 Task: In the event  named  Interview with Olivia, Set a range of dates when you can accept meetings  '8 Jul â€" 5 Aug 2023'. Select a duration of  30 min. Select working hours  	_x000D_
MON- SAT 10:00am â€" 6:00pm. Add time before or after your events  as 10 min. Set the frequency of available time slots for invitees as  60 min. Set the minimum notice period and maximum events allowed per day as  47 hour and 6. , logged in from the account softage.4@softage.net and add another guest for the event, softage.7@softage.net
Action: Mouse pressed left at (381, 276)
Screenshot: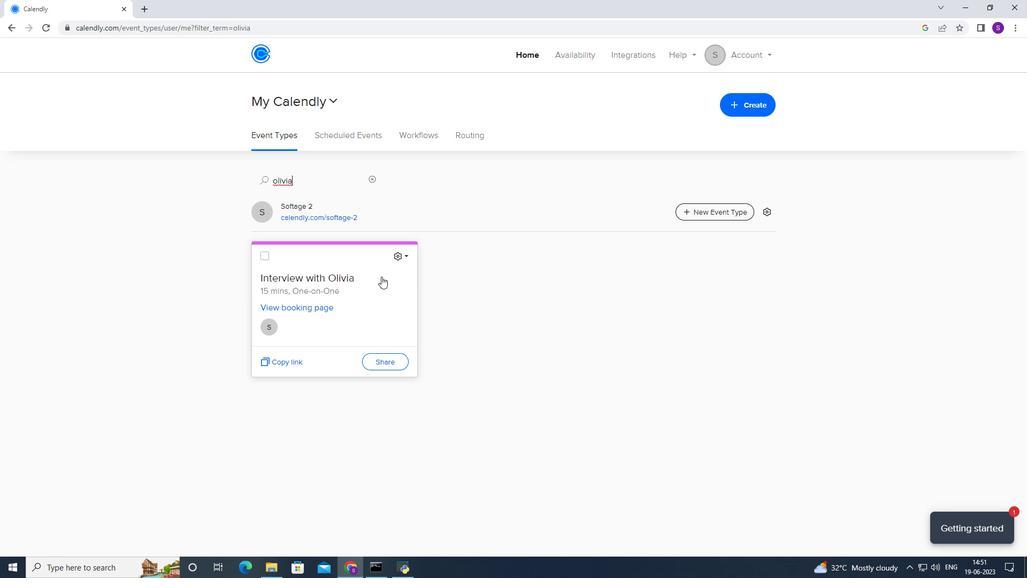 
Action: Mouse moved to (377, 222)
Screenshot: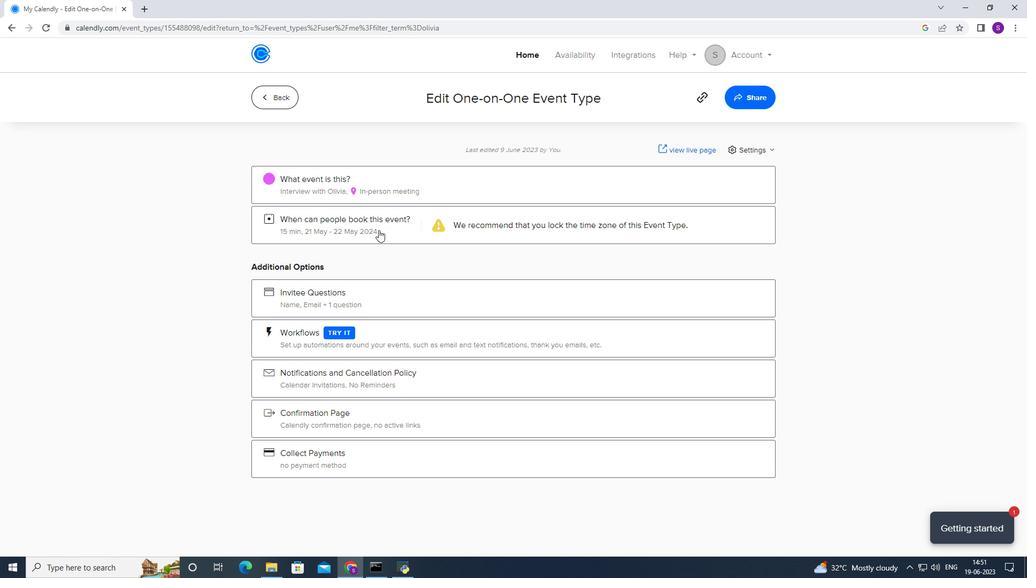 
Action: Mouse pressed left at (377, 222)
Screenshot: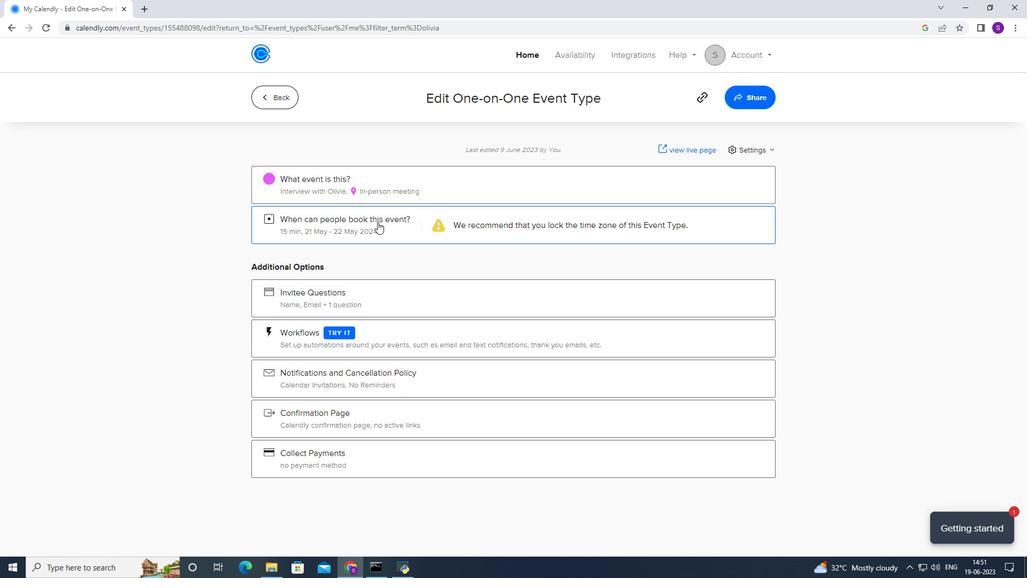
Action: Mouse moved to (374, 367)
Screenshot: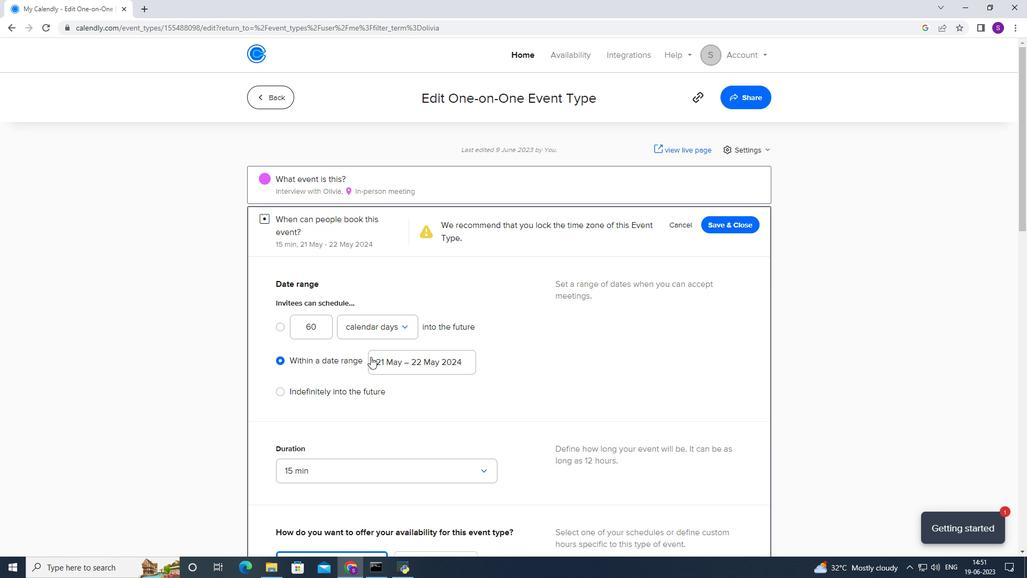 
Action: Mouse scrolled (374, 366) with delta (0, 0)
Screenshot: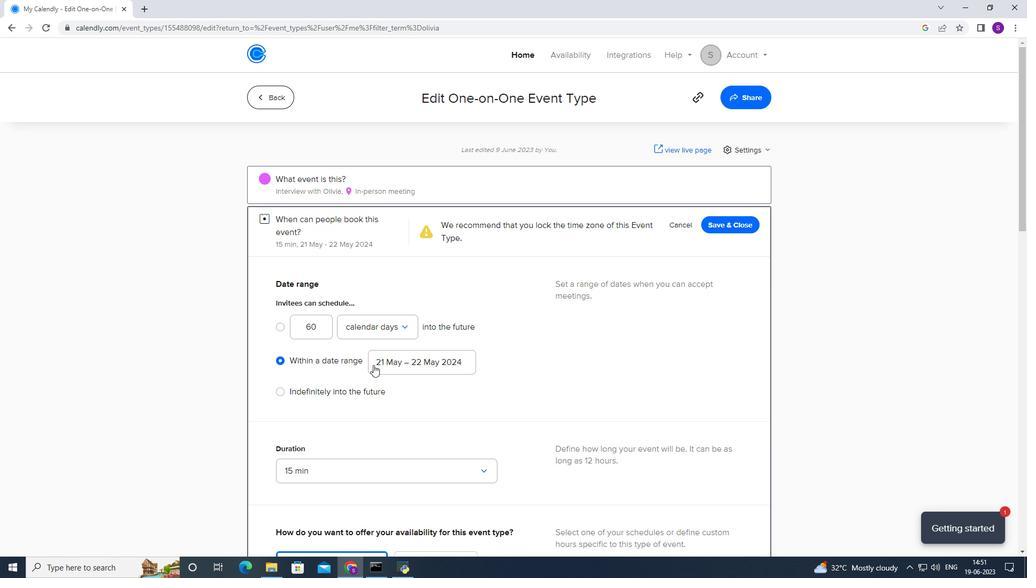 
Action: Mouse scrolled (374, 366) with delta (0, 0)
Screenshot: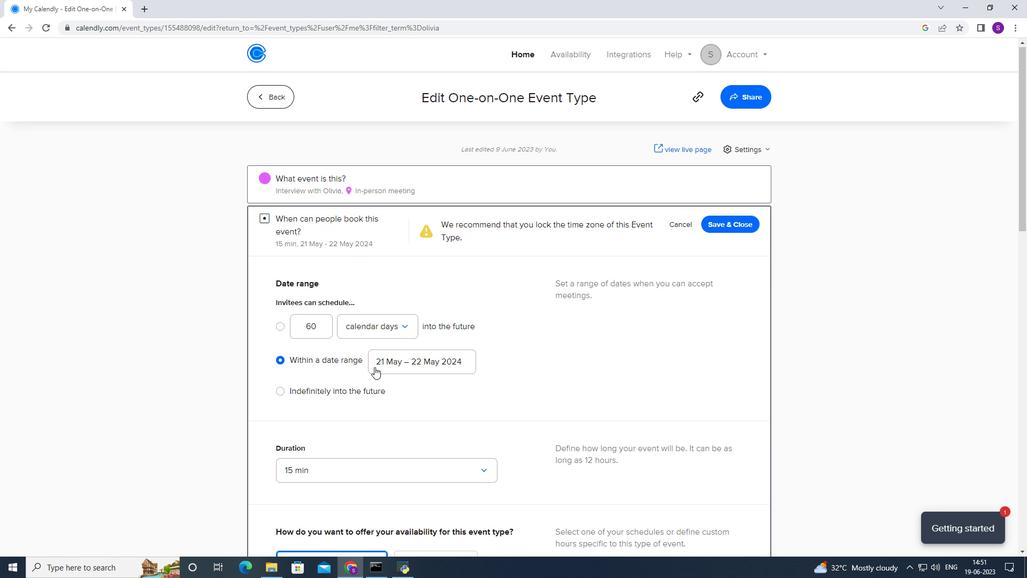 
Action: Mouse scrolled (374, 366) with delta (0, 0)
Screenshot: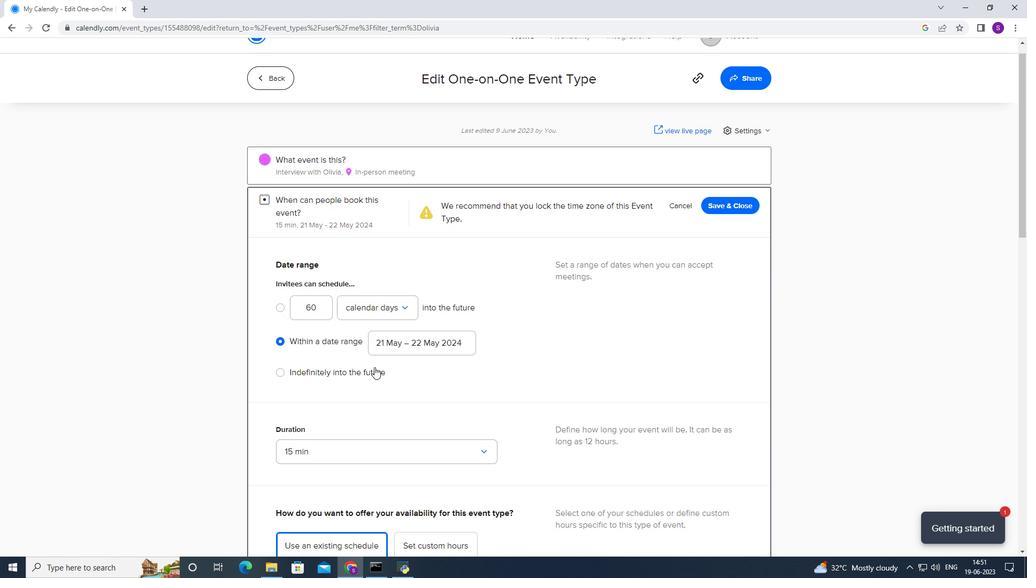 
Action: Mouse moved to (398, 206)
Screenshot: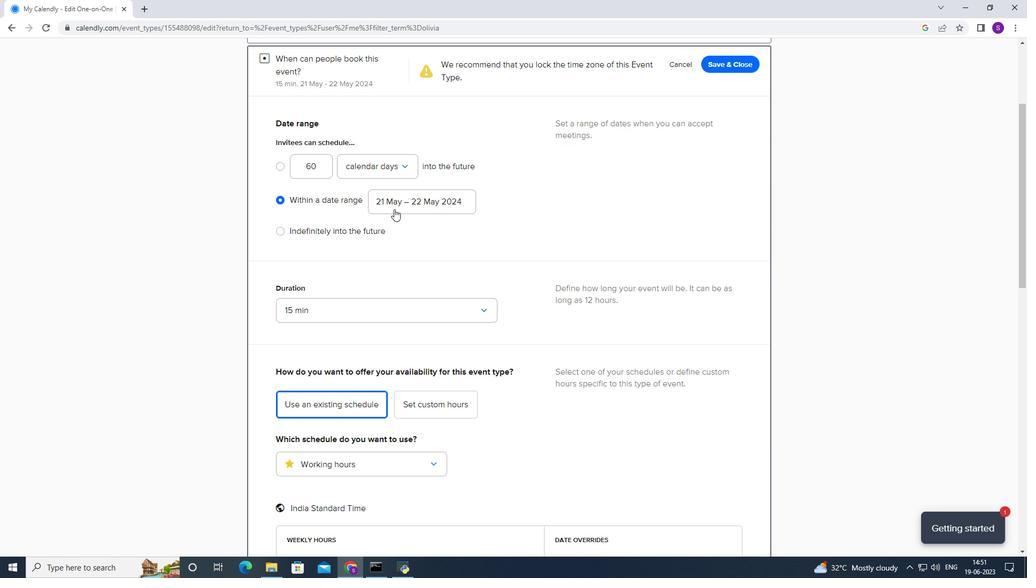 
Action: Mouse pressed left at (398, 206)
Screenshot: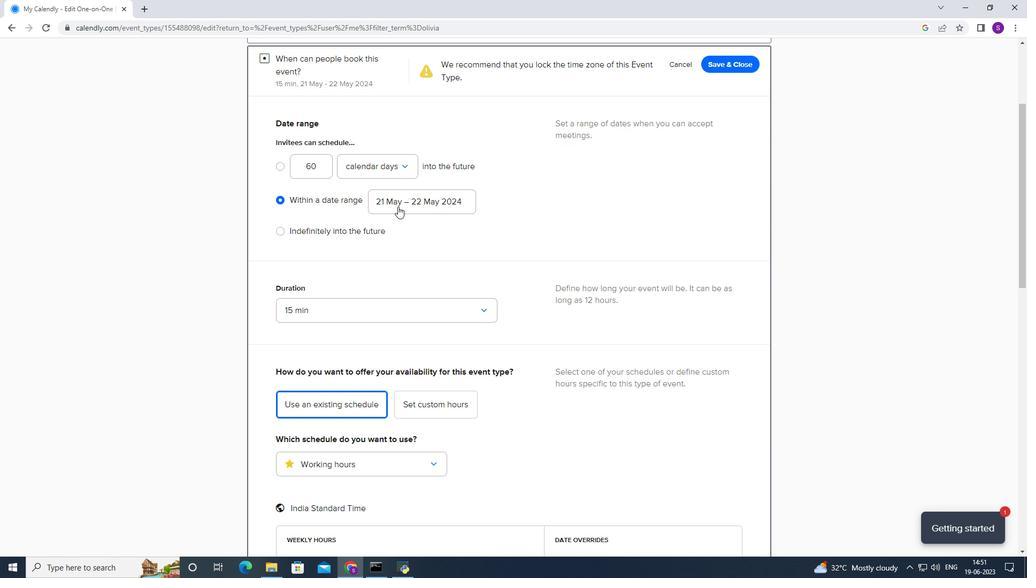 
Action: Mouse moved to (456, 241)
Screenshot: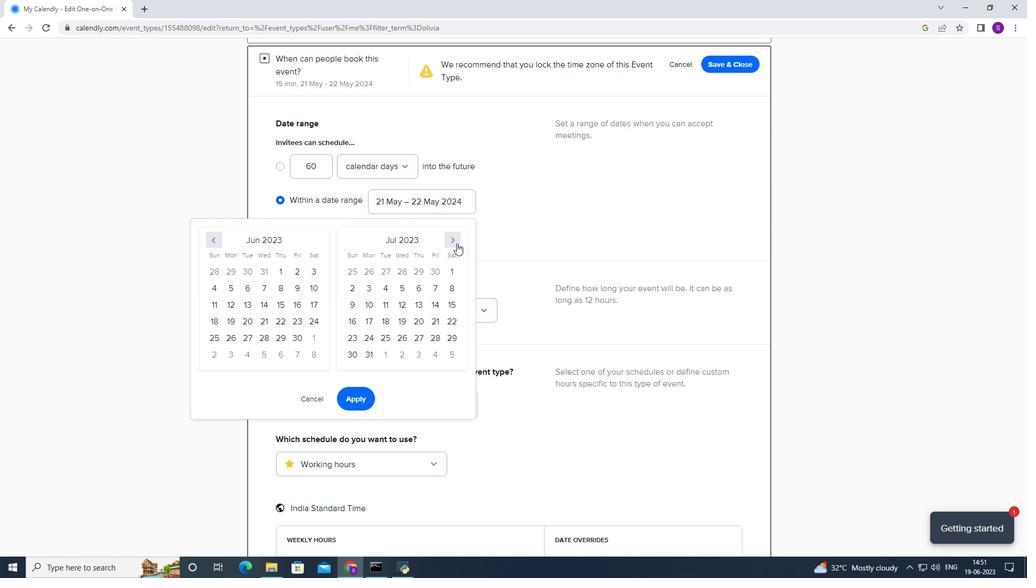 
Action: Mouse pressed left at (456, 241)
Screenshot: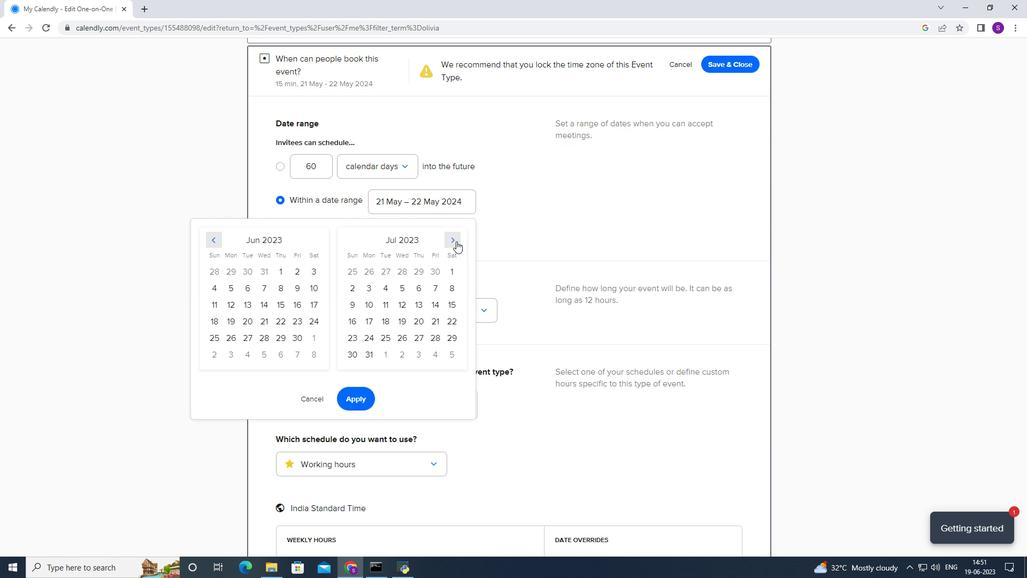 
Action: Mouse moved to (315, 286)
Screenshot: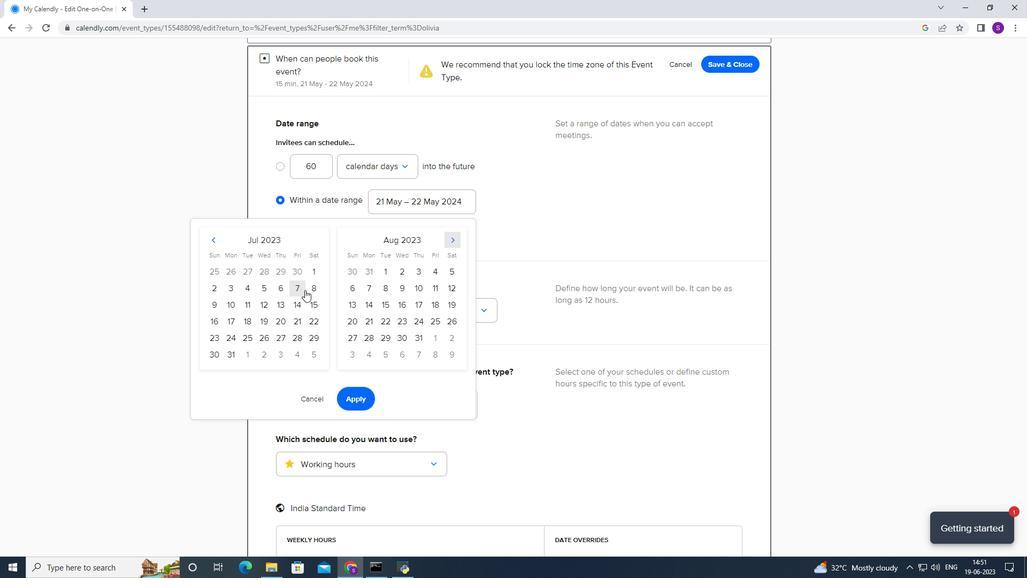 
Action: Mouse pressed left at (315, 286)
Screenshot: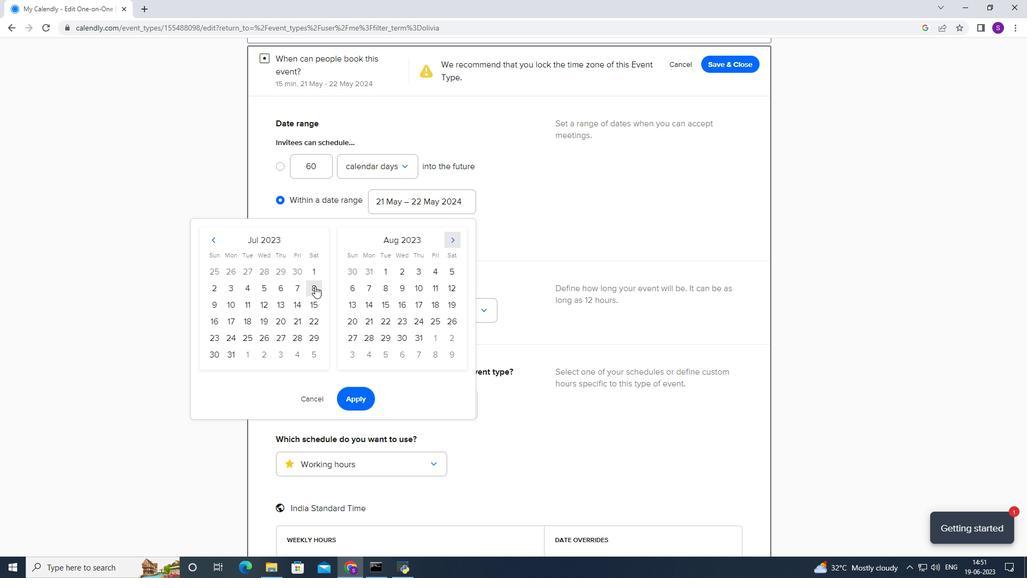 
Action: Mouse moved to (457, 271)
Screenshot: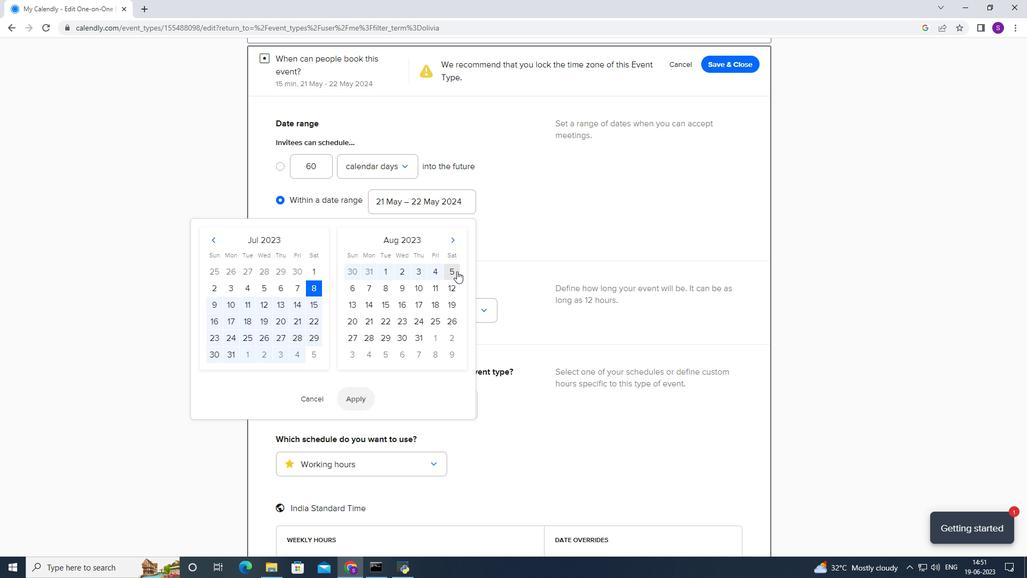 
Action: Mouse pressed left at (457, 271)
Screenshot: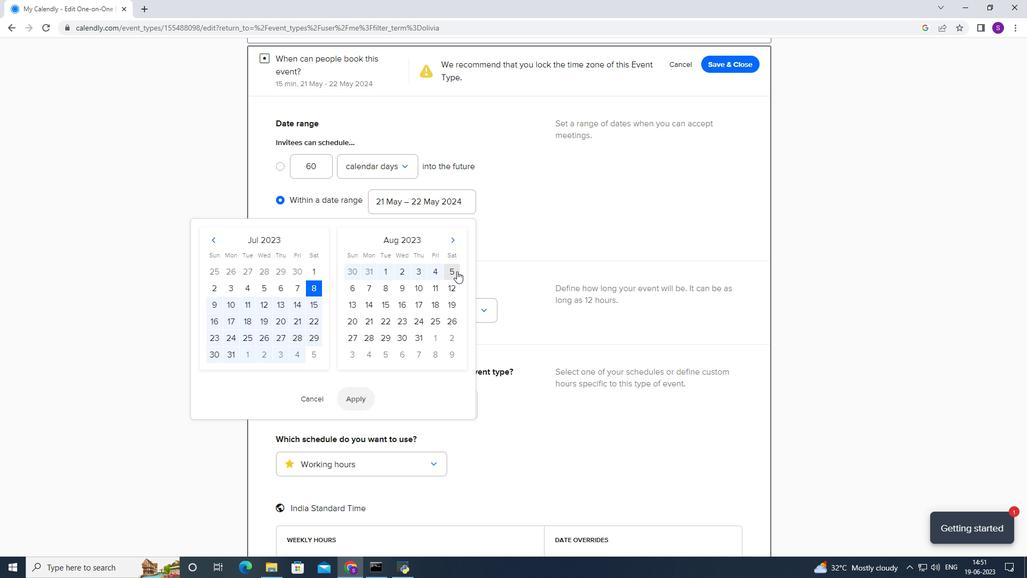 
Action: Mouse moved to (347, 401)
Screenshot: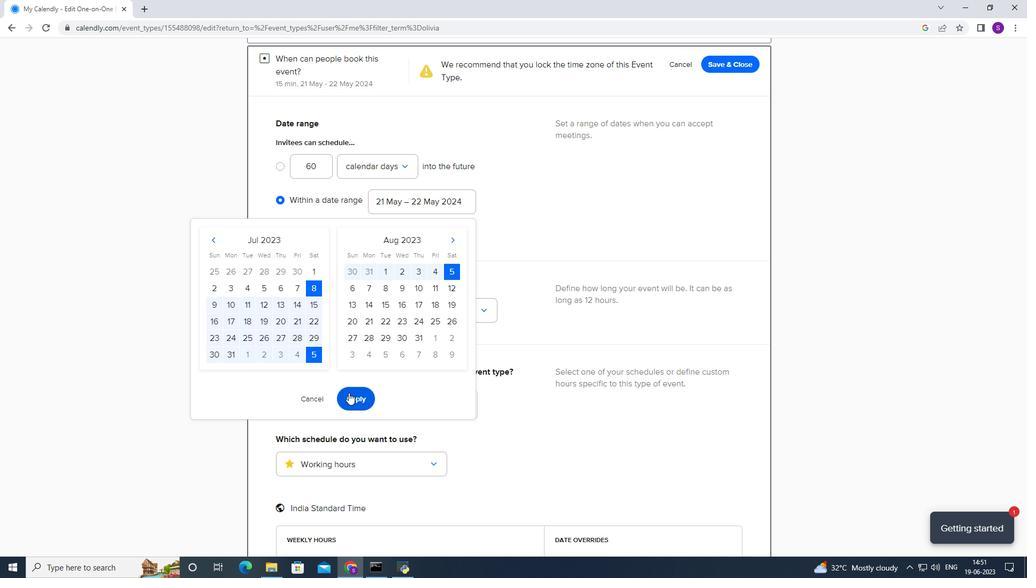 
Action: Mouse pressed left at (347, 401)
Screenshot: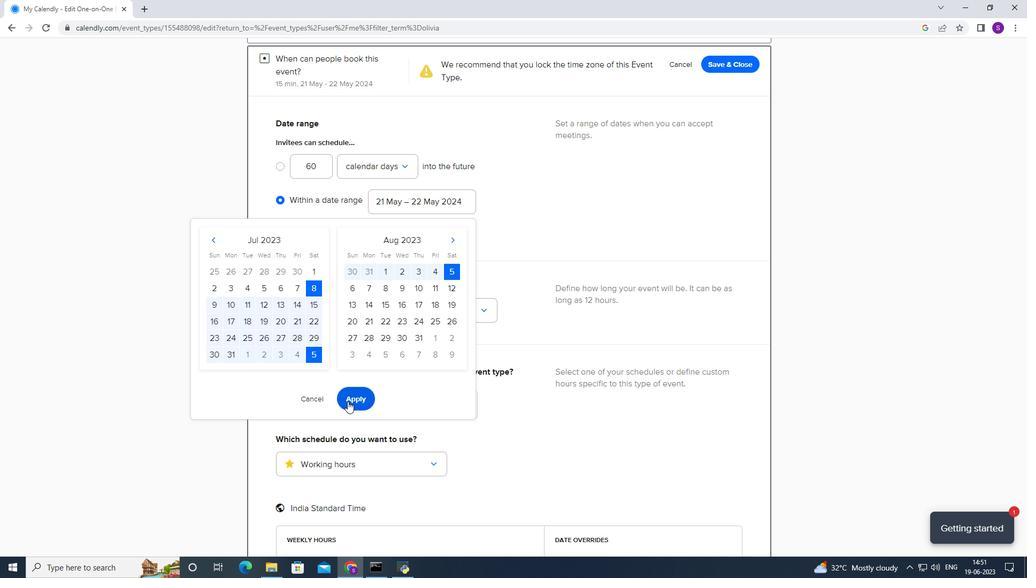 
Action: Mouse moved to (347, 397)
Screenshot: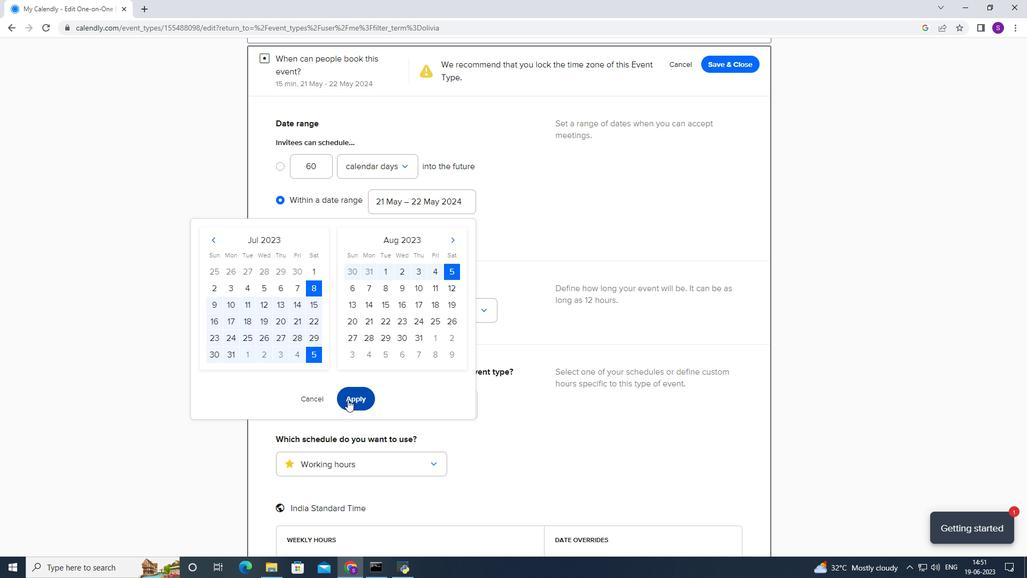 
Action: Mouse scrolled (347, 396) with delta (0, 0)
Screenshot: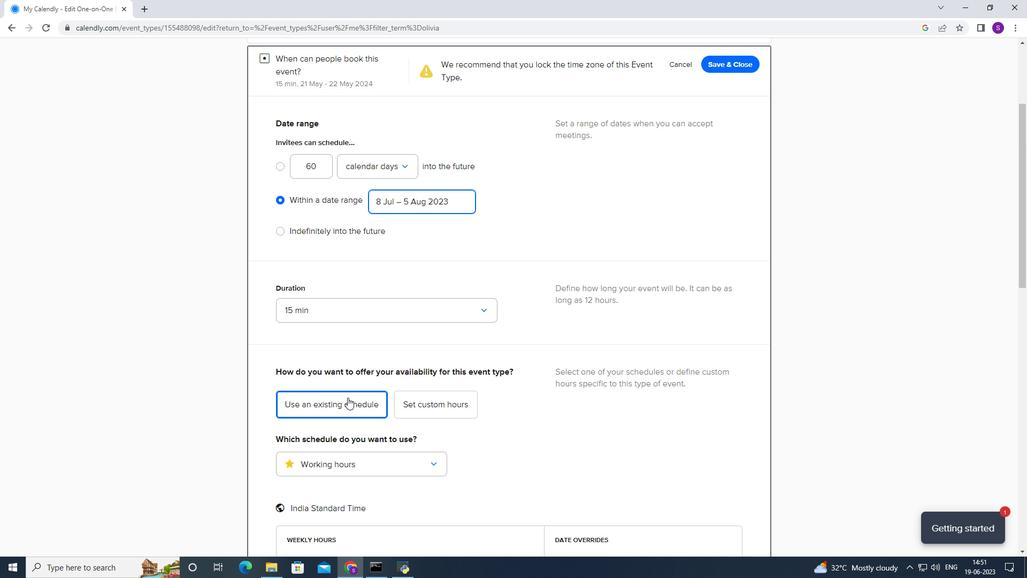 
Action: Mouse scrolled (347, 396) with delta (0, 0)
Screenshot: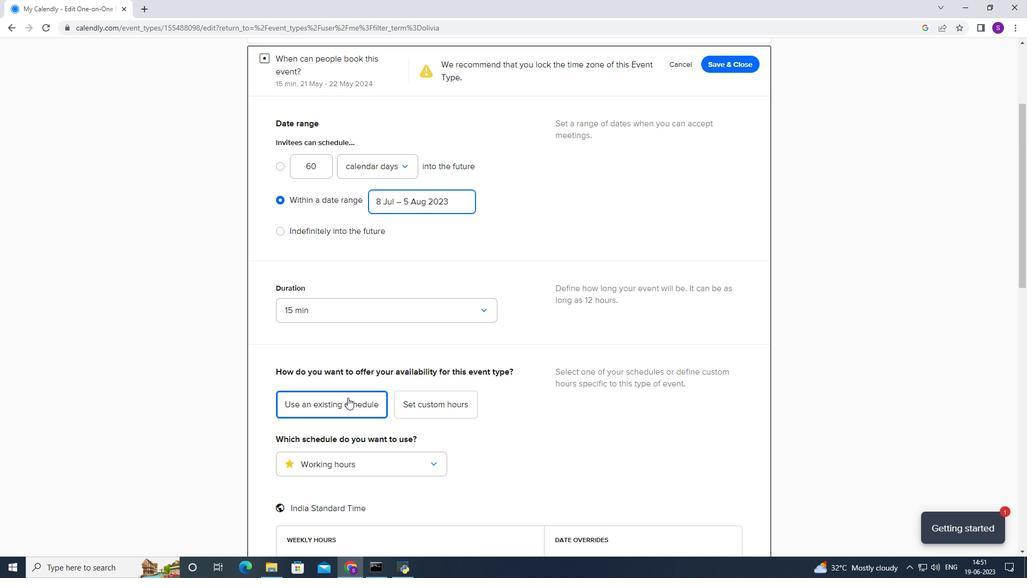 
Action: Mouse scrolled (347, 396) with delta (0, 0)
Screenshot: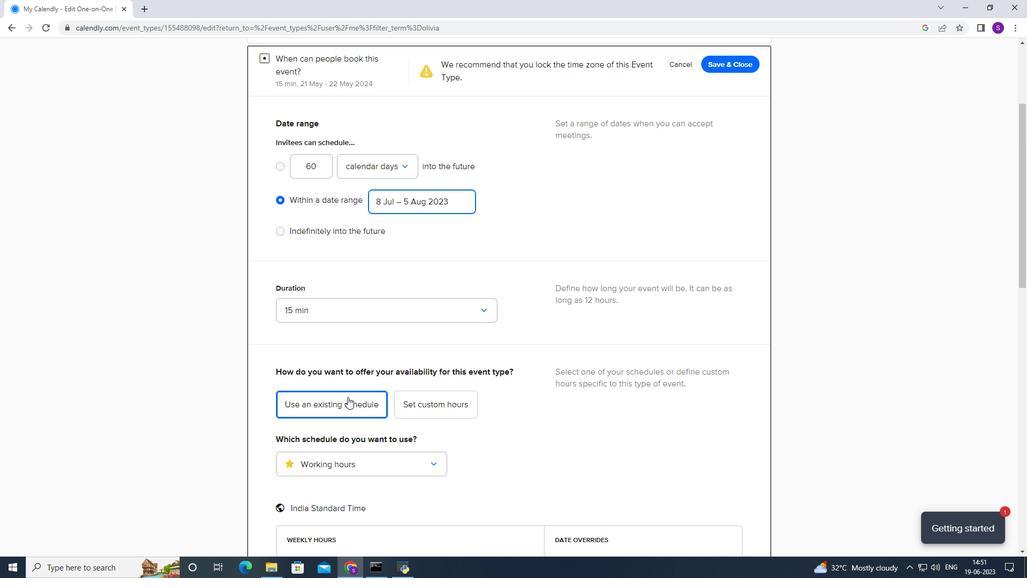 
Action: Mouse scrolled (347, 396) with delta (0, 0)
Screenshot: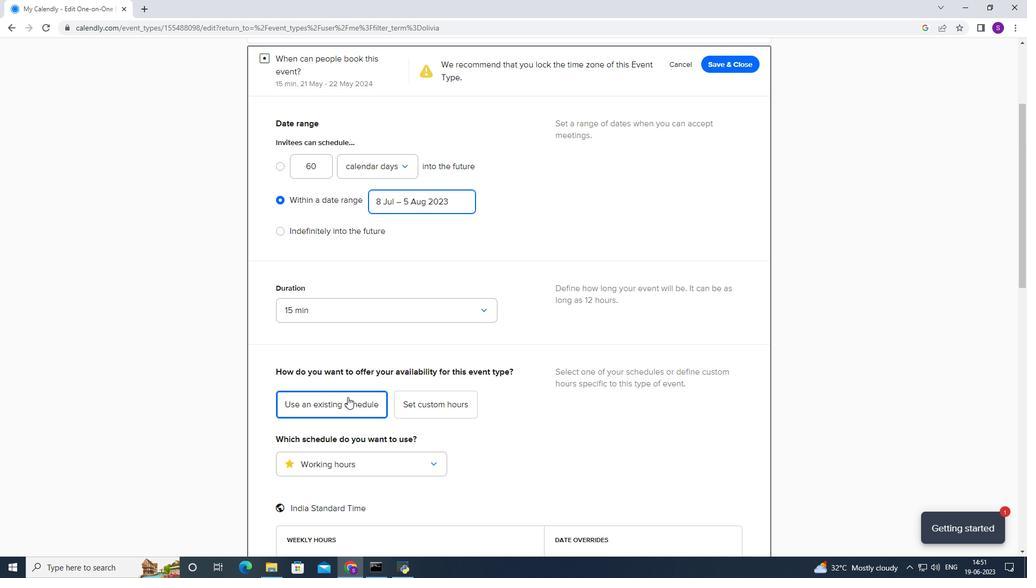 
Action: Mouse moved to (347, 358)
Screenshot: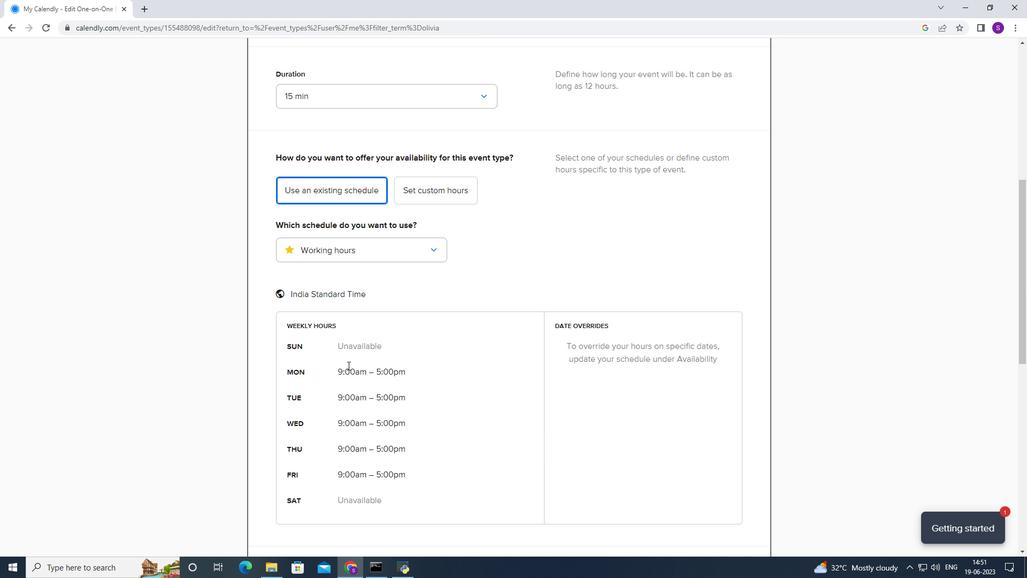 
Action: Mouse scrolled (347, 358) with delta (0, 0)
Screenshot: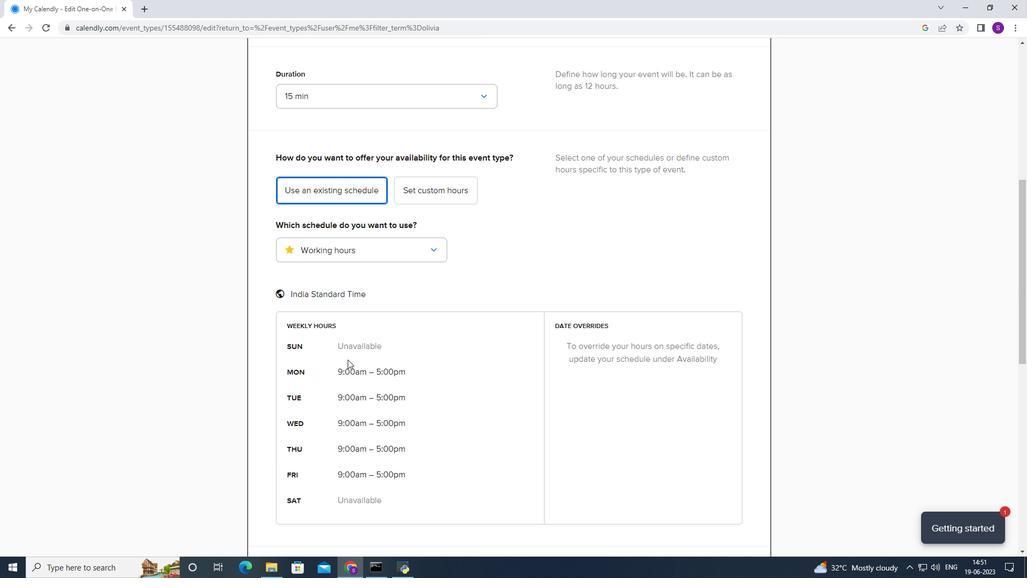 
Action: Mouse scrolled (347, 358) with delta (0, 0)
Screenshot: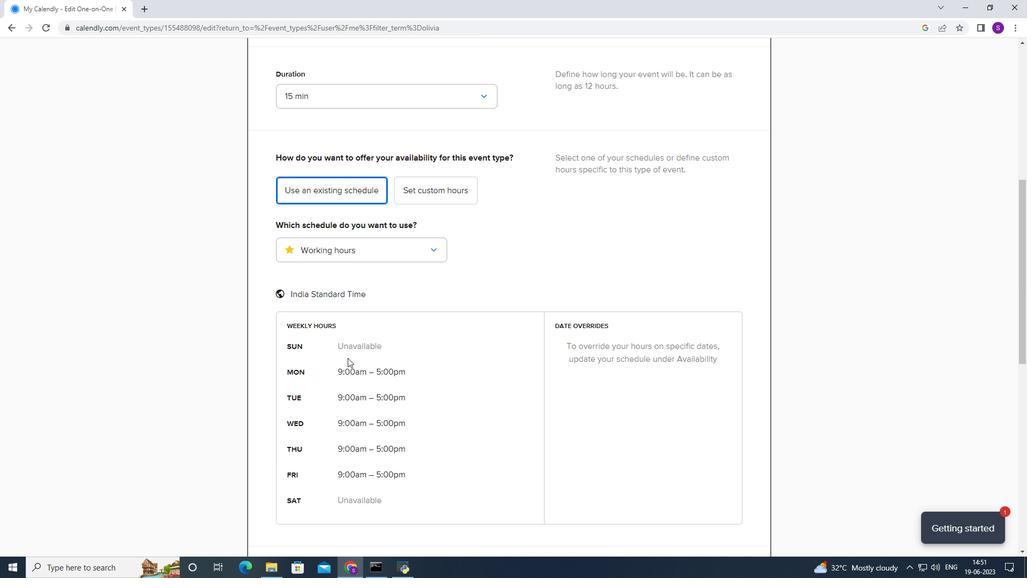 
Action: Mouse moved to (367, 210)
Screenshot: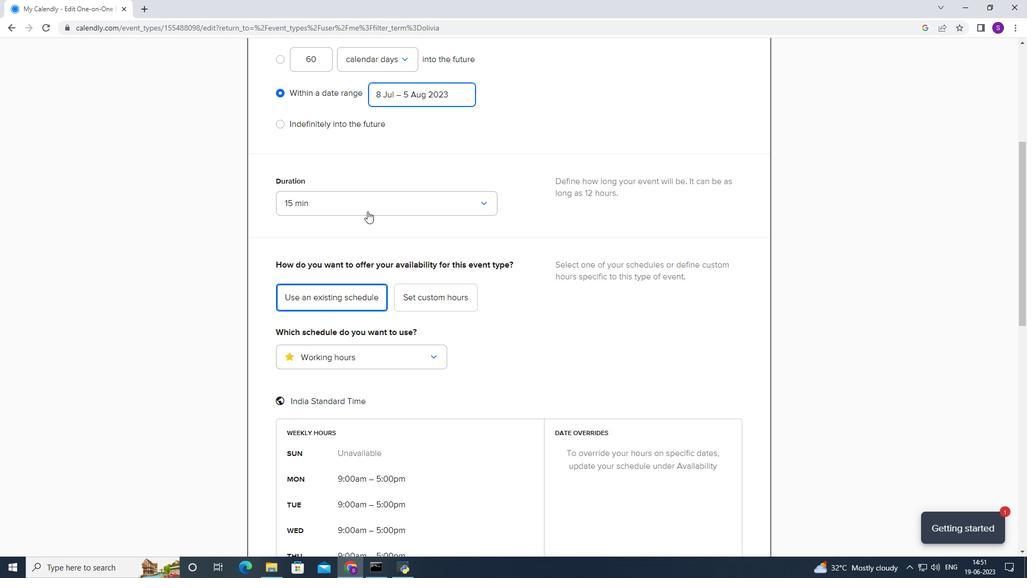 
Action: Mouse pressed left at (367, 210)
Screenshot: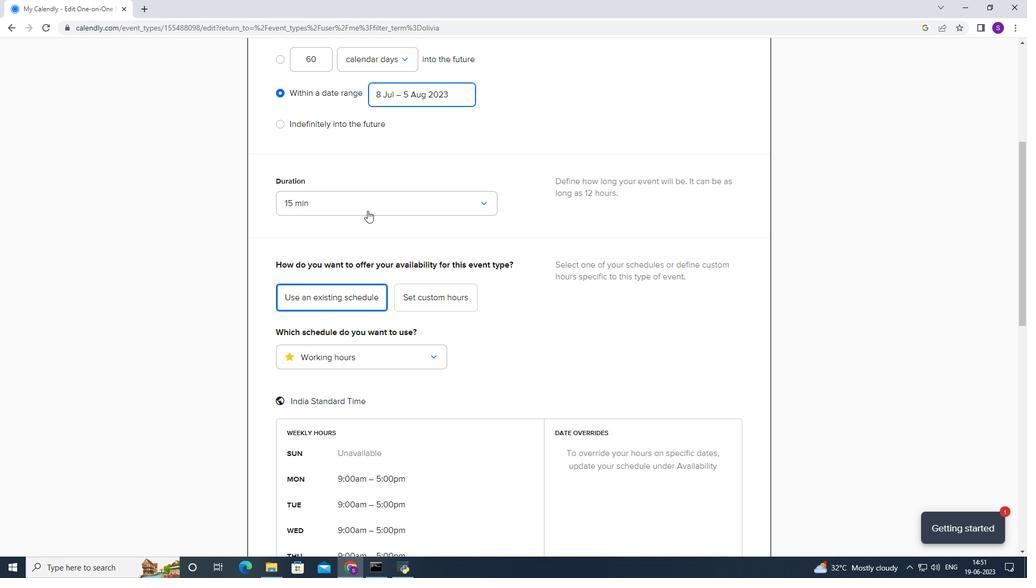 
Action: Mouse moved to (336, 251)
Screenshot: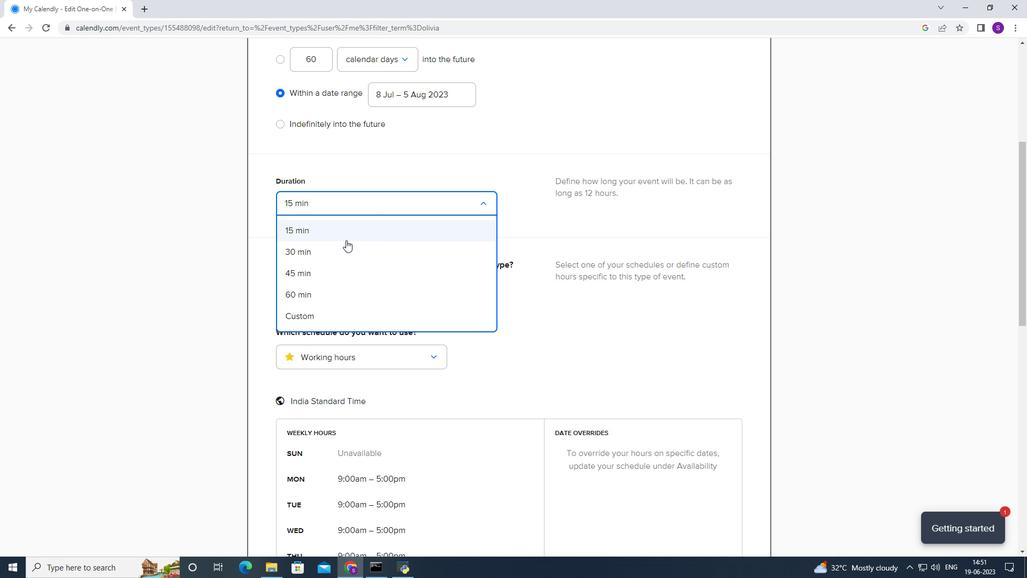 
Action: Mouse pressed left at (336, 251)
Screenshot: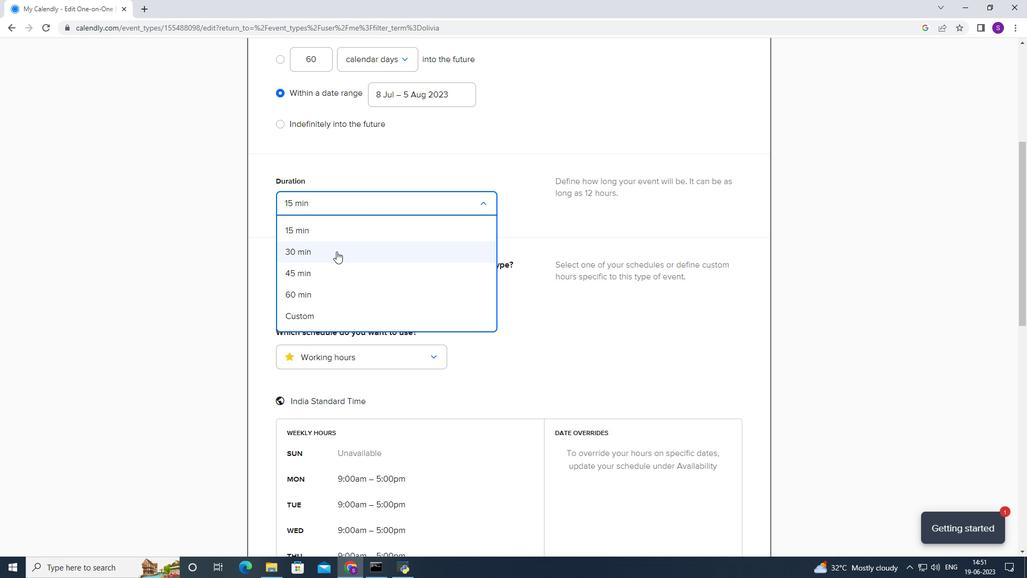 
Action: Mouse moved to (302, 298)
Screenshot: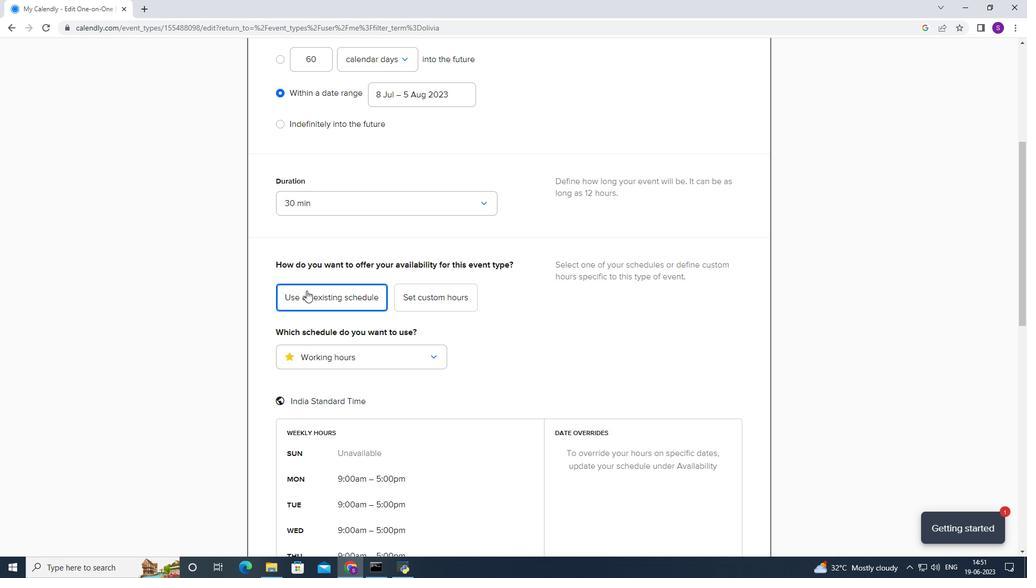 
Action: Mouse pressed left at (302, 298)
Screenshot: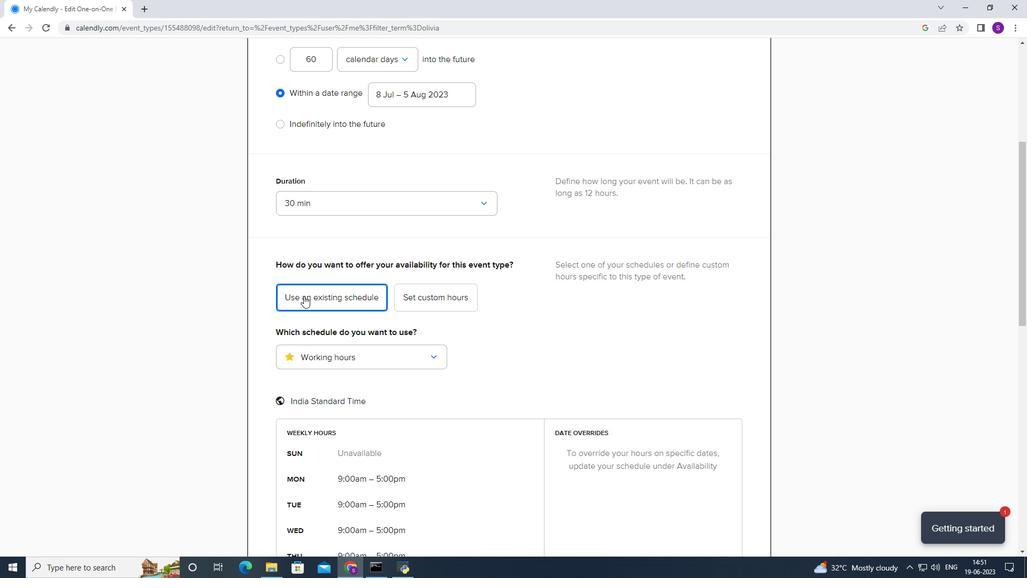 
Action: Mouse moved to (408, 293)
Screenshot: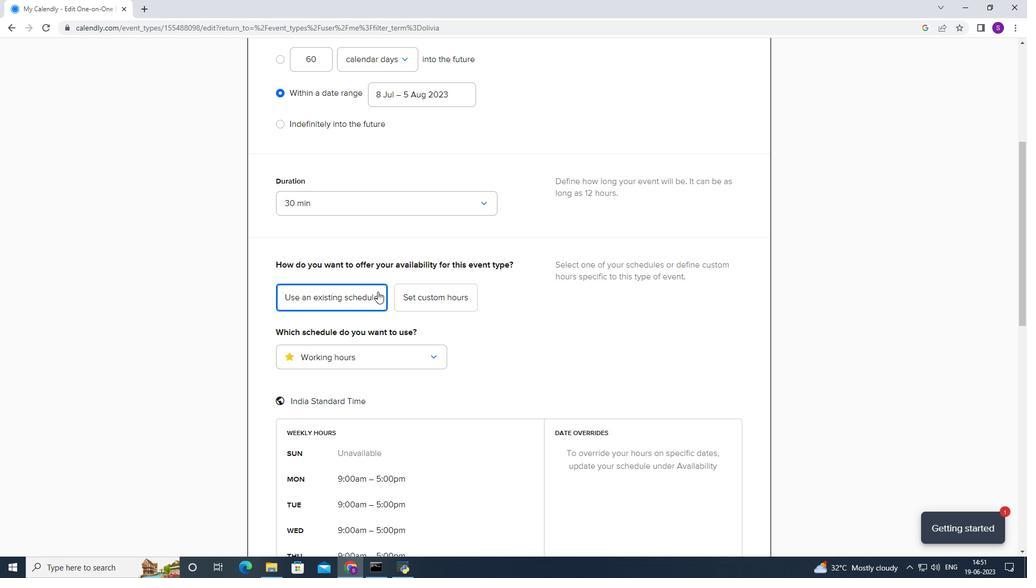 
Action: Mouse pressed left at (408, 293)
Screenshot: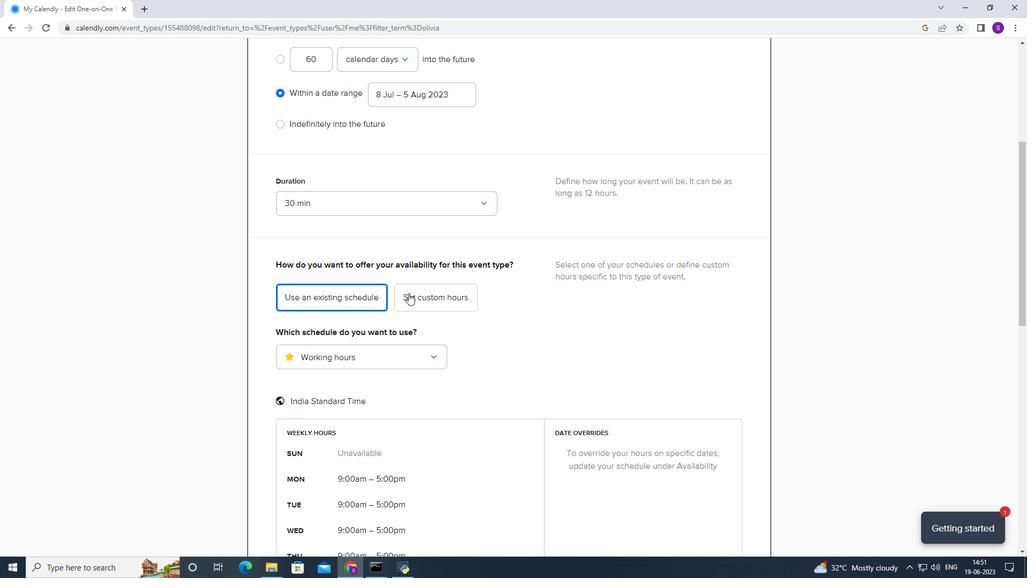 
Action: Mouse moved to (377, 348)
Screenshot: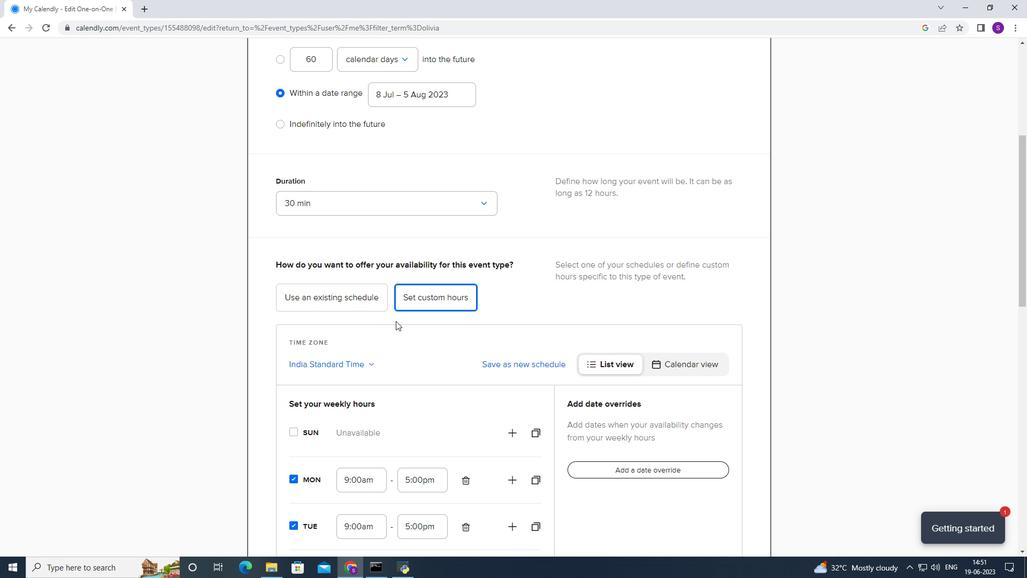 
Action: Mouse scrolled (377, 347) with delta (0, 0)
Screenshot: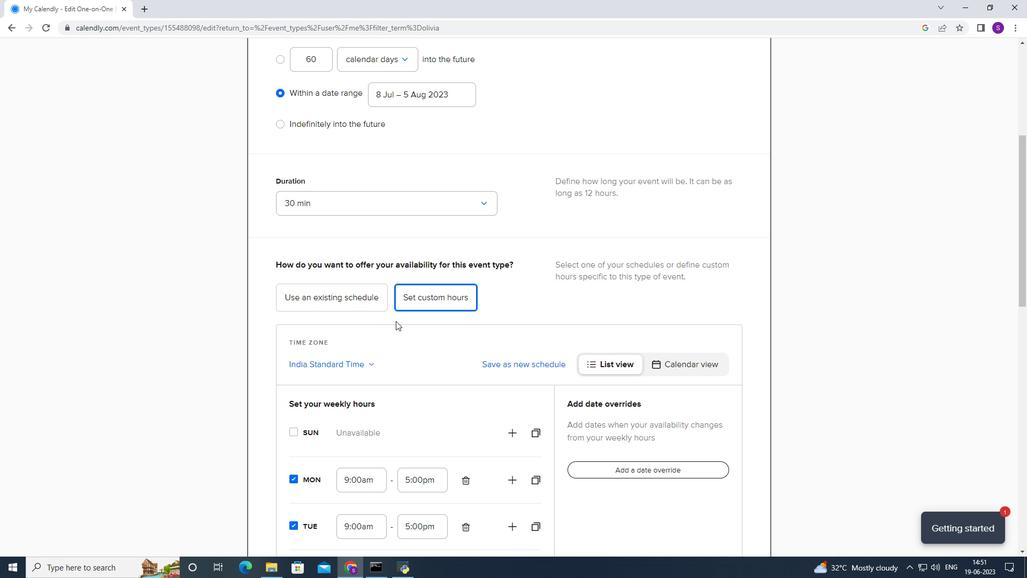 
Action: Mouse scrolled (377, 347) with delta (0, 0)
Screenshot: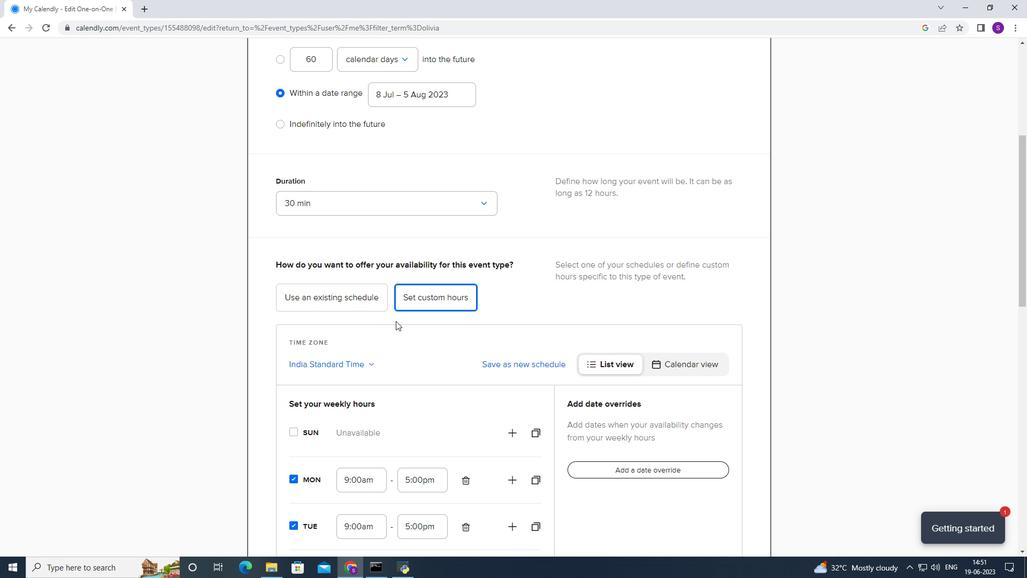 
Action: Mouse scrolled (377, 347) with delta (0, 0)
Screenshot: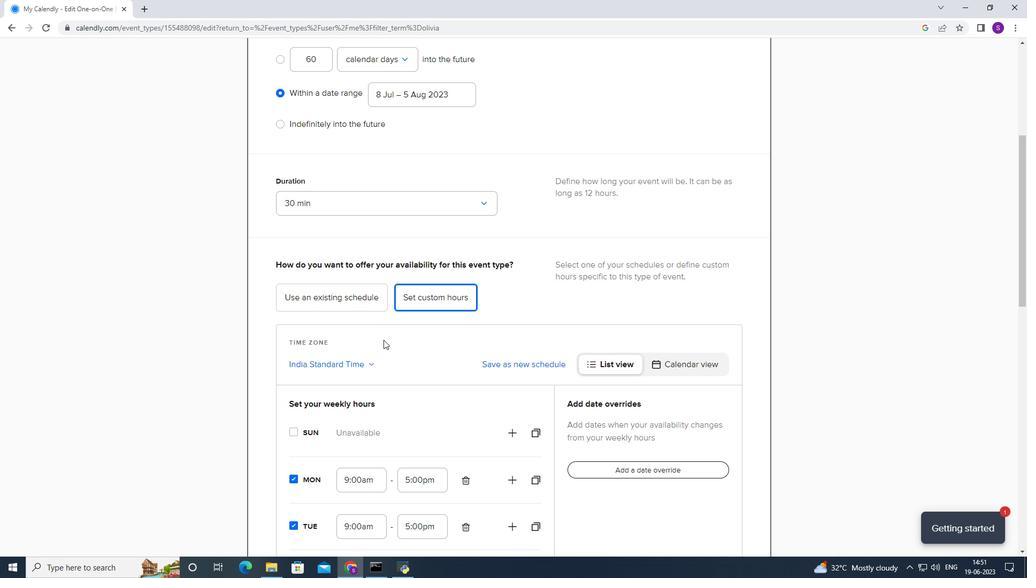 
Action: Mouse moved to (376, 332)
Screenshot: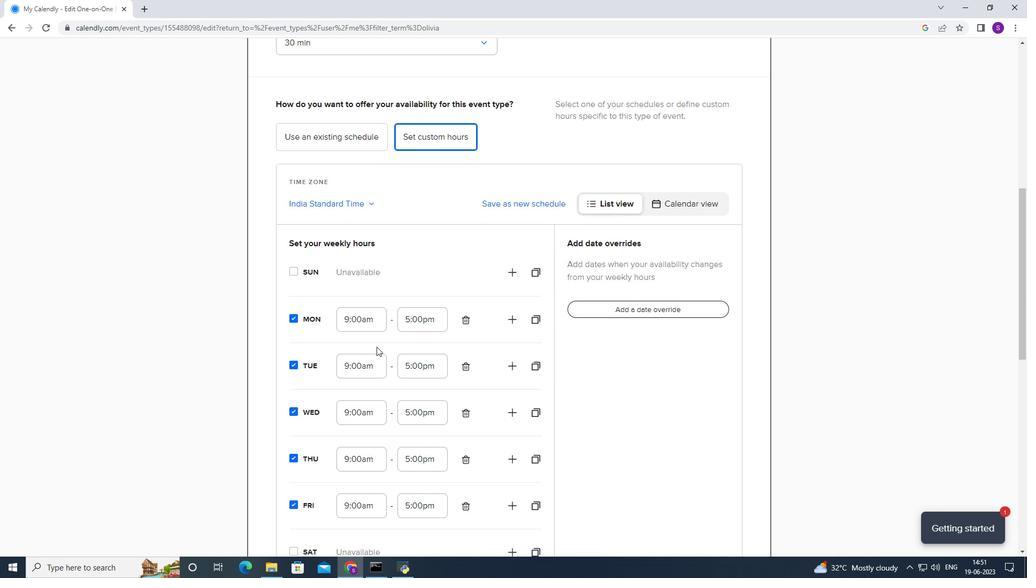 
Action: Mouse scrolled (376, 331) with delta (0, 0)
Screenshot: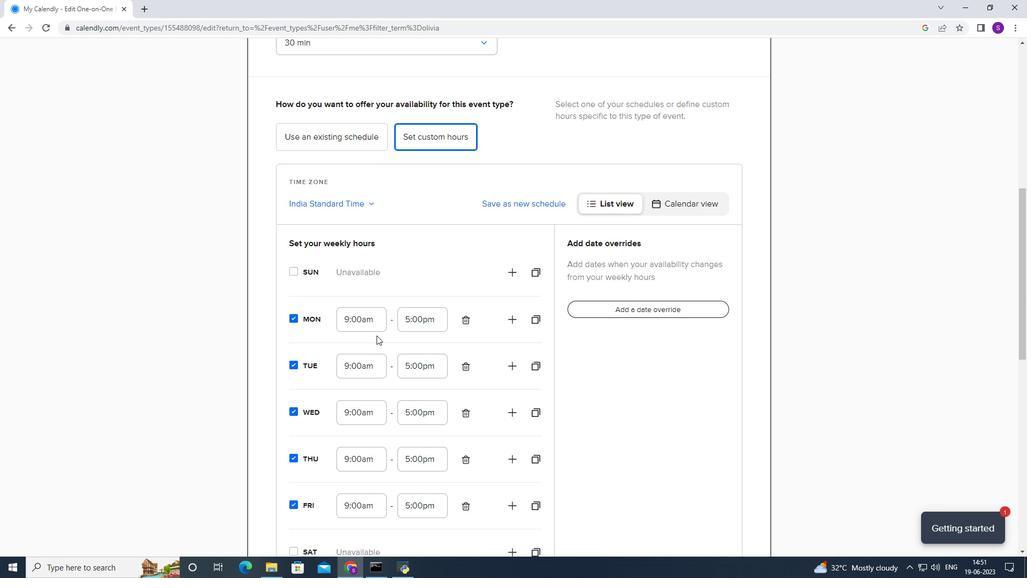 
Action: Mouse scrolled (376, 331) with delta (0, 0)
Screenshot: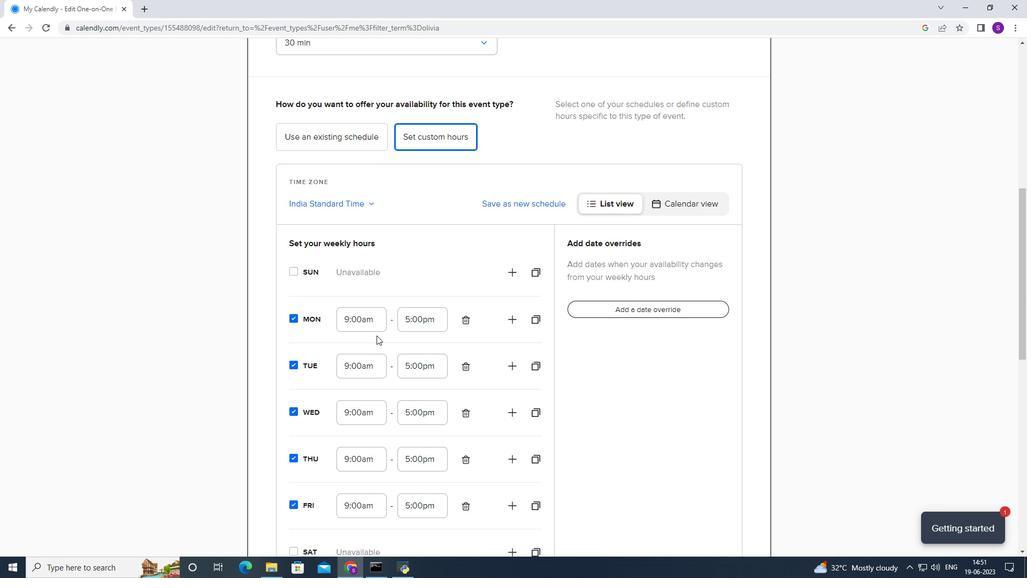 
Action: Mouse scrolled (376, 331) with delta (0, 0)
Screenshot: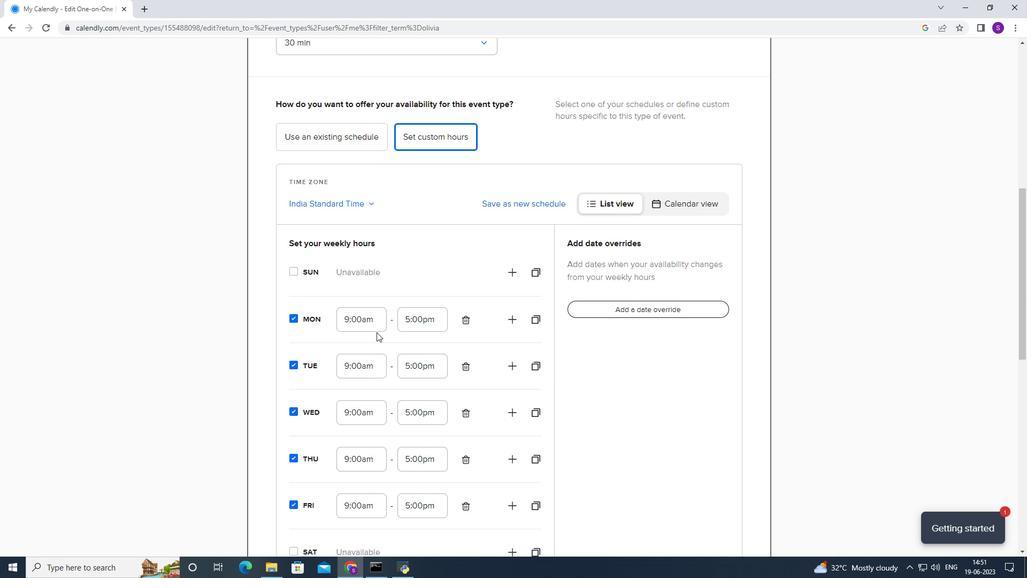 
Action: Mouse scrolled (376, 331) with delta (0, 0)
Screenshot: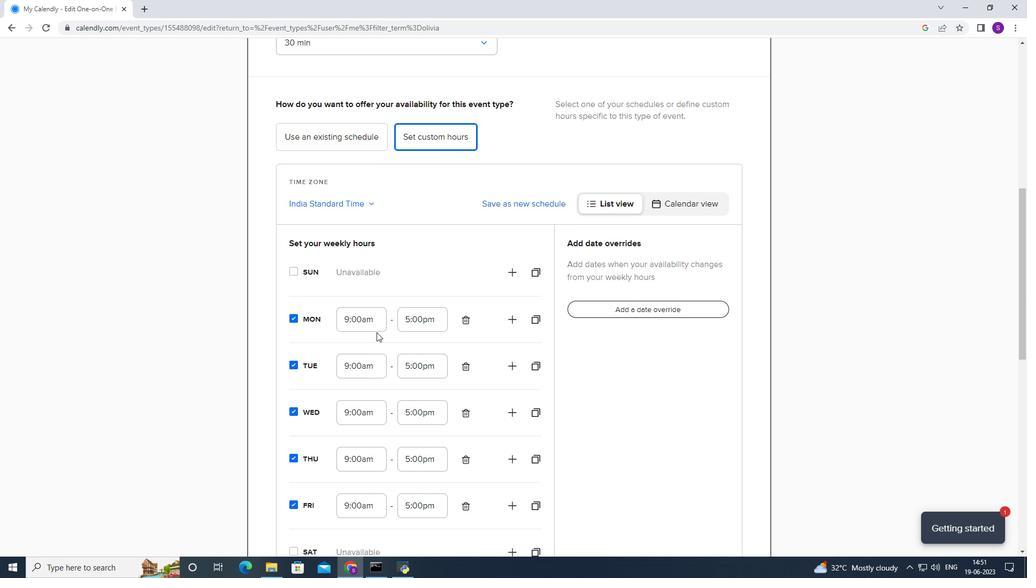 
Action: Mouse moved to (304, 340)
Screenshot: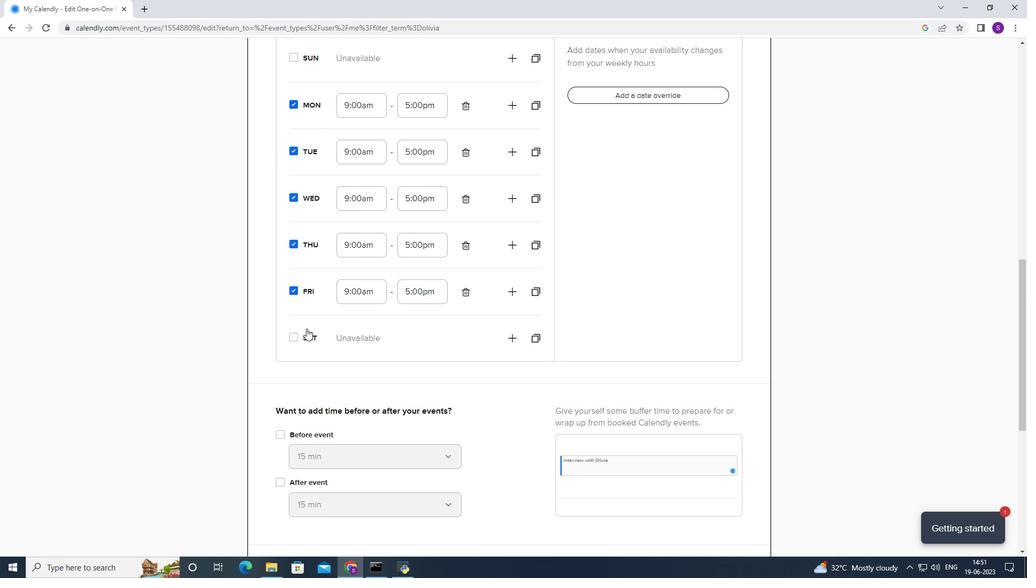 
Action: Mouse pressed left at (304, 340)
Screenshot: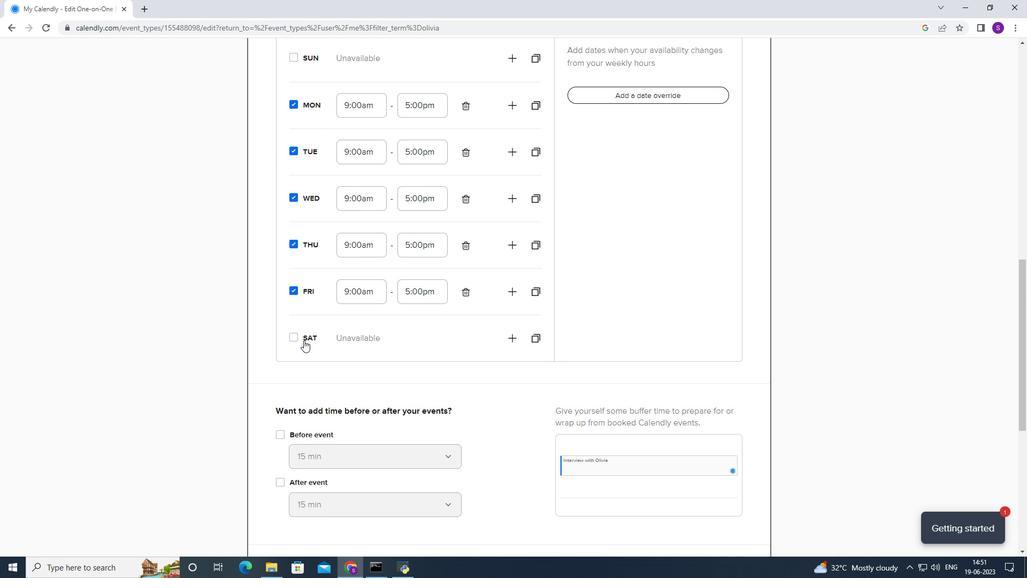 
Action: Mouse moved to (327, 334)
Screenshot: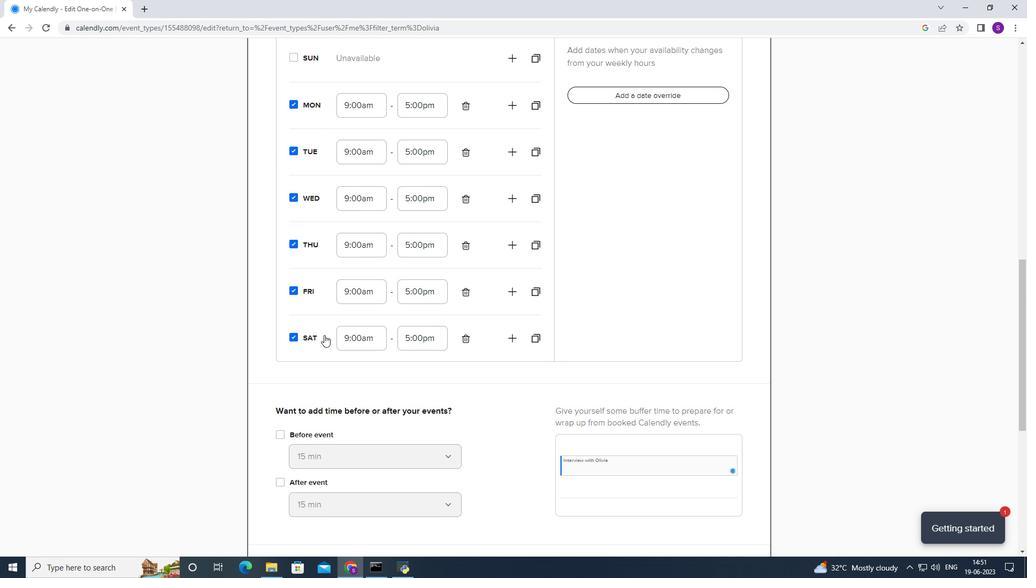 
Action: Mouse pressed left at (327, 334)
Screenshot: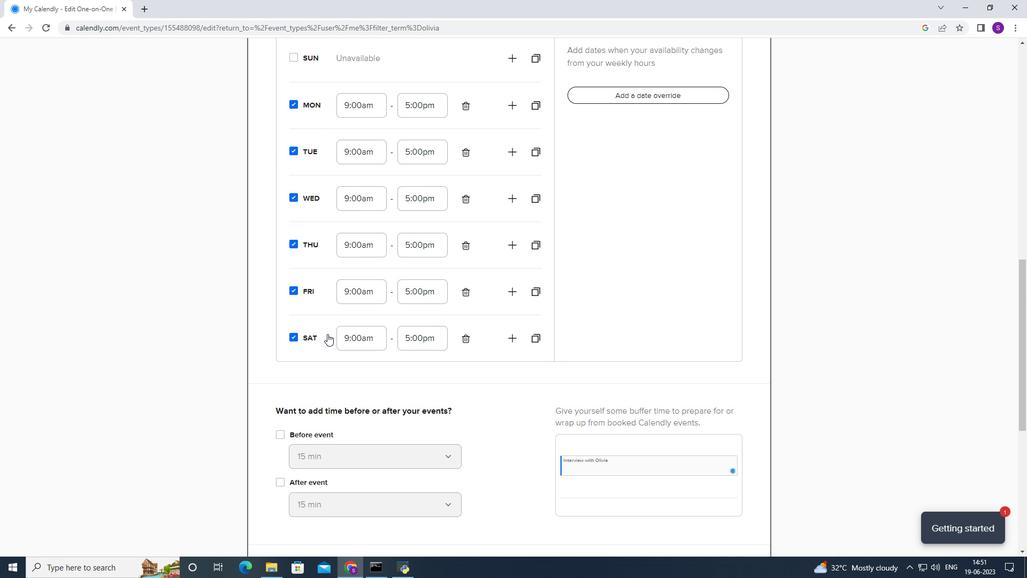 
Action: Mouse moved to (351, 334)
Screenshot: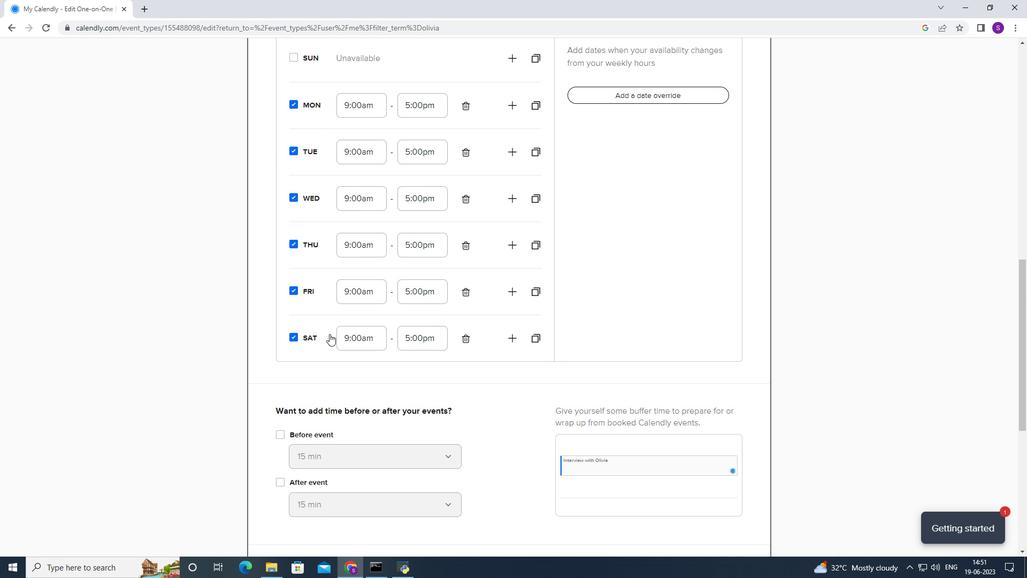 
Action: Mouse pressed left at (351, 334)
Screenshot: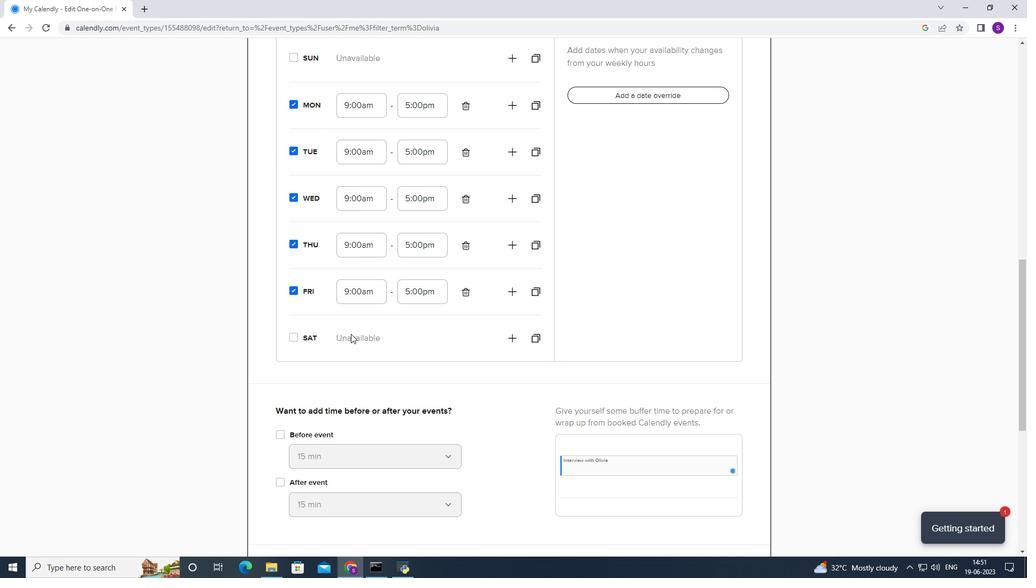 
Action: Mouse moved to (316, 335)
Screenshot: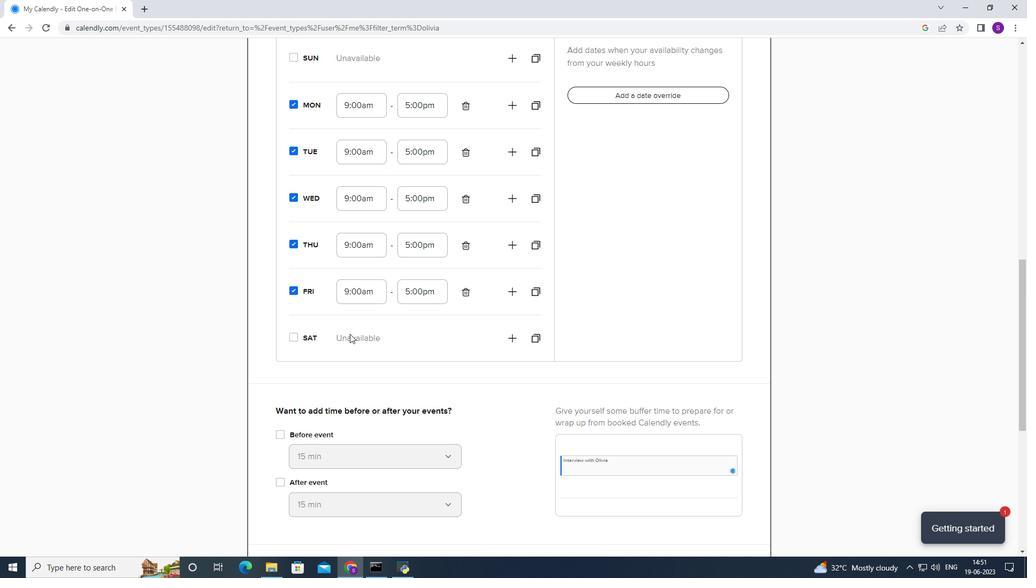 
Action: Mouse pressed left at (316, 335)
Screenshot: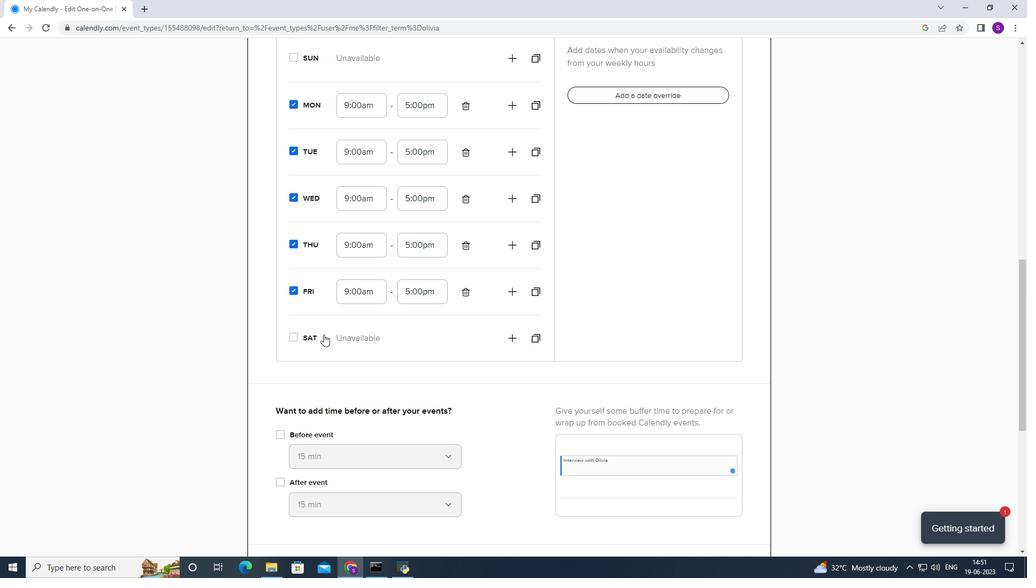 
Action: Mouse moved to (351, 335)
Screenshot: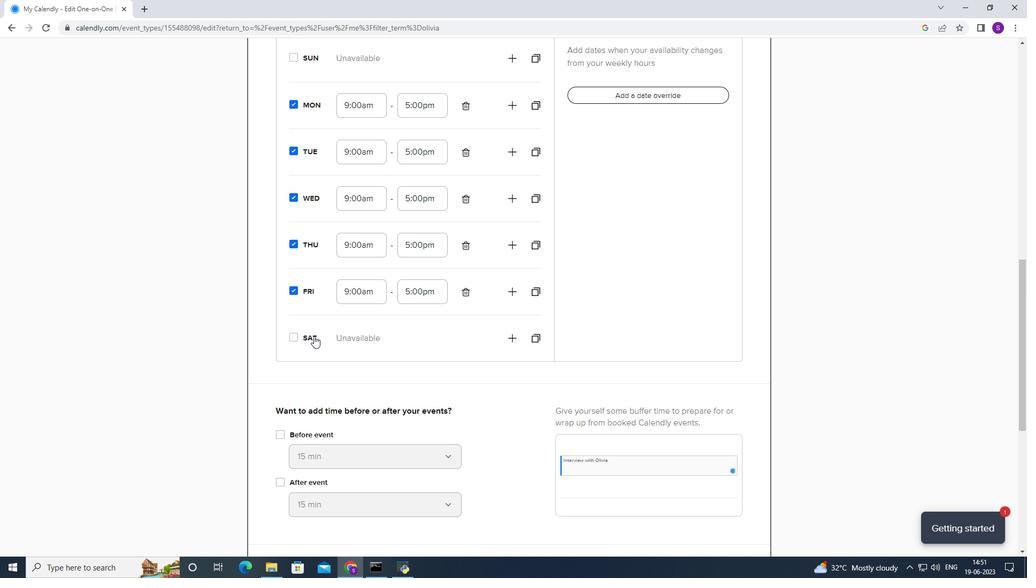 
Action: Mouse pressed left at (351, 335)
Screenshot: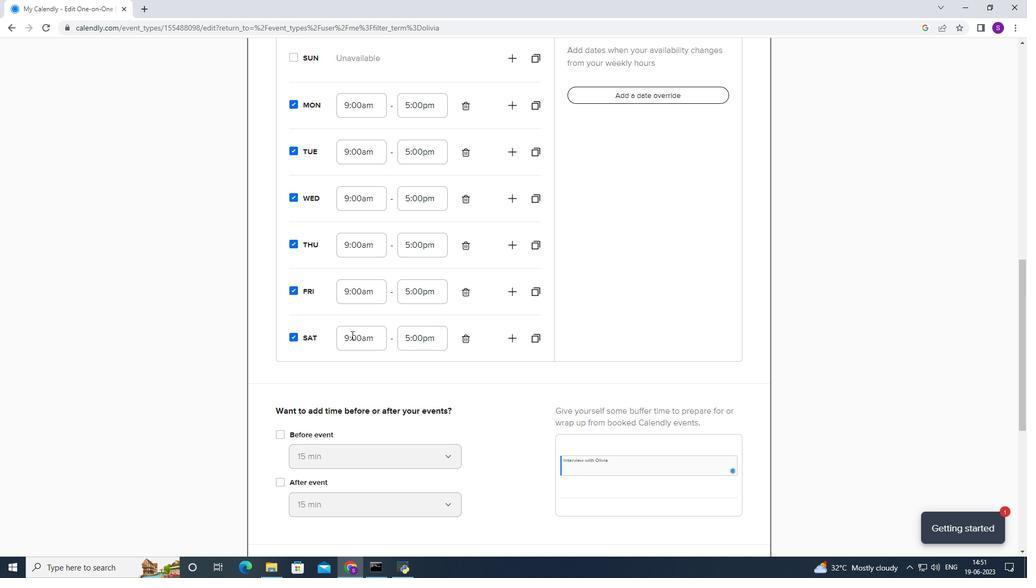 
Action: Mouse moved to (359, 383)
Screenshot: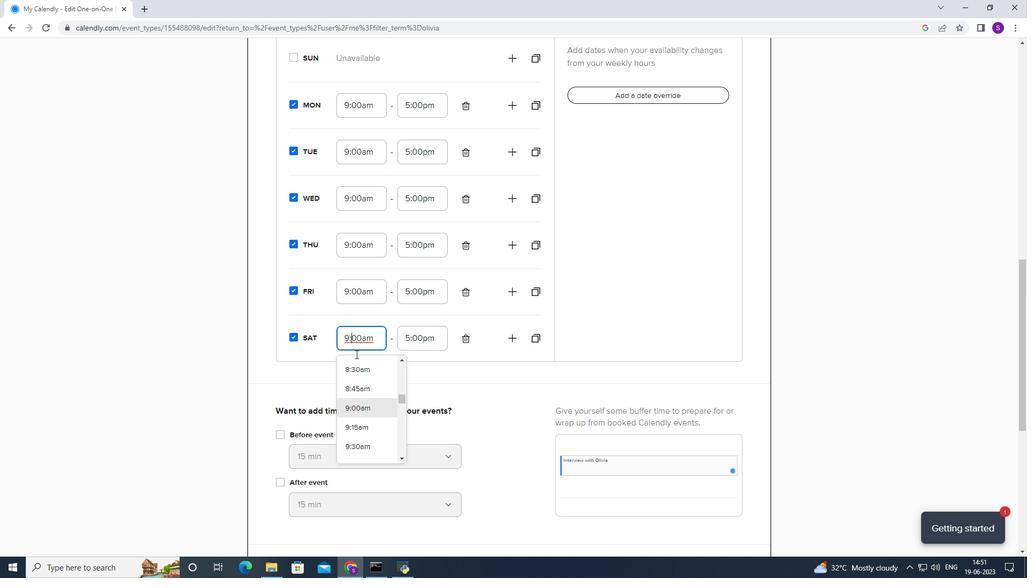 
Action: Mouse scrolled (359, 383) with delta (0, 0)
Screenshot: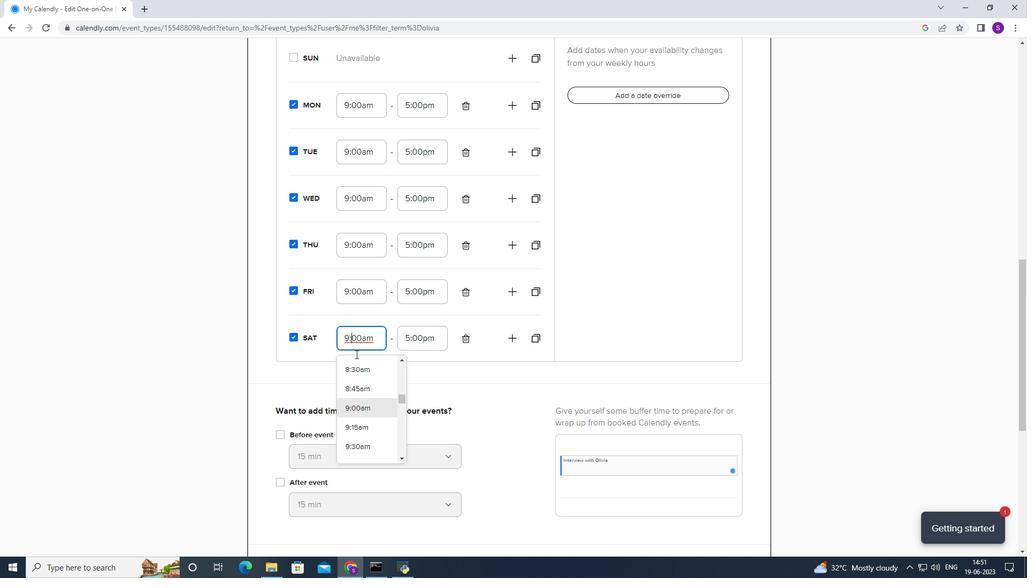 
Action: Mouse scrolled (359, 383) with delta (0, 0)
Screenshot: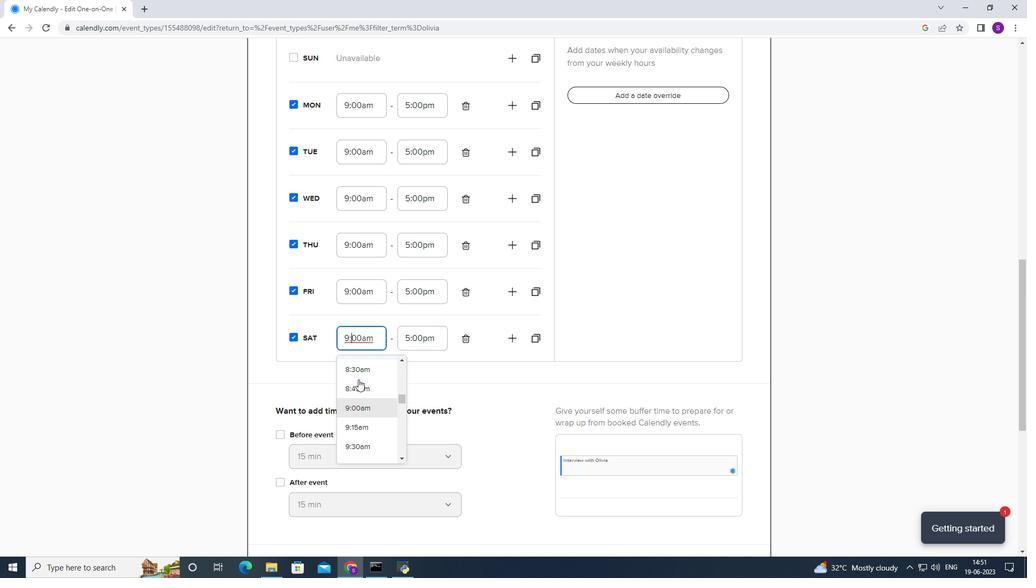 
Action: Mouse scrolled (359, 383) with delta (0, 0)
Screenshot: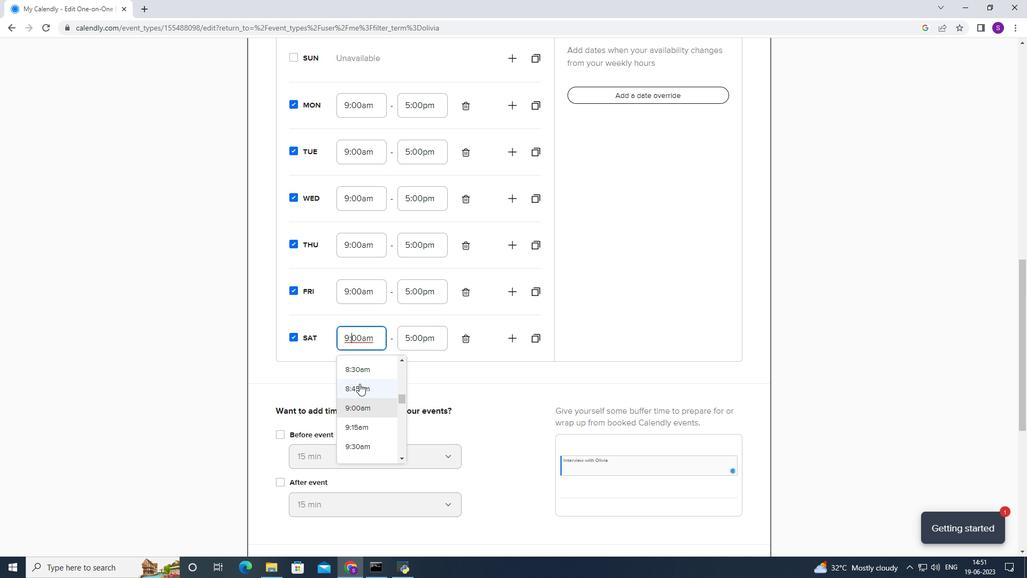 
Action: Mouse moved to (360, 379)
Screenshot: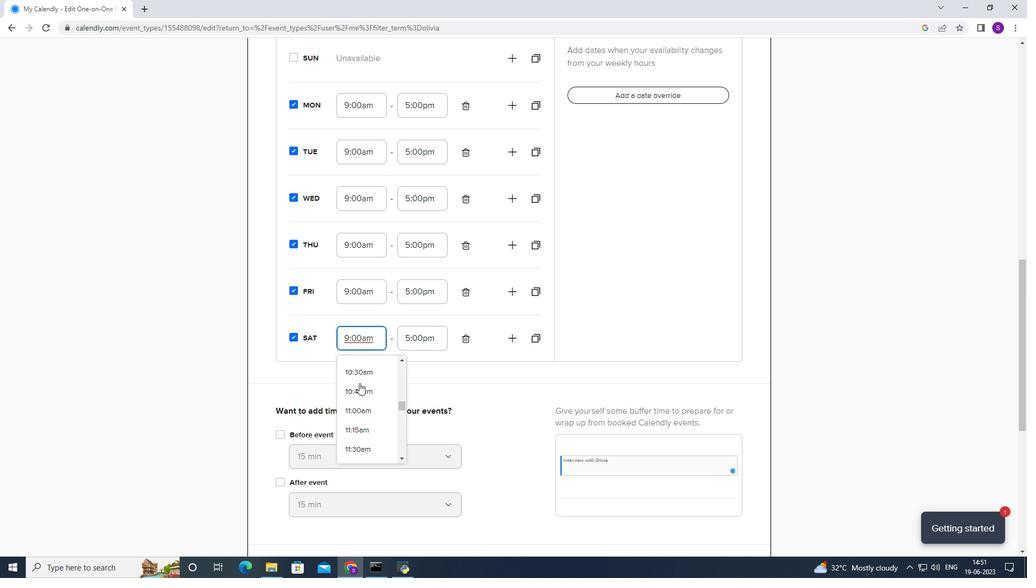 
Action: Mouse scrolled (360, 380) with delta (0, 0)
Screenshot: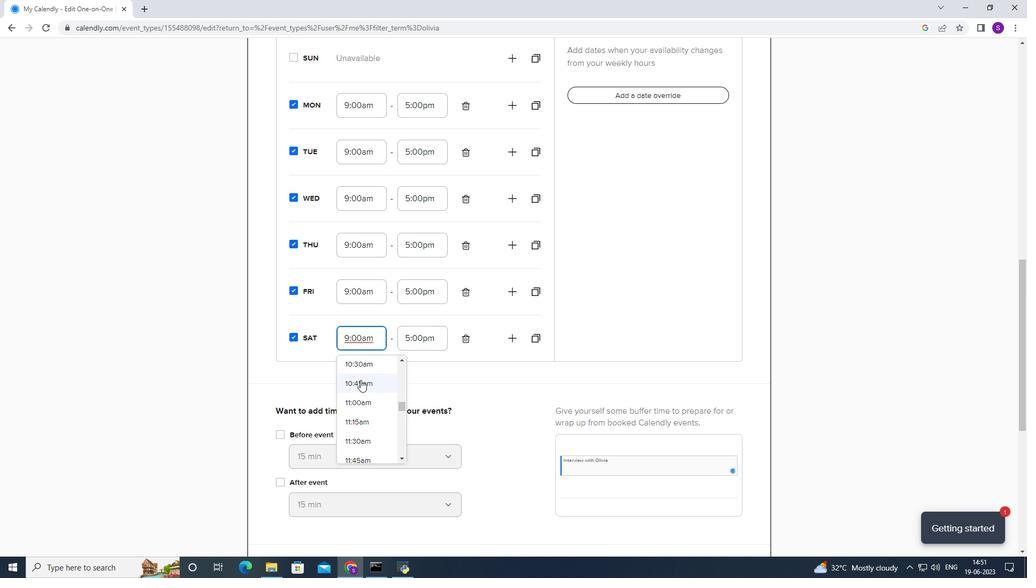 
Action: Mouse moved to (362, 377)
Screenshot: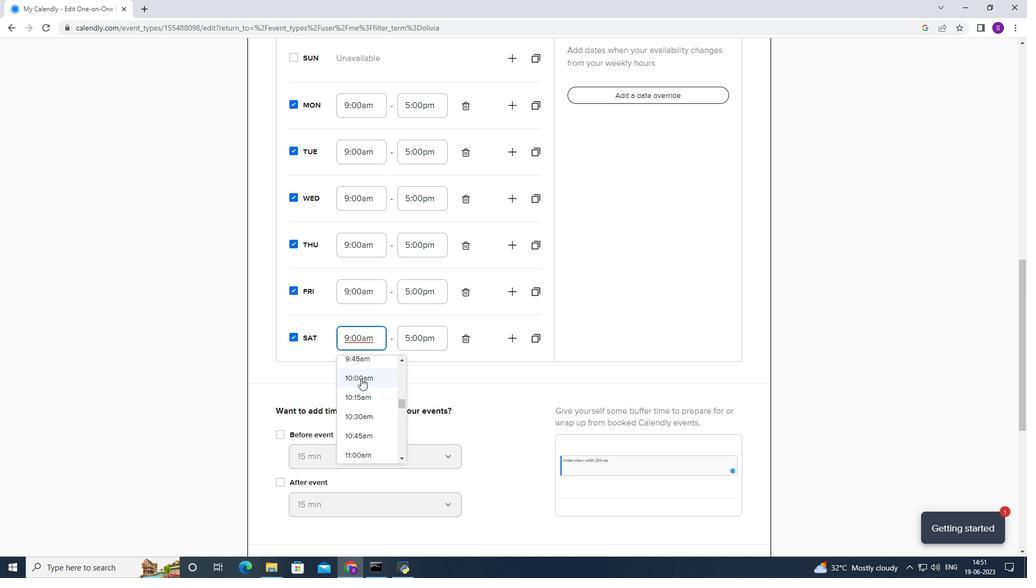 
Action: Mouse pressed left at (362, 377)
Screenshot: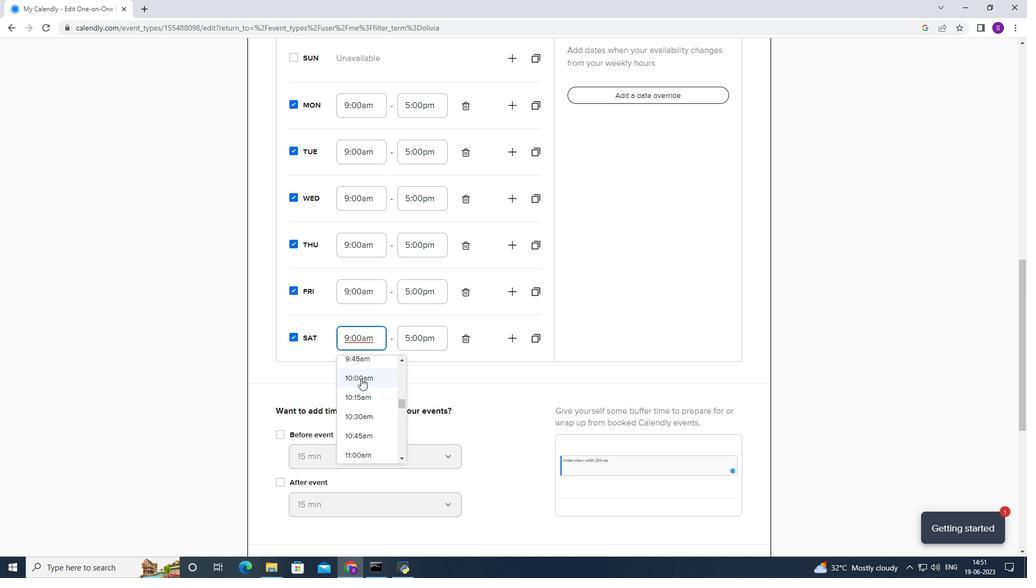 
Action: Mouse moved to (361, 301)
Screenshot: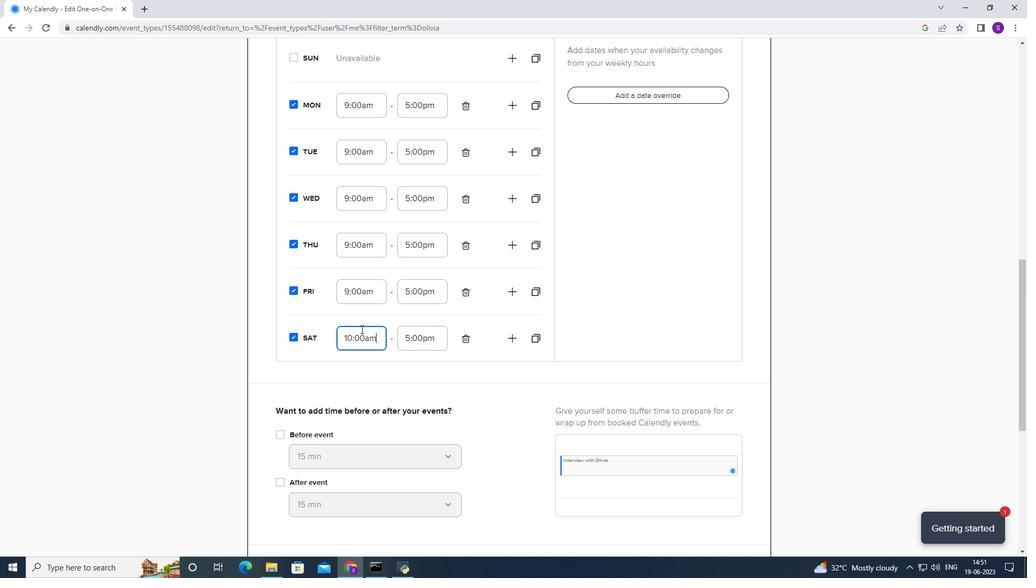 
Action: Mouse pressed left at (361, 301)
Screenshot: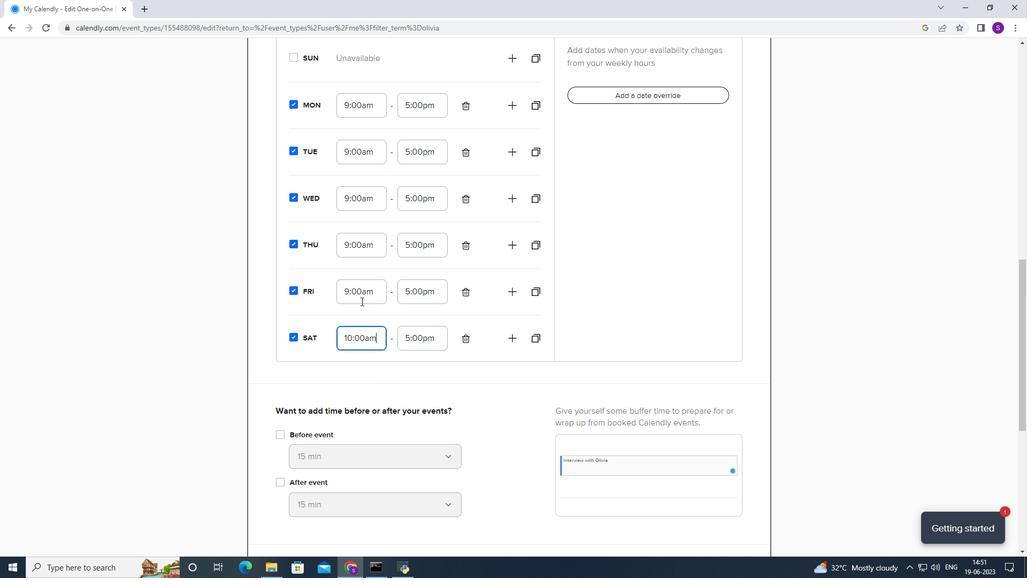 
Action: Mouse moved to (351, 354)
Screenshot: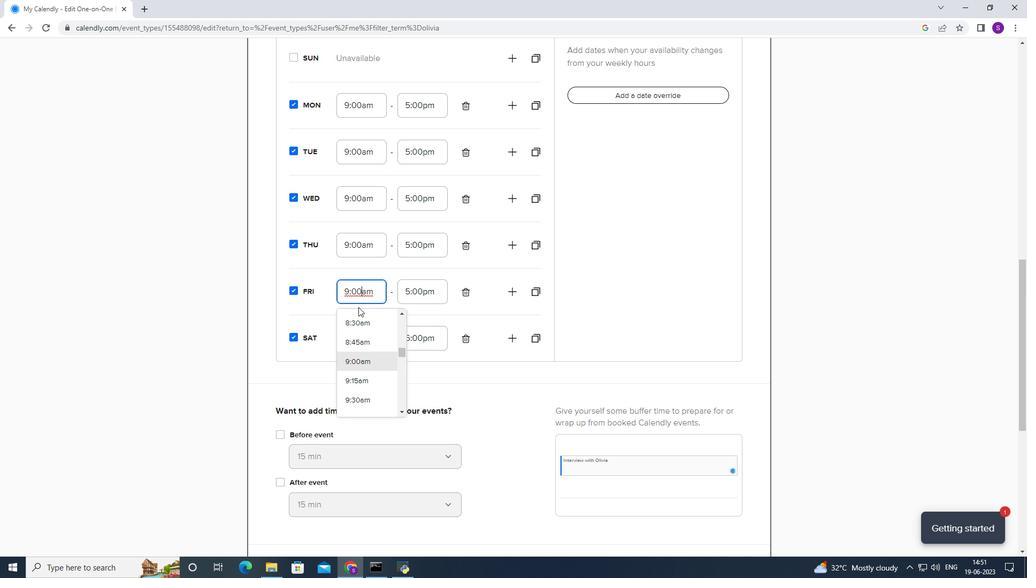 
Action: Mouse scrolled (351, 354) with delta (0, 0)
Screenshot: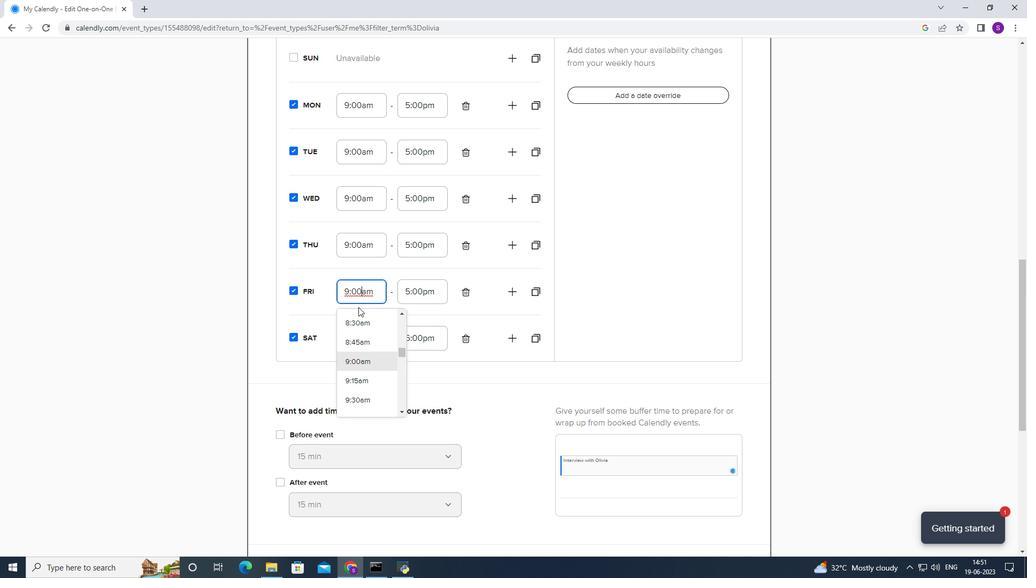 
Action: Mouse scrolled (351, 354) with delta (0, 0)
Screenshot: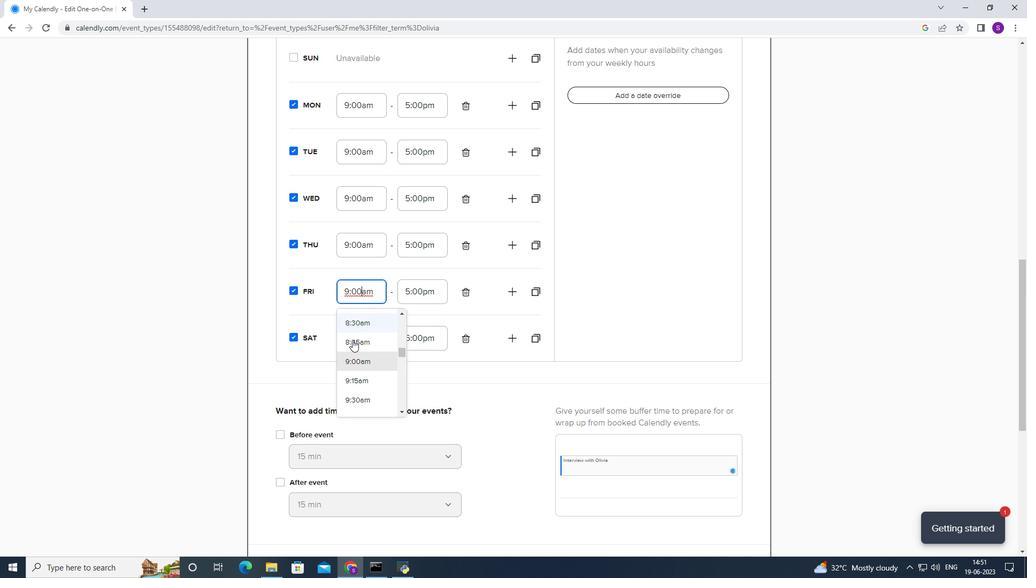 
Action: Mouse moved to (366, 337)
Screenshot: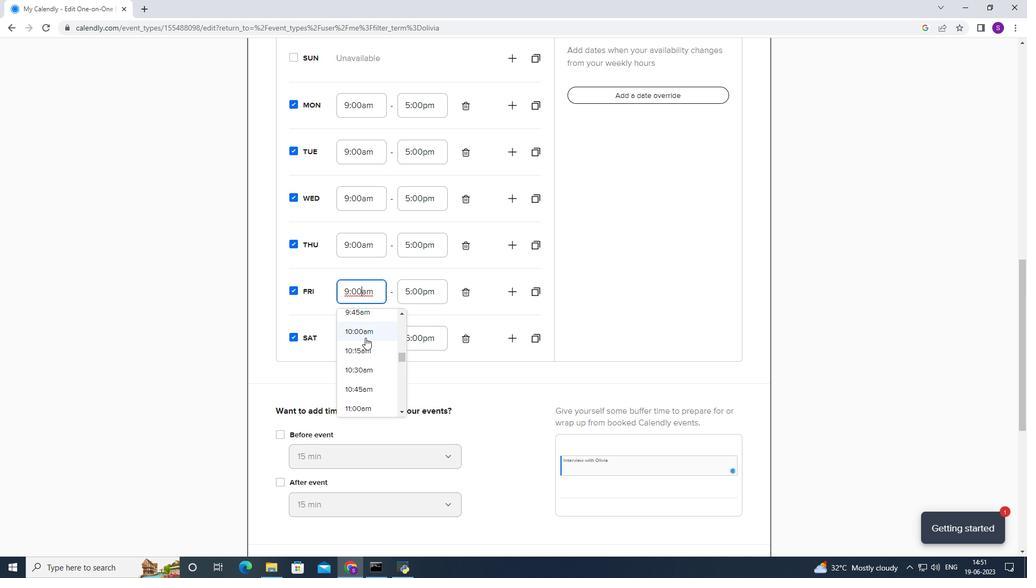 
Action: Mouse pressed left at (366, 337)
Screenshot: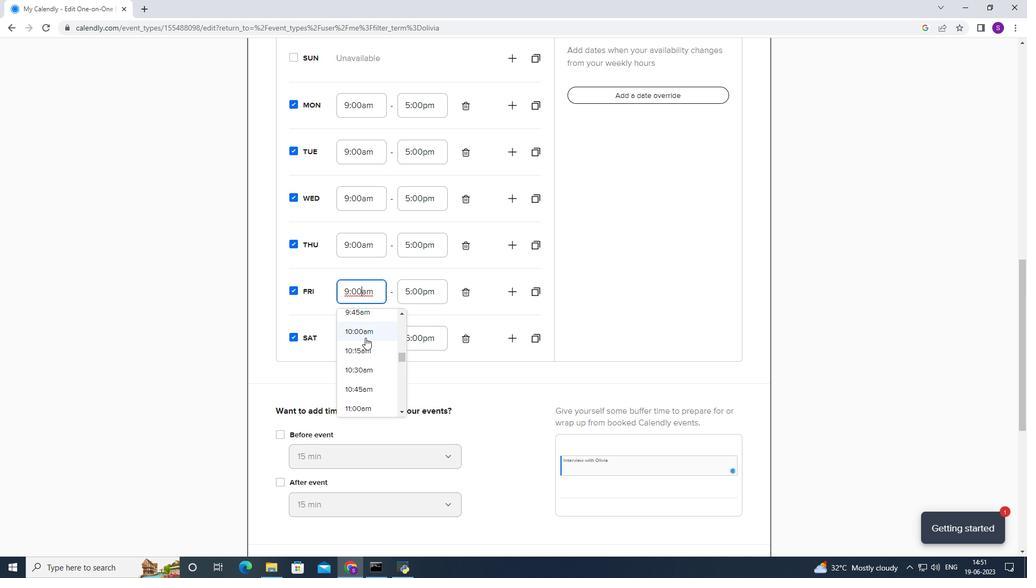 
Action: Mouse moved to (376, 252)
Screenshot: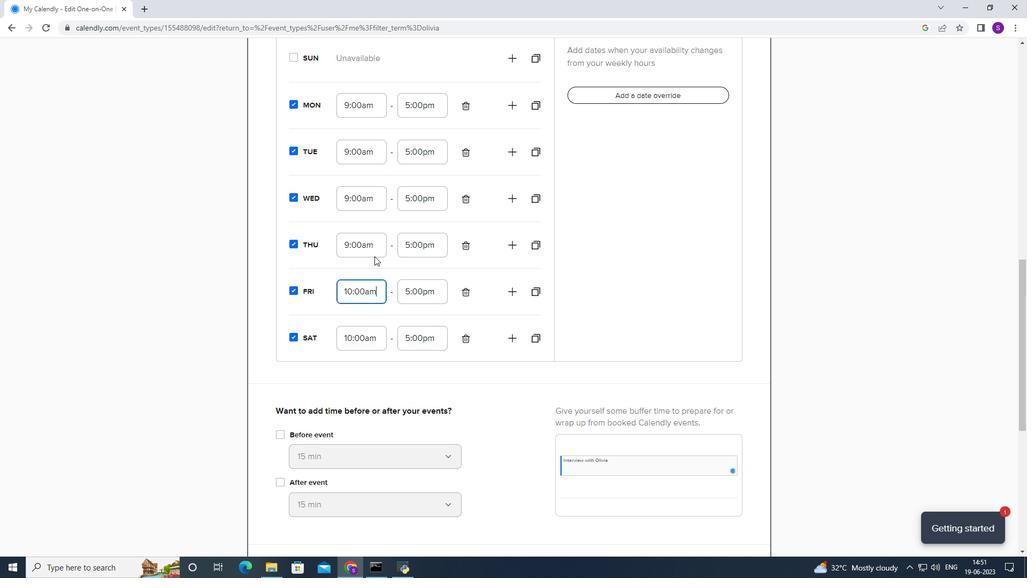 
Action: Mouse pressed left at (376, 252)
Screenshot: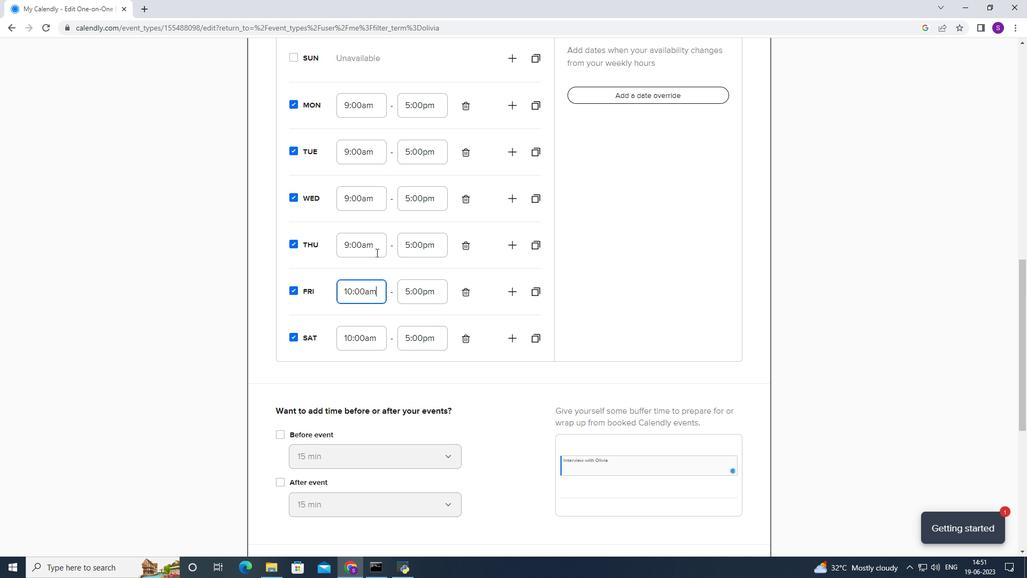 
Action: Mouse moved to (373, 302)
Screenshot: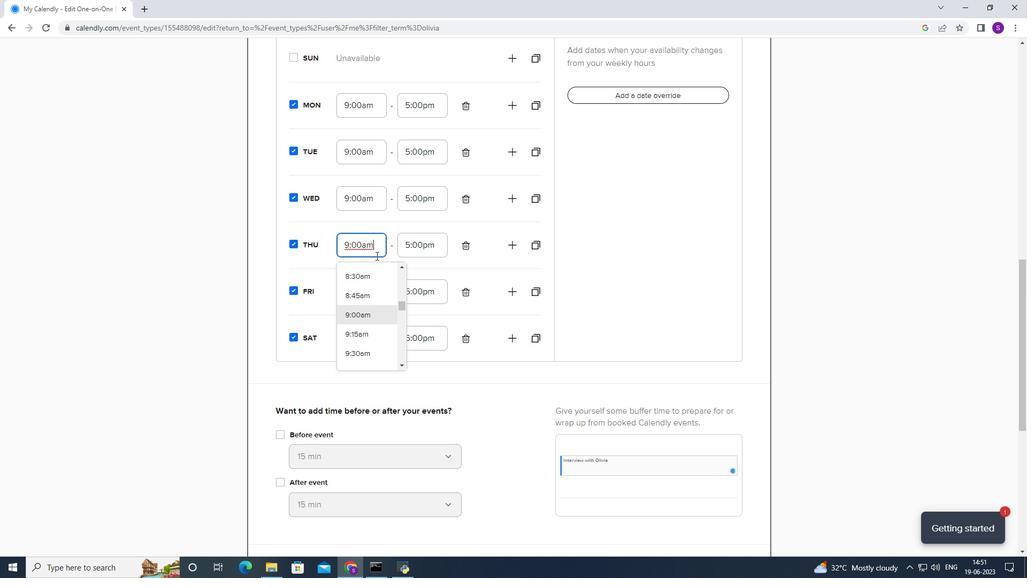 
Action: Mouse scrolled (373, 301) with delta (0, 0)
Screenshot: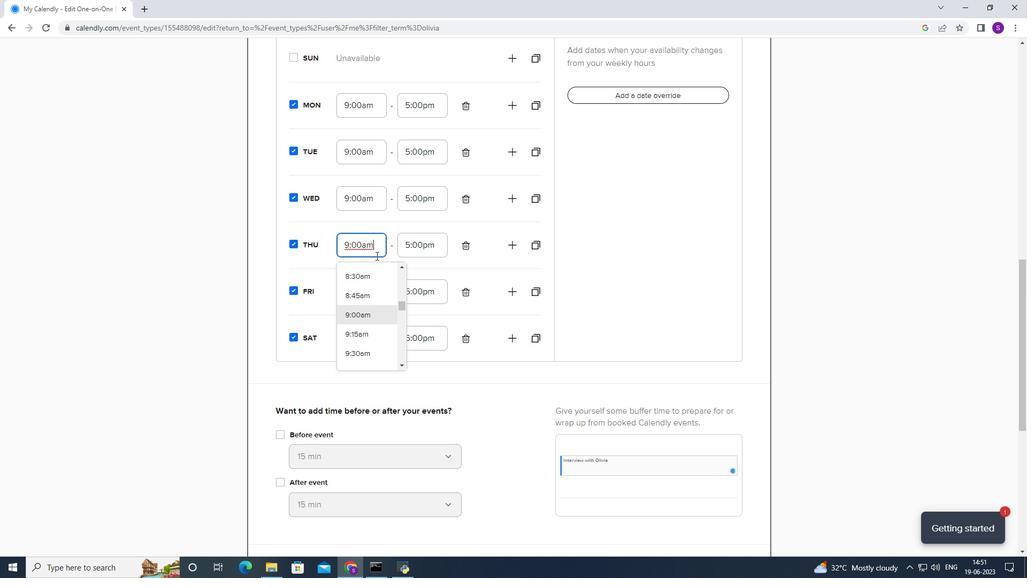 
Action: Mouse moved to (373, 302)
Screenshot: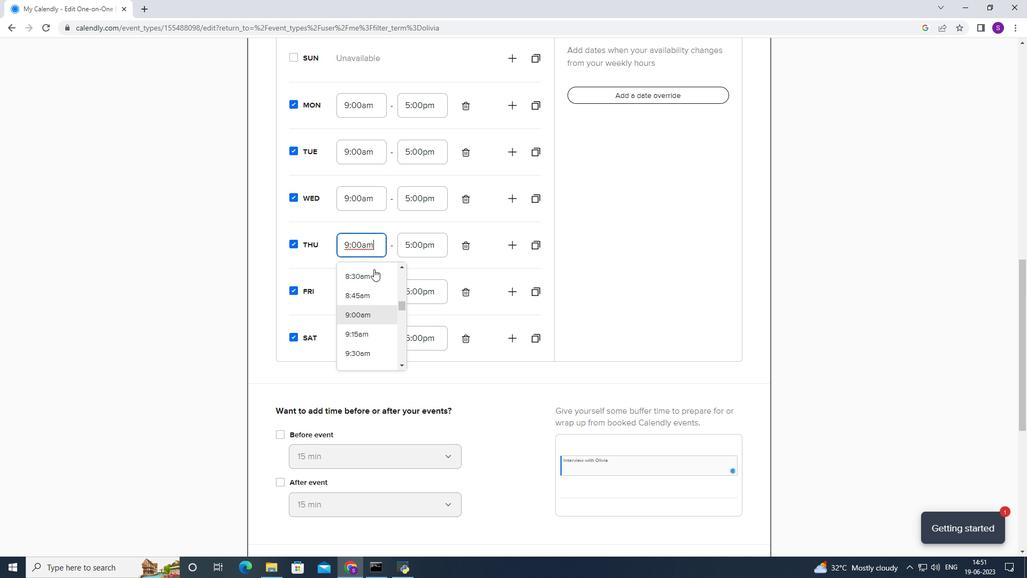 
Action: Mouse scrolled (373, 301) with delta (0, 0)
Screenshot: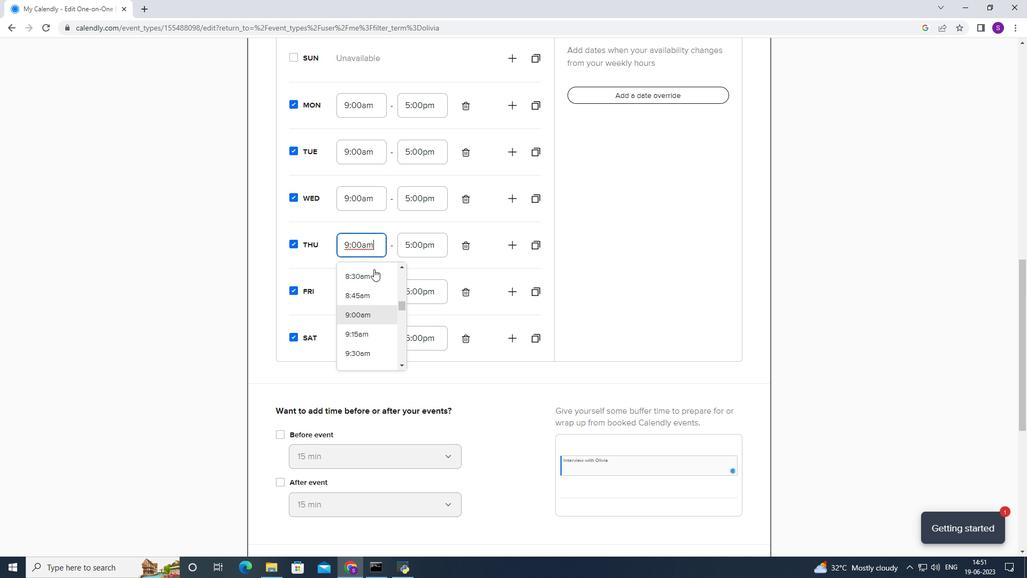 
Action: Mouse moved to (376, 293)
Screenshot: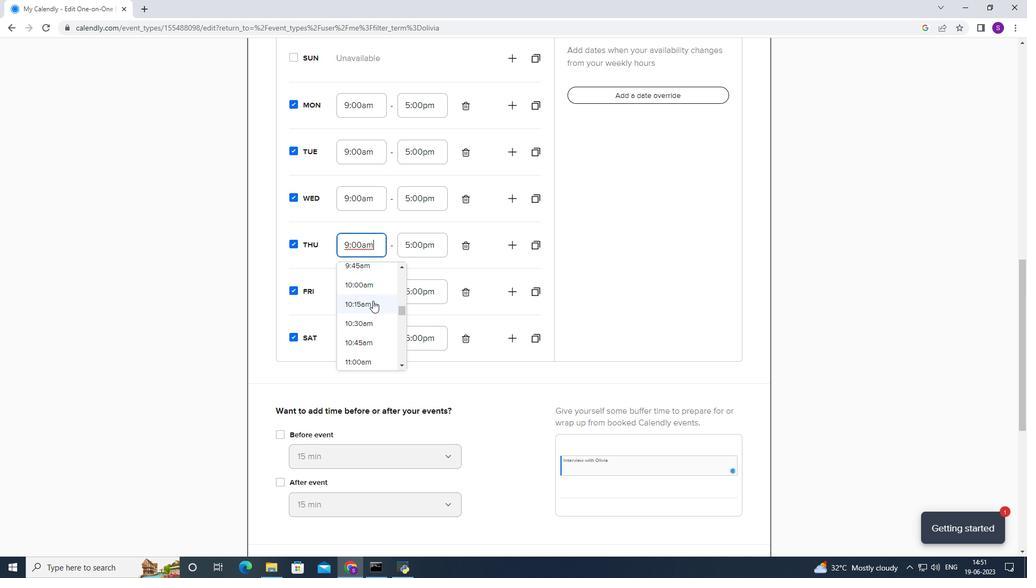 
Action: Mouse pressed left at (376, 293)
Screenshot: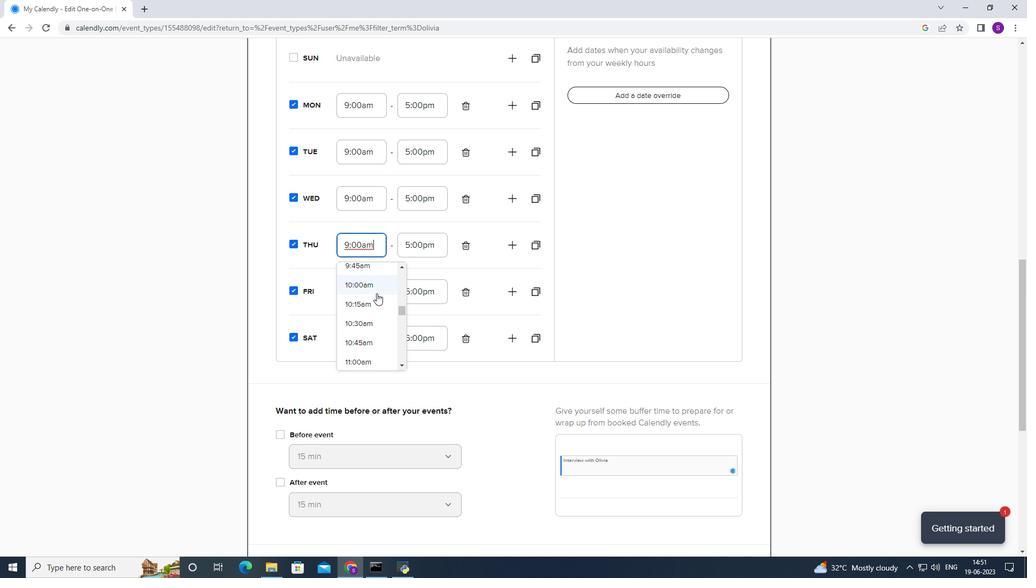 
Action: Mouse moved to (374, 203)
Screenshot: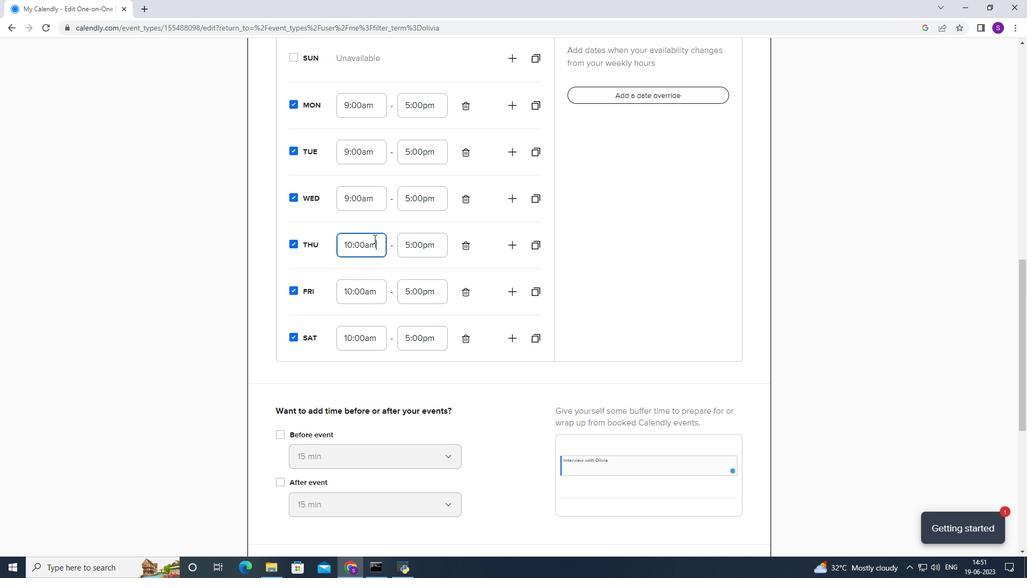 
Action: Mouse pressed left at (374, 203)
Screenshot: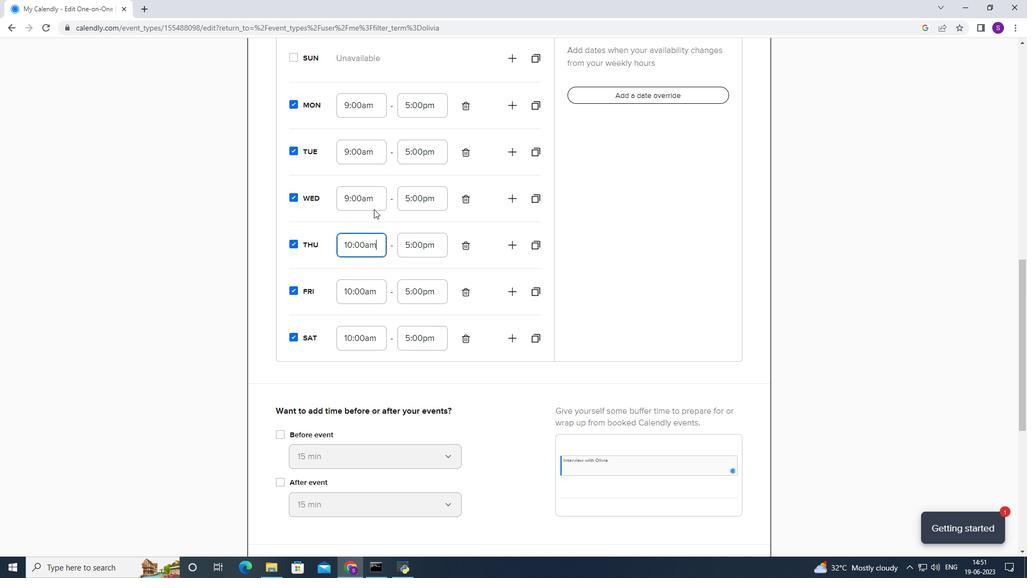 
Action: Mouse moved to (367, 268)
Screenshot: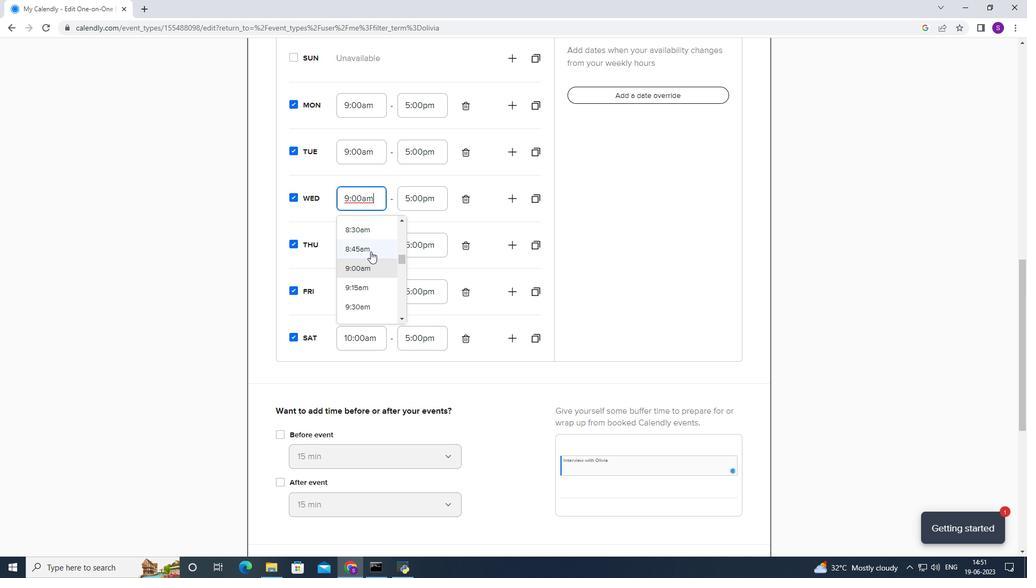 
Action: Mouse scrolled (367, 268) with delta (0, 0)
Screenshot: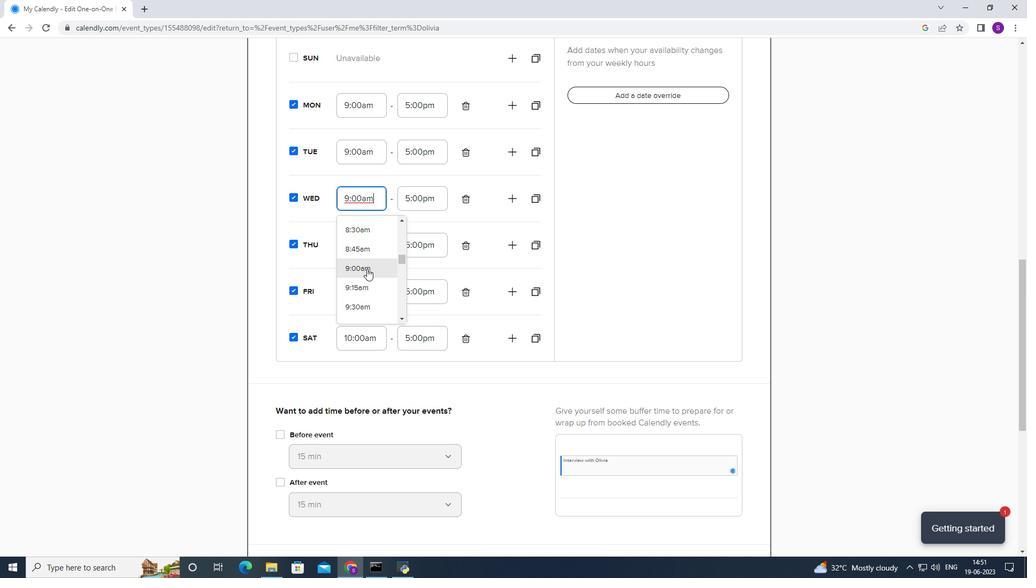 
Action: Mouse moved to (359, 290)
Screenshot: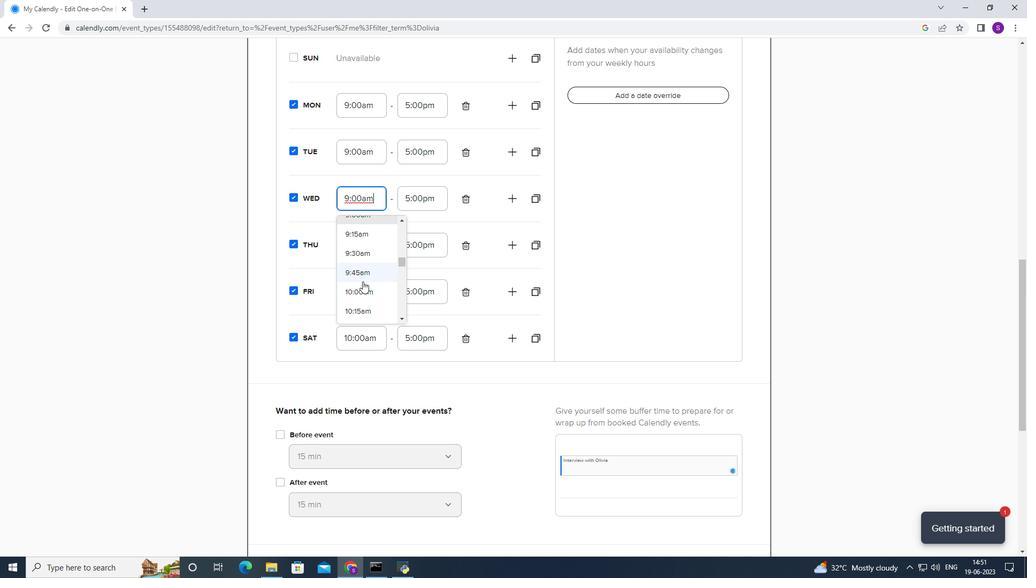 
Action: Mouse pressed left at (359, 290)
Screenshot: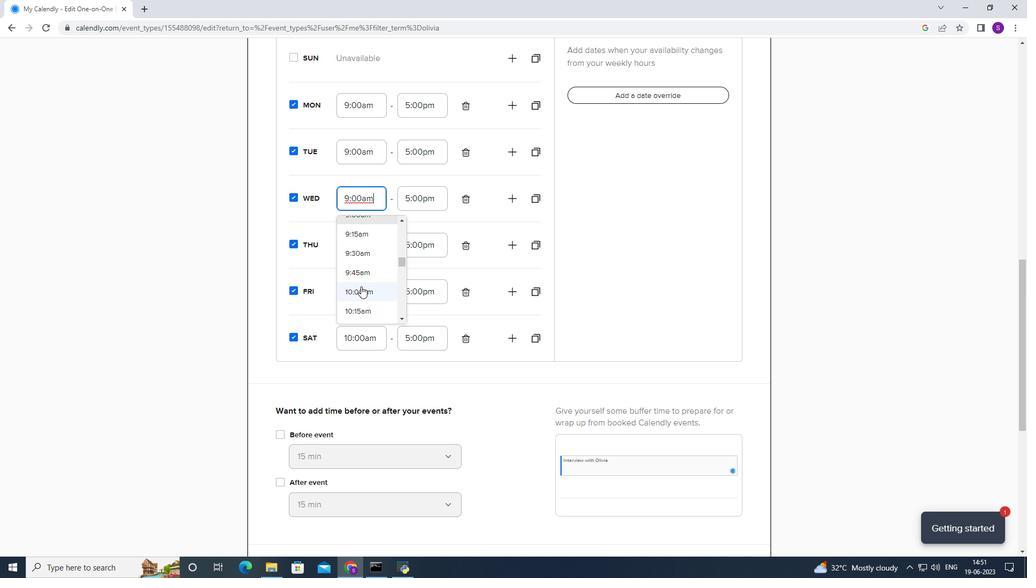 
Action: Mouse moved to (378, 156)
Screenshot: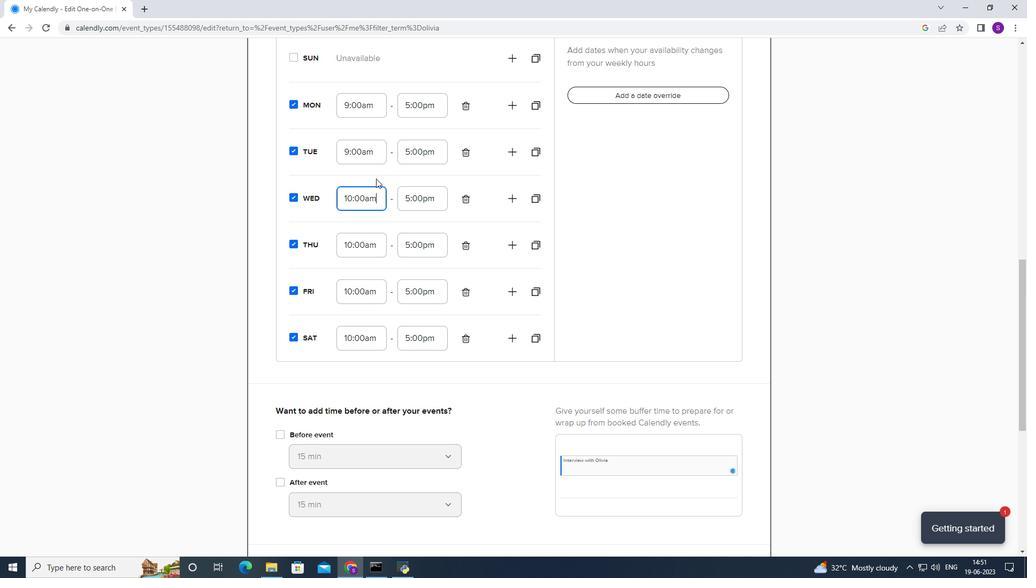 
Action: Mouse pressed left at (378, 156)
Screenshot: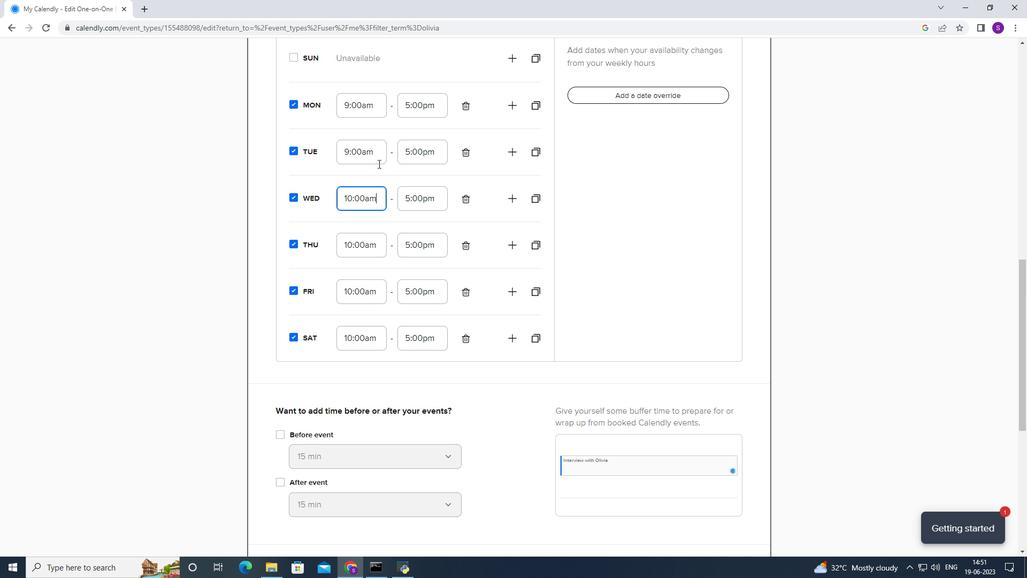 
Action: Mouse moved to (375, 217)
Screenshot: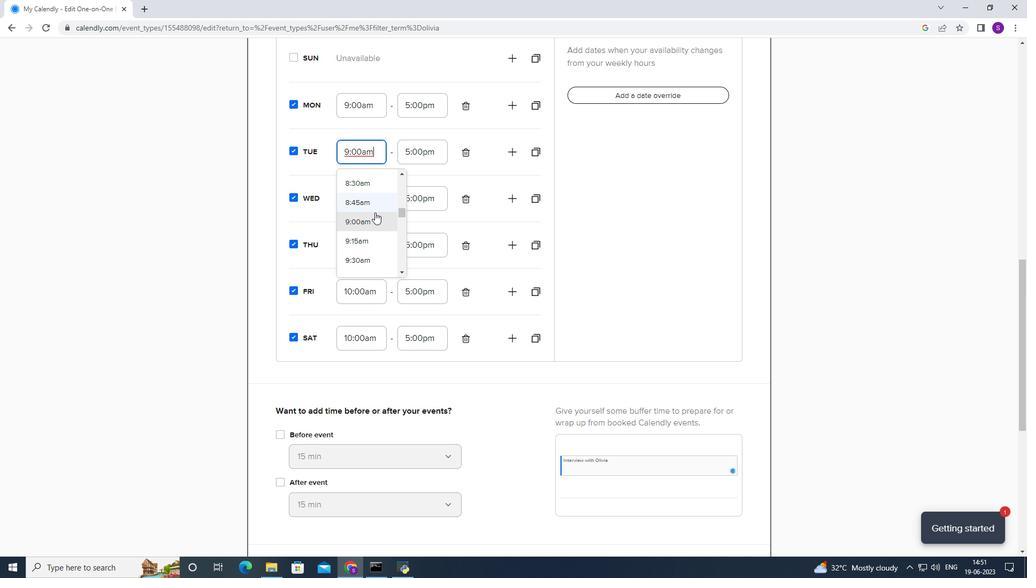 
Action: Mouse scrolled (375, 217) with delta (0, 0)
Screenshot: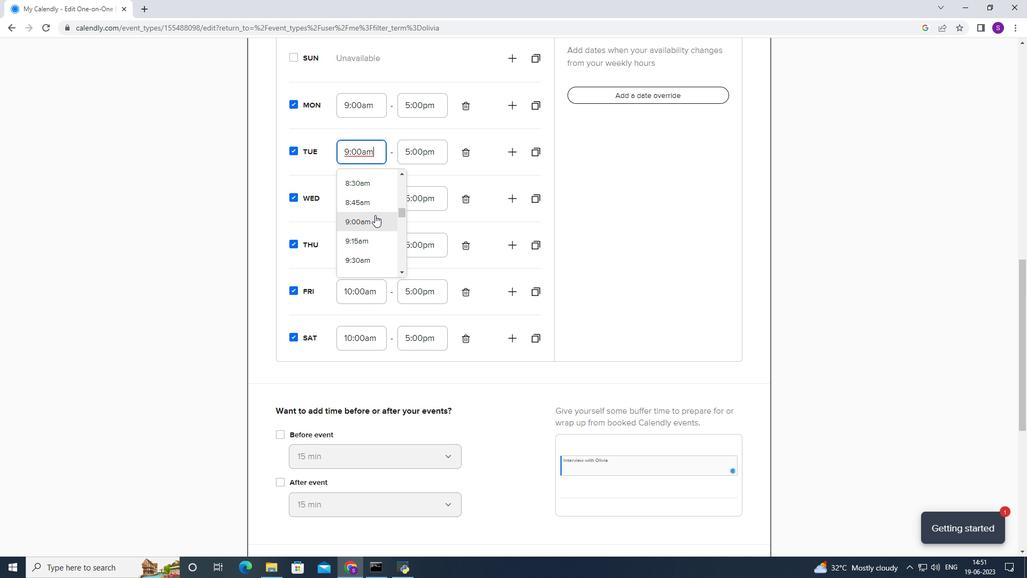 
Action: Mouse moved to (363, 246)
Screenshot: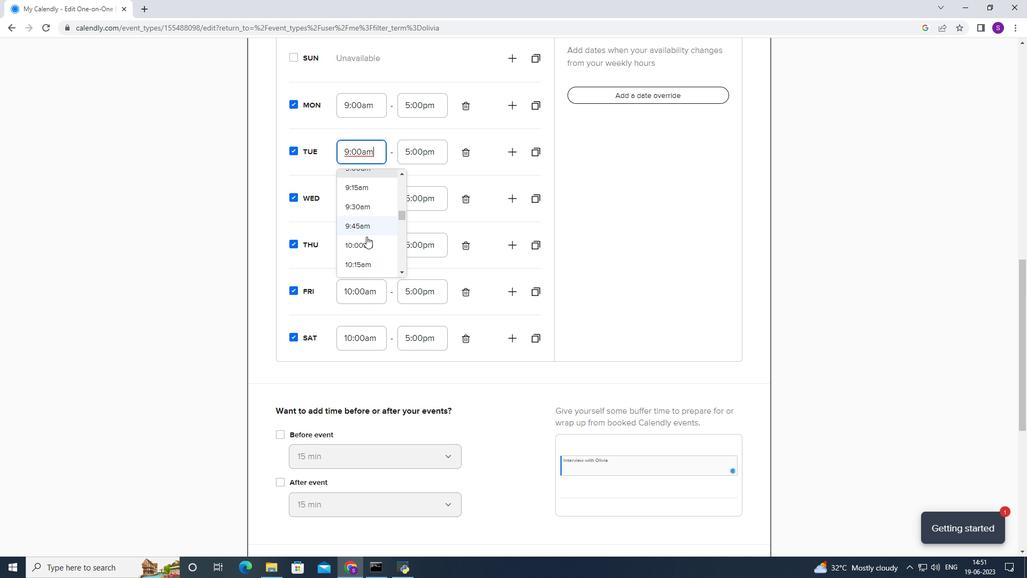 
Action: Mouse pressed left at (363, 246)
Screenshot: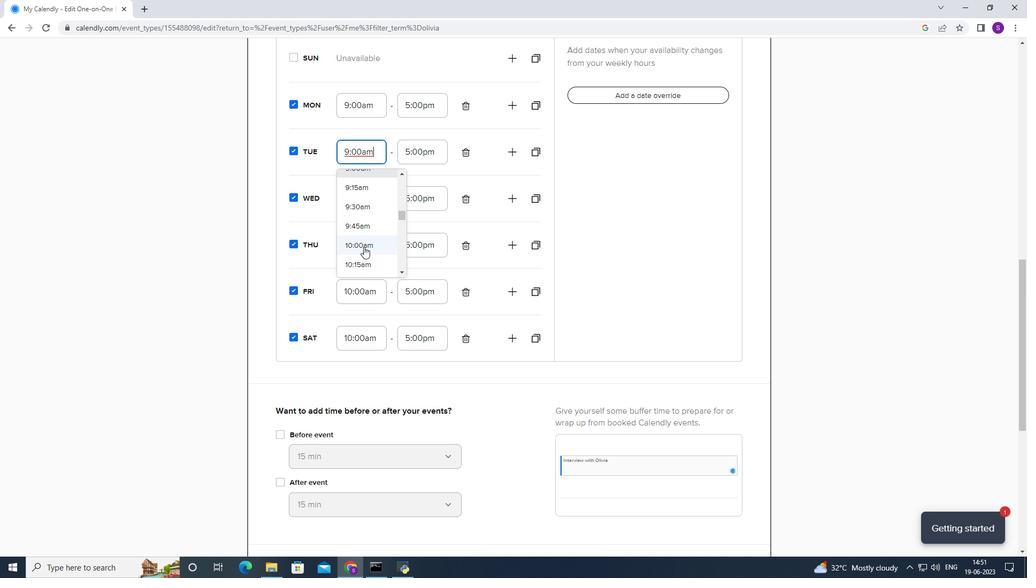 
Action: Mouse moved to (380, 107)
Screenshot: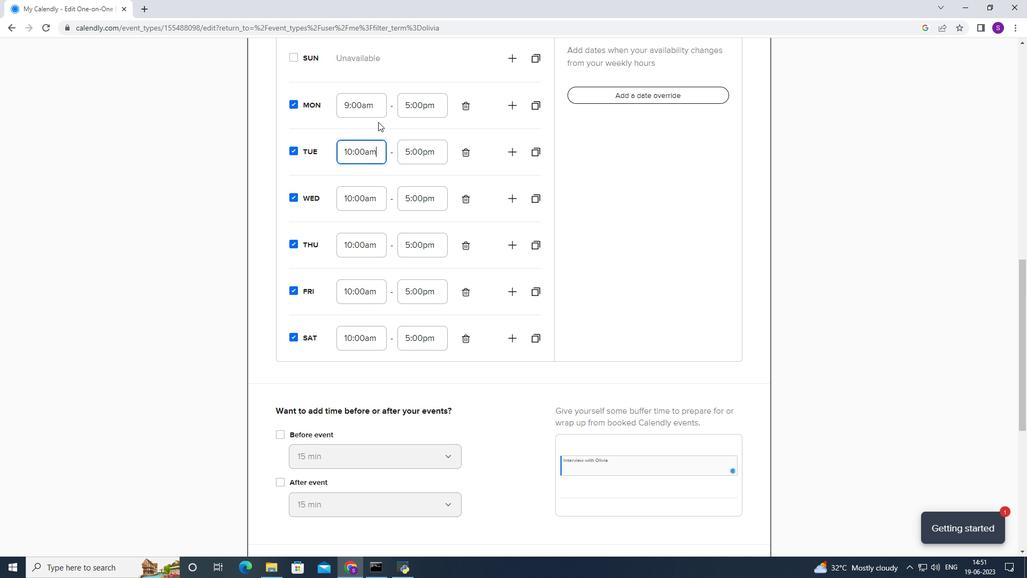 
Action: Mouse pressed left at (380, 107)
Screenshot: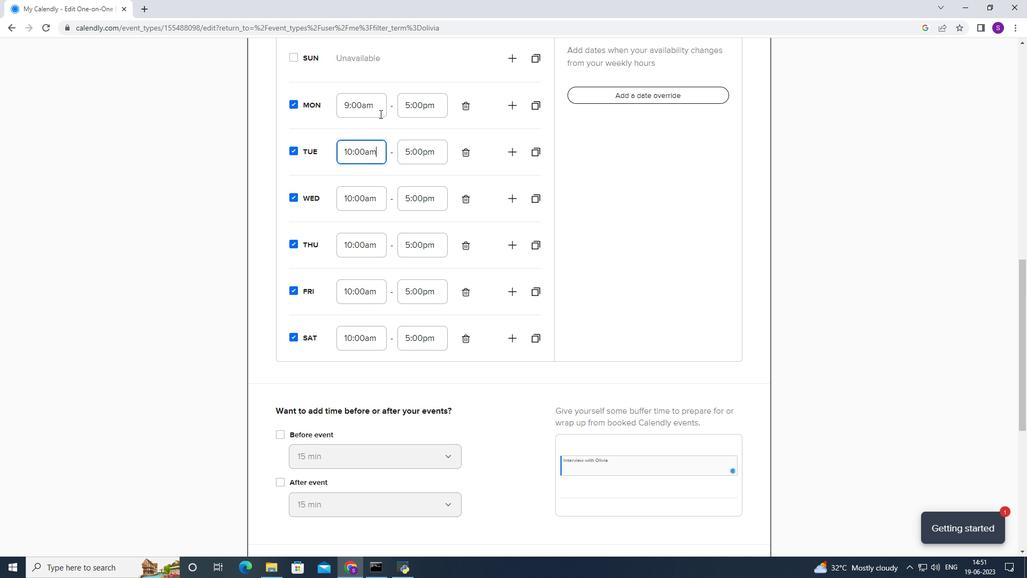 
Action: Mouse moved to (366, 180)
Screenshot: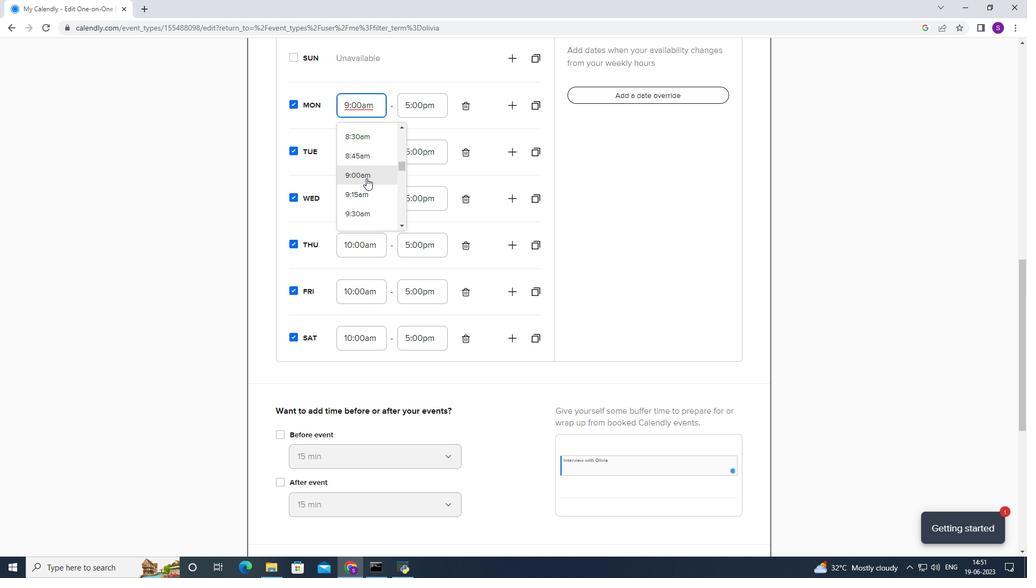 
Action: Mouse scrolled (366, 179) with delta (0, 0)
Screenshot: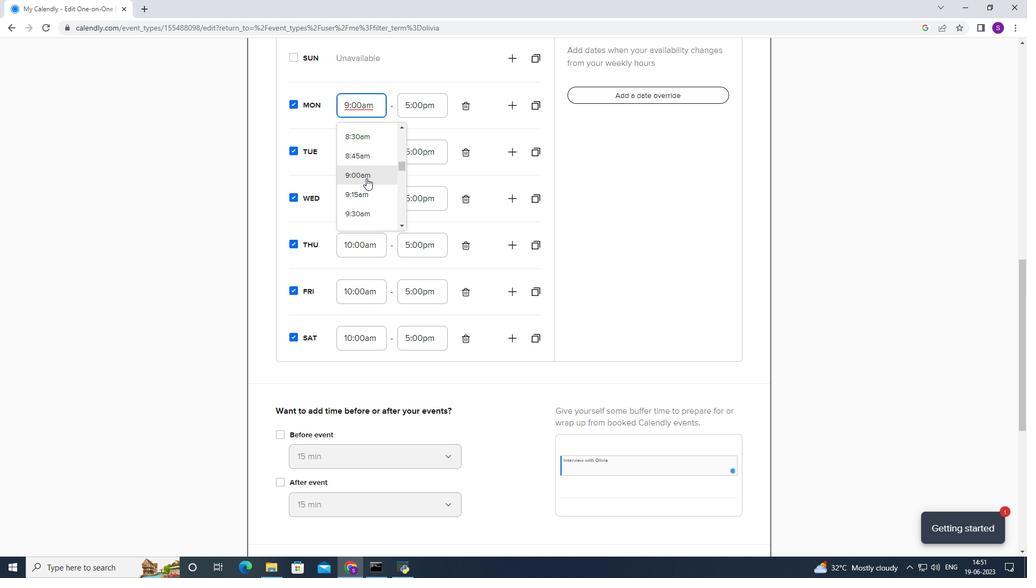 
Action: Mouse scrolled (366, 179) with delta (0, 0)
Screenshot: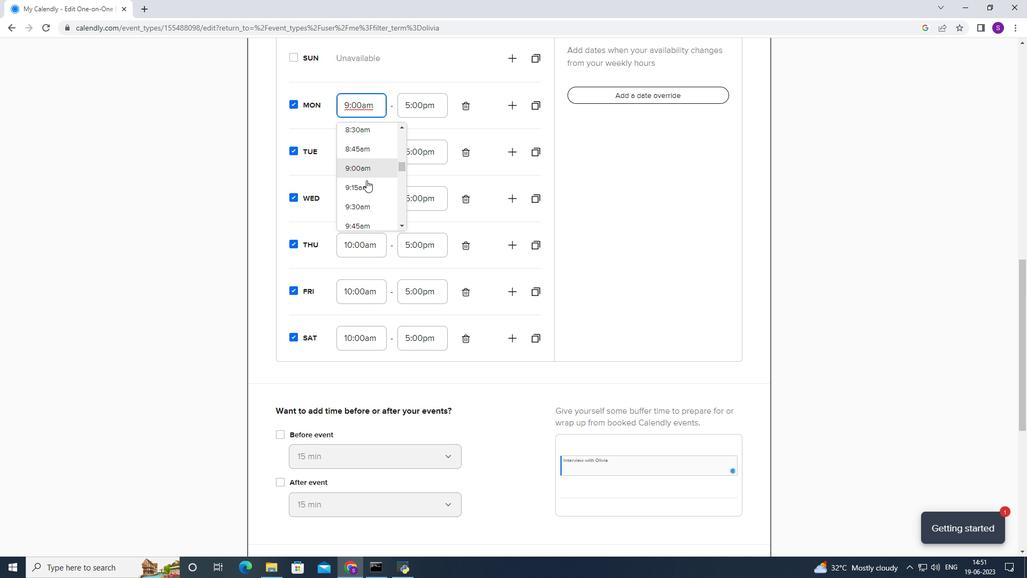 
Action: Mouse moved to (369, 146)
Screenshot: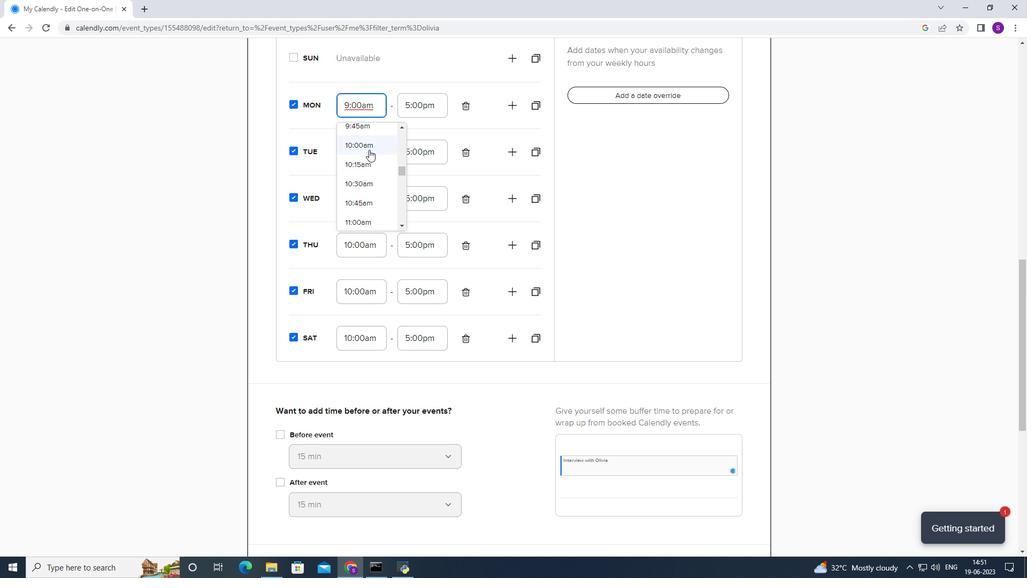 
Action: Mouse pressed left at (369, 146)
Screenshot: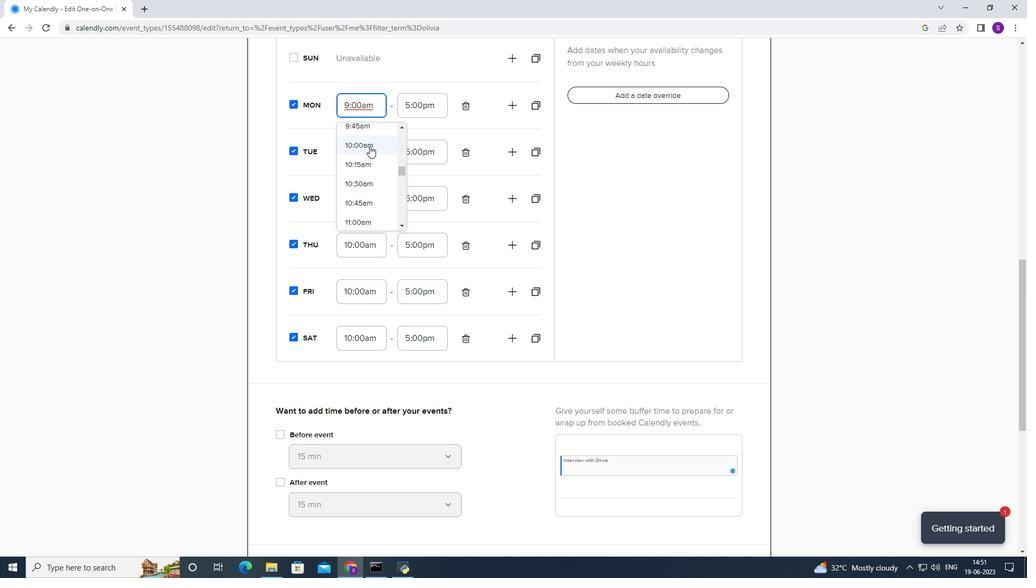 
Action: Mouse moved to (415, 114)
Screenshot: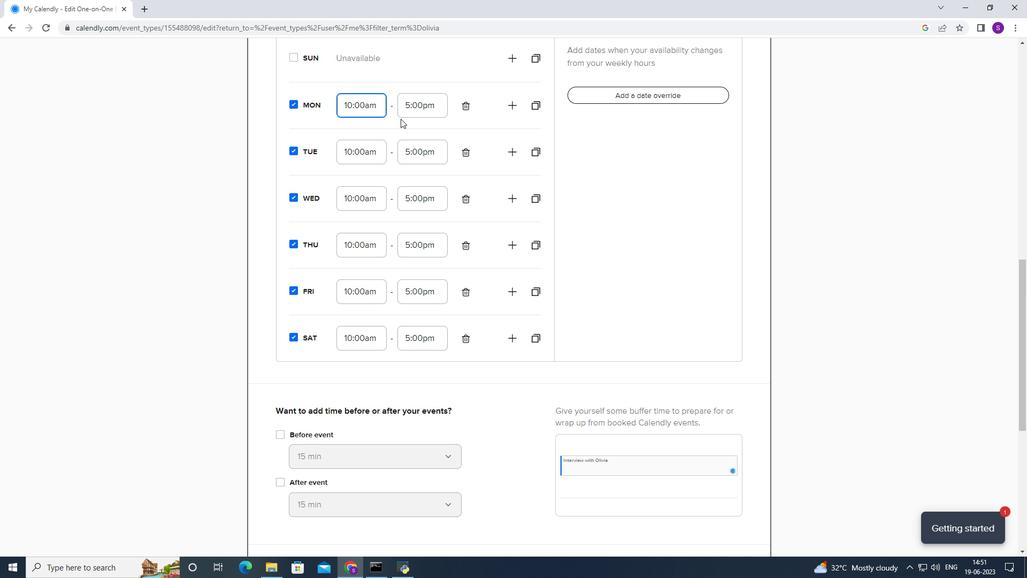
Action: Mouse pressed left at (415, 114)
Screenshot: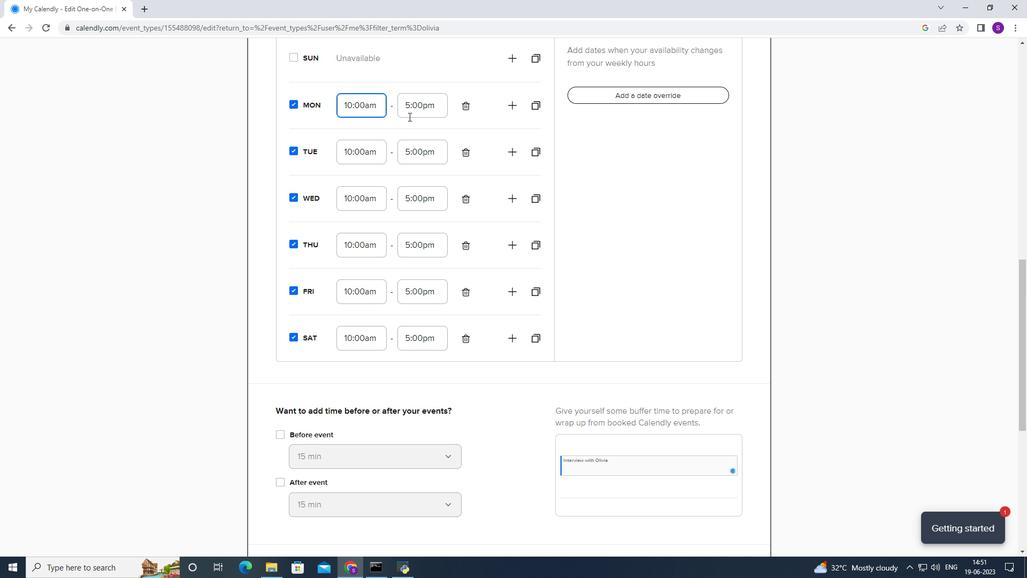 
Action: Mouse moved to (403, 176)
Screenshot: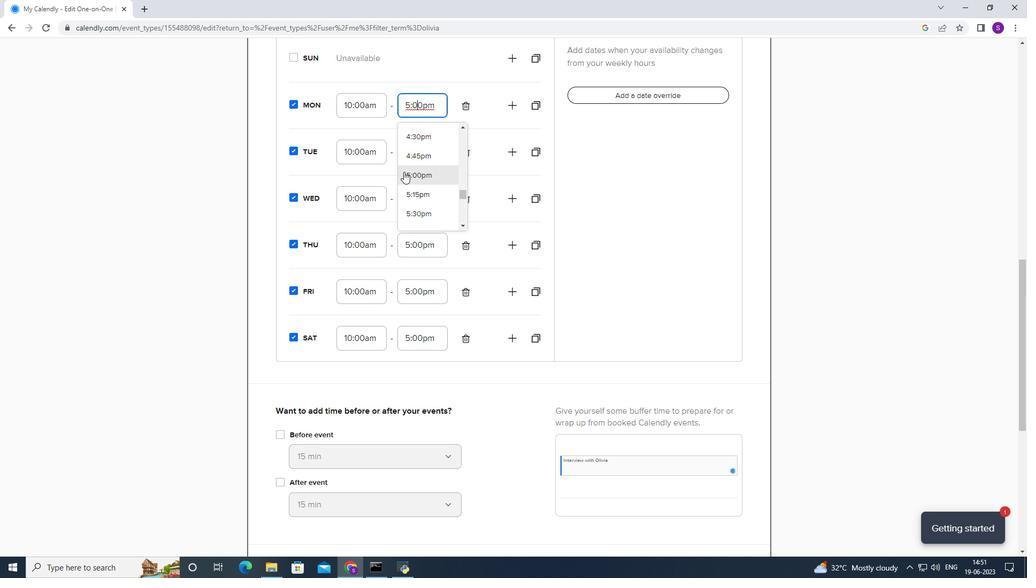 
Action: Mouse scrolled (403, 176) with delta (0, 0)
Screenshot: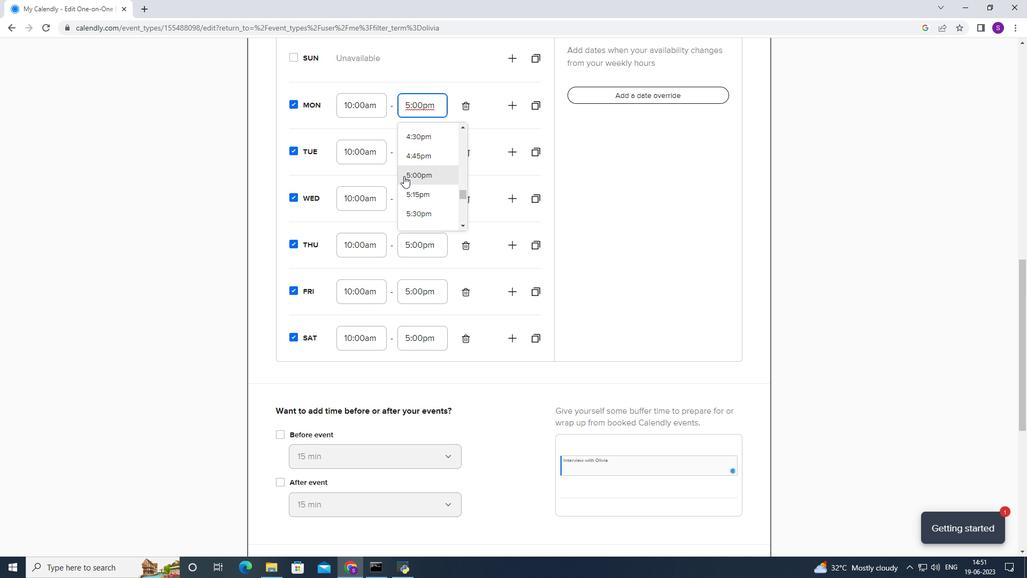 
Action: Mouse scrolled (403, 176) with delta (0, 0)
Screenshot: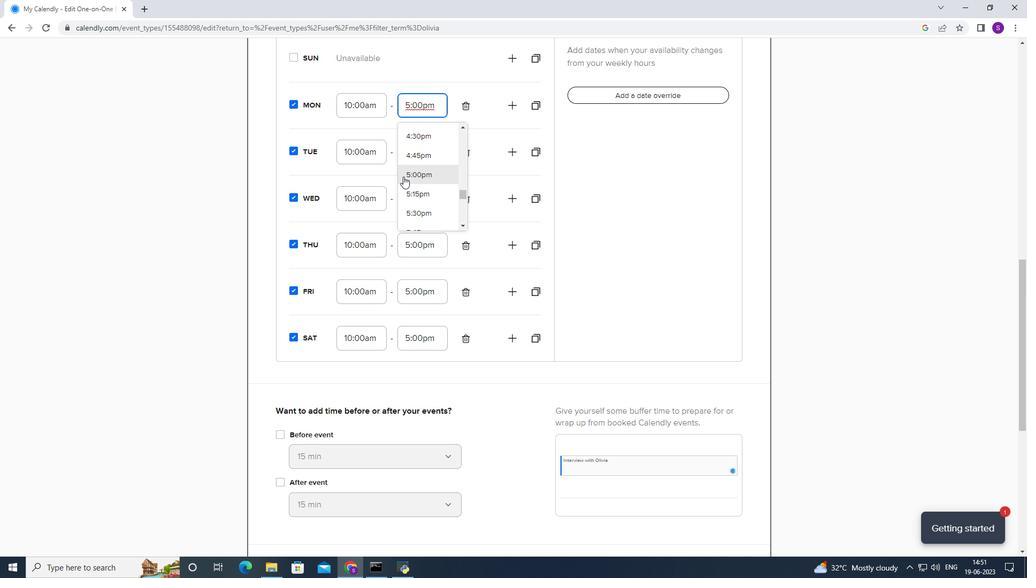 
Action: Mouse moved to (429, 145)
Screenshot: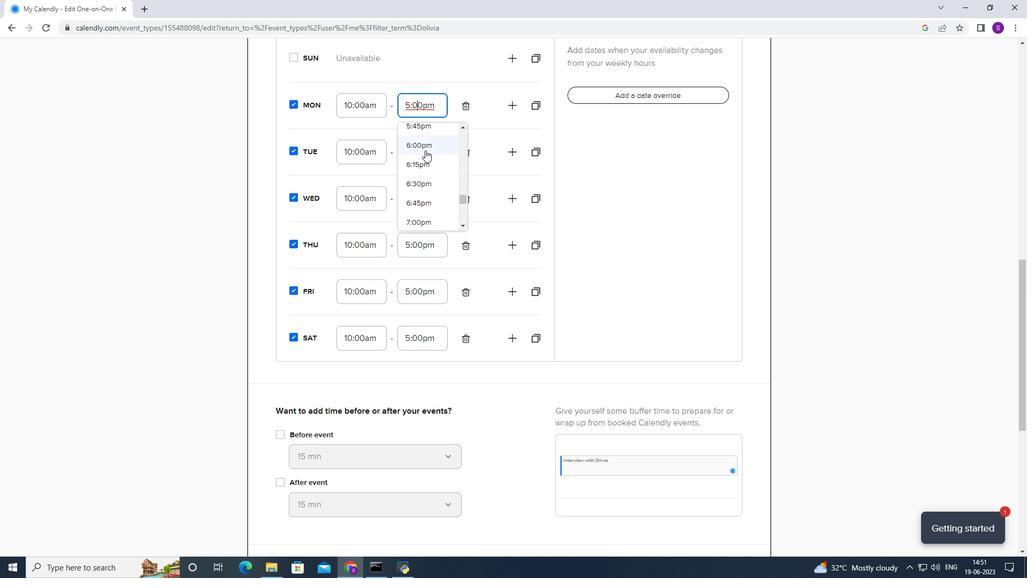 
Action: Mouse pressed left at (429, 145)
Screenshot: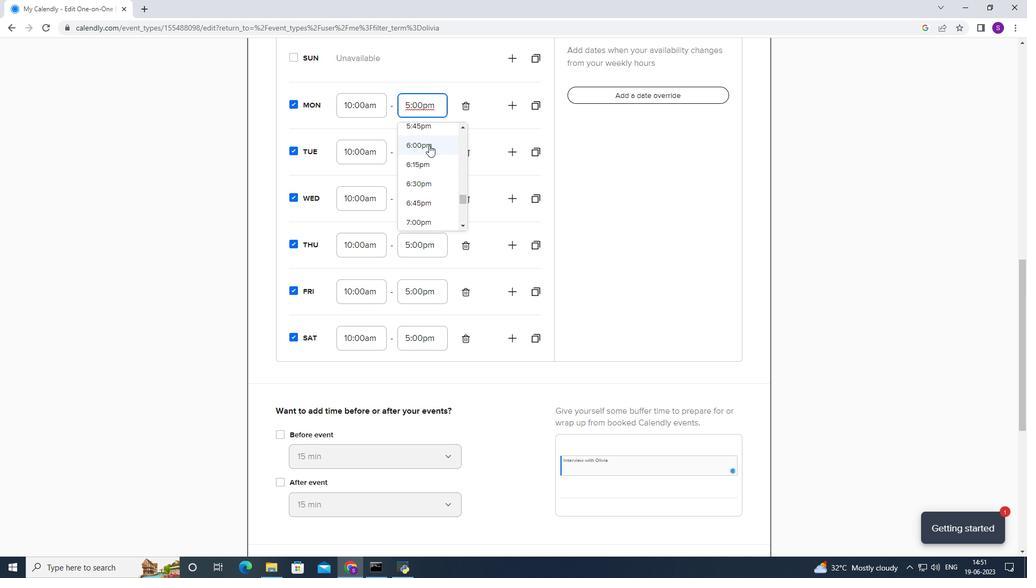 
Action: Mouse moved to (429, 143)
Screenshot: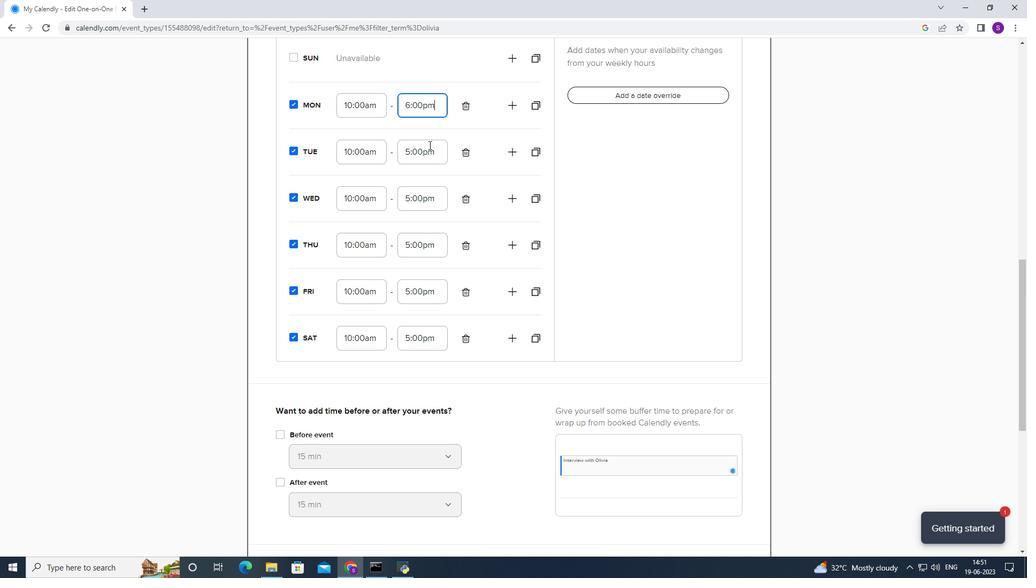
Action: Mouse pressed left at (429, 143)
Screenshot: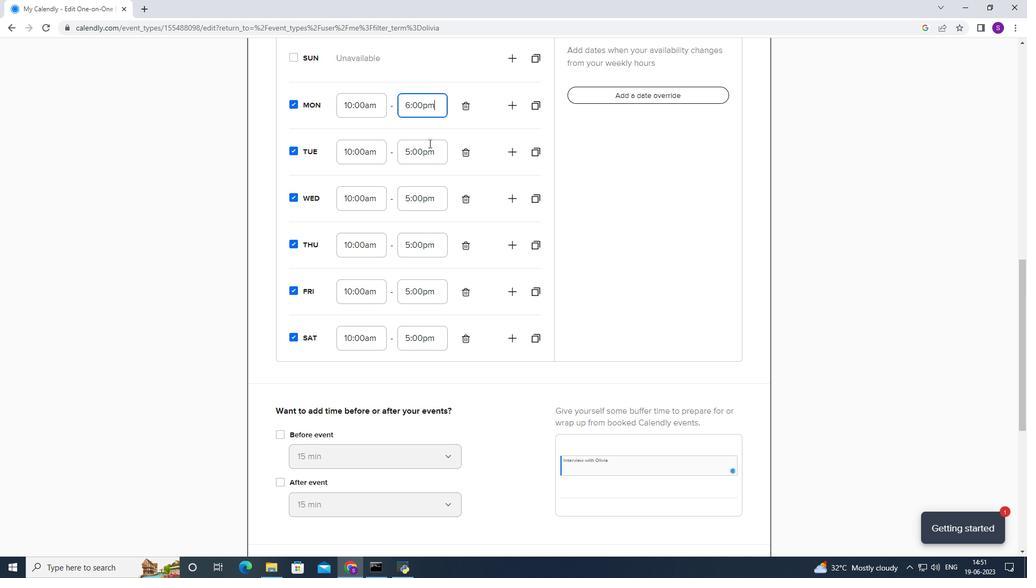 
Action: Mouse moved to (417, 178)
Screenshot: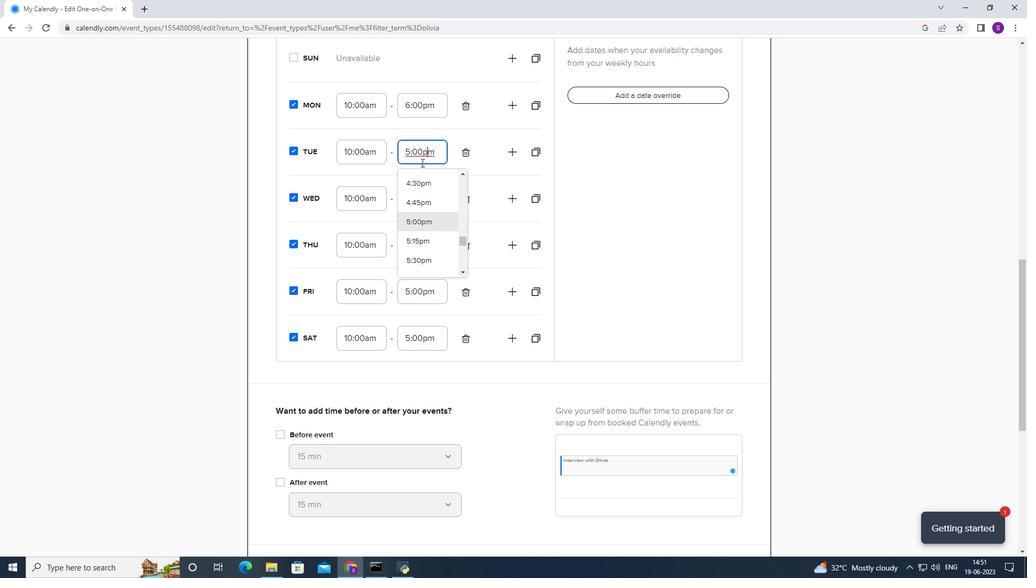 
Action: Mouse scrolled (417, 178) with delta (0, 0)
Screenshot: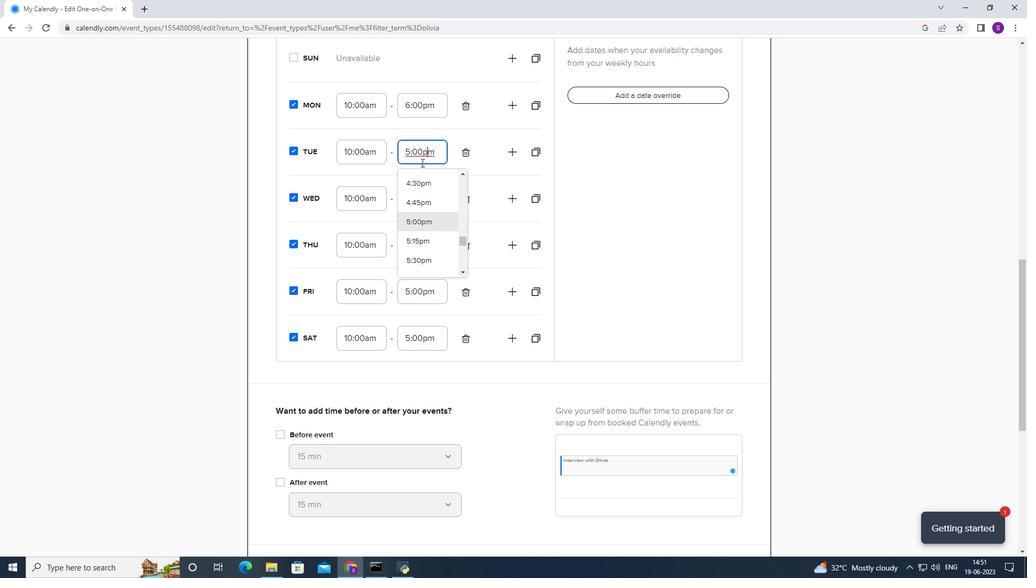
Action: Mouse moved to (415, 244)
Screenshot: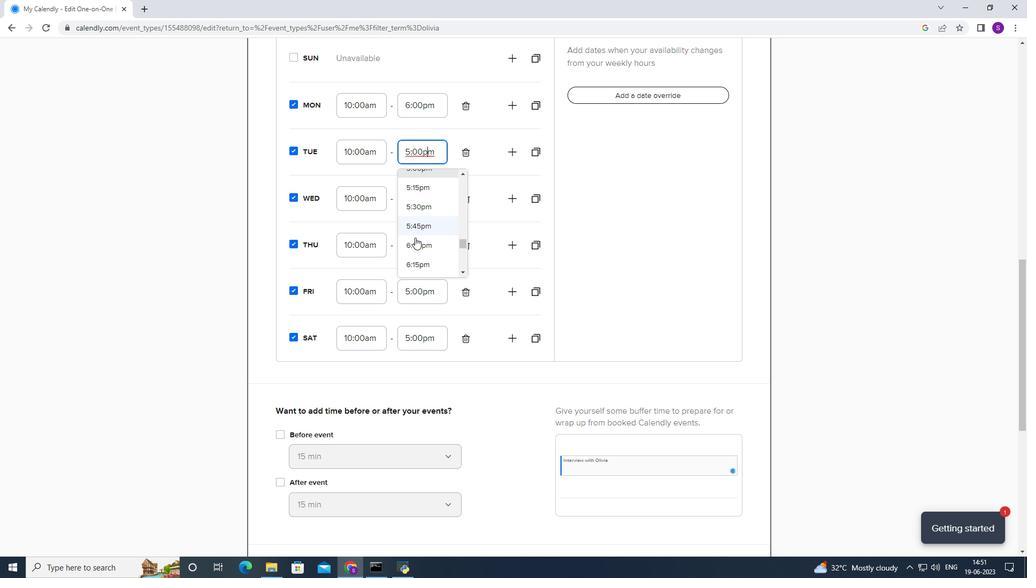 
Action: Mouse pressed left at (415, 244)
Screenshot: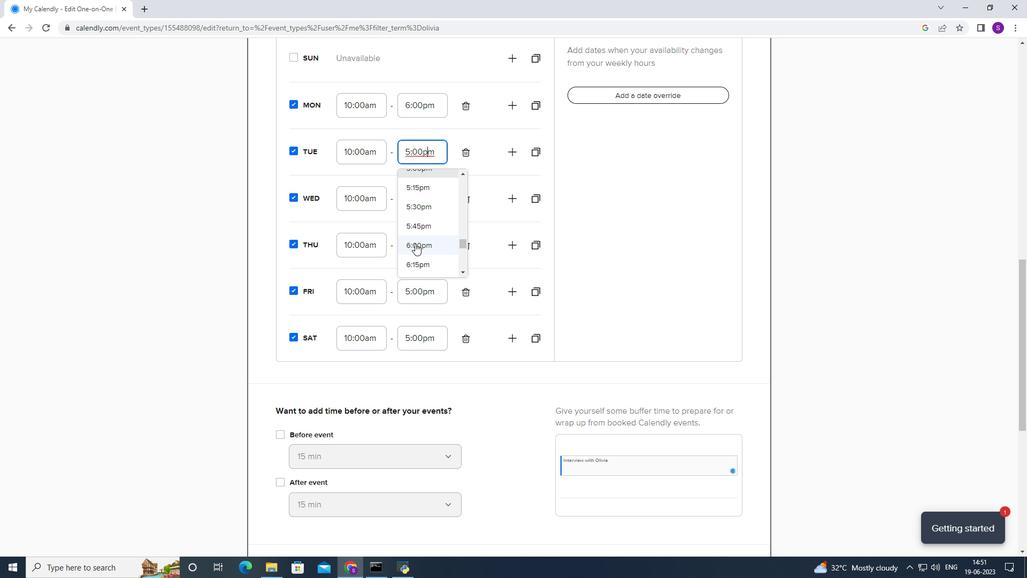 
Action: Mouse moved to (418, 210)
Screenshot: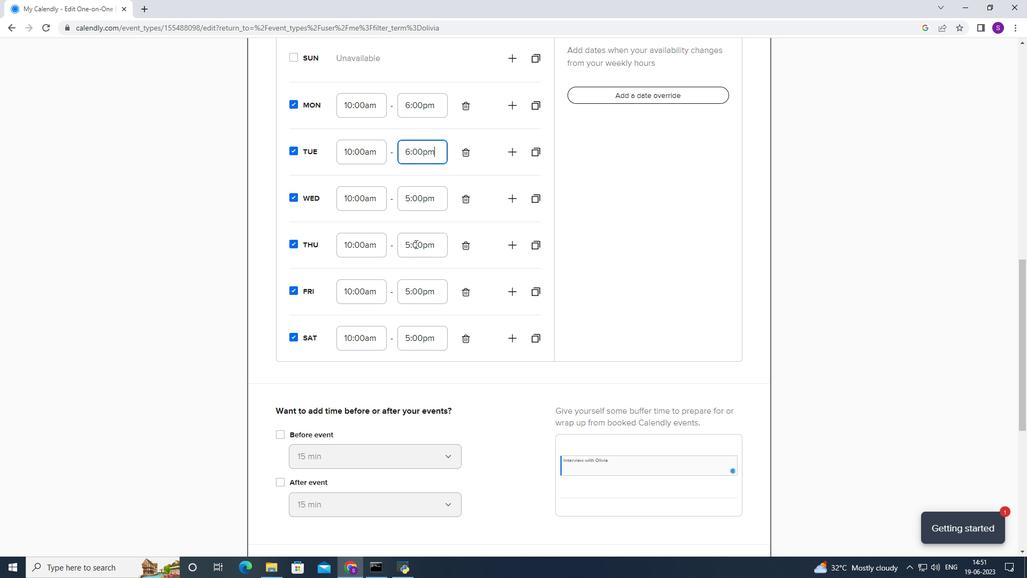 
Action: Mouse pressed left at (418, 210)
Screenshot: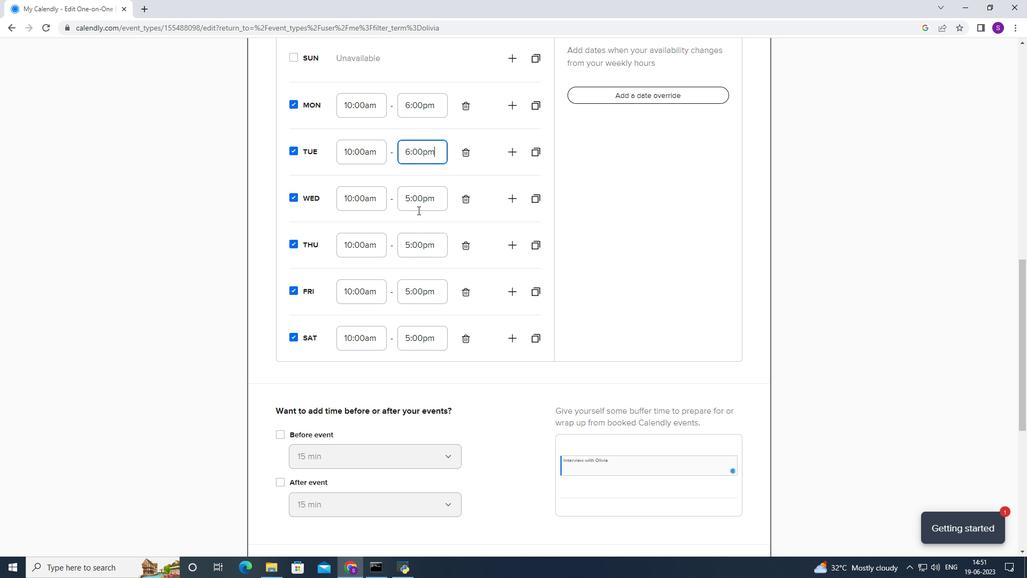 
Action: Mouse moved to (412, 239)
Screenshot: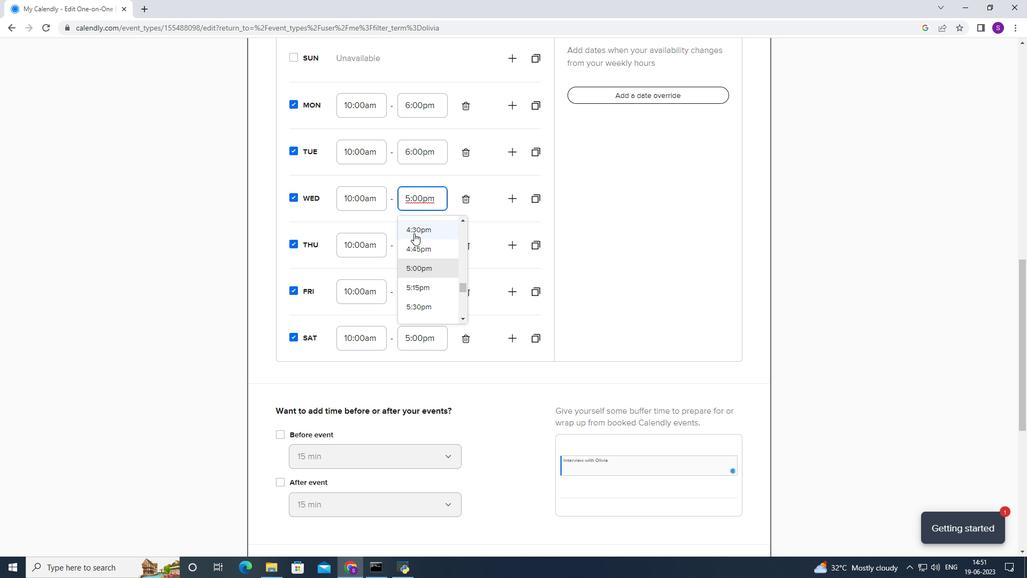 
Action: Mouse scrolled (412, 239) with delta (0, 0)
Screenshot: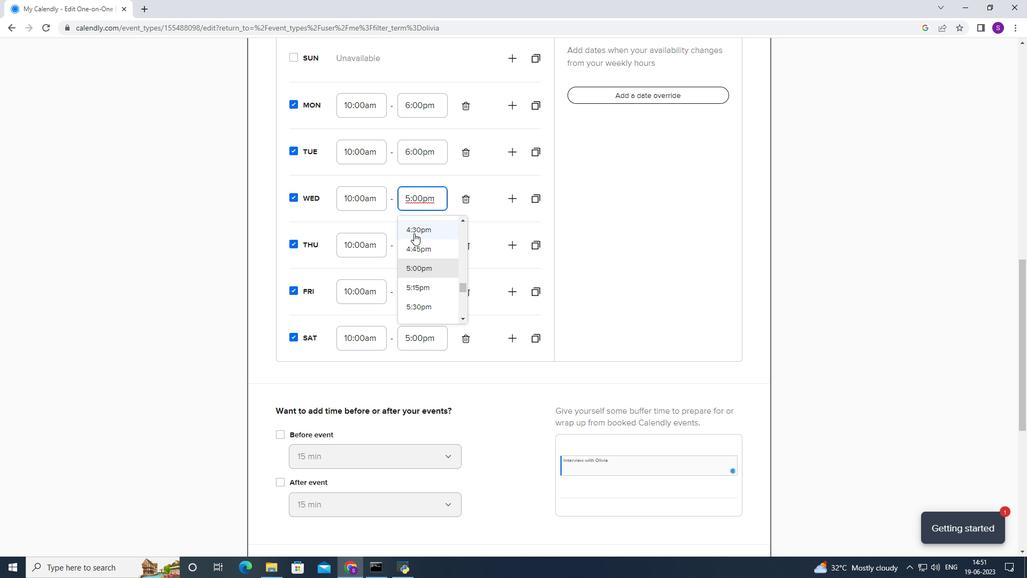 
Action: Mouse moved to (413, 292)
Screenshot: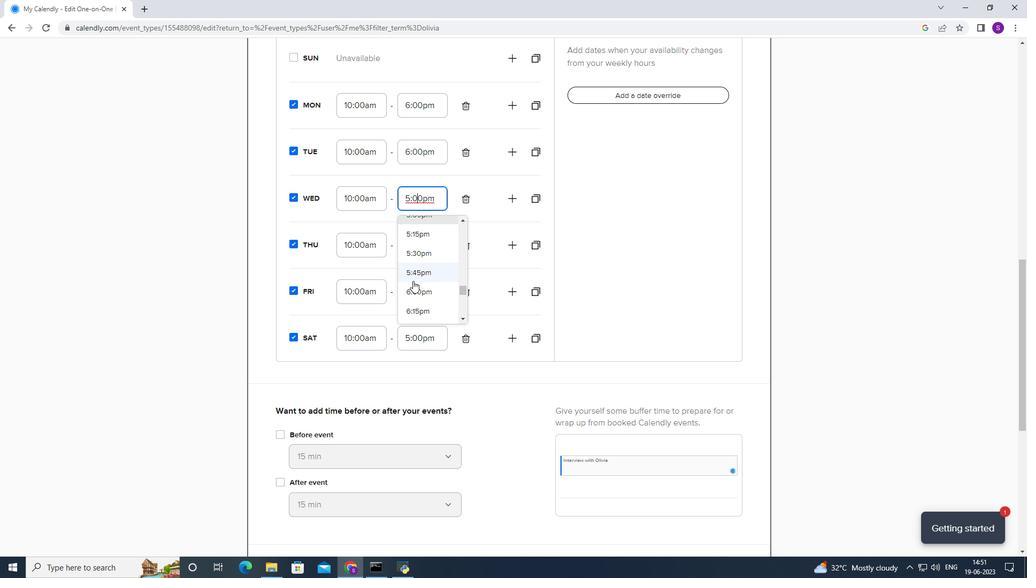 
Action: Mouse pressed left at (413, 292)
Screenshot: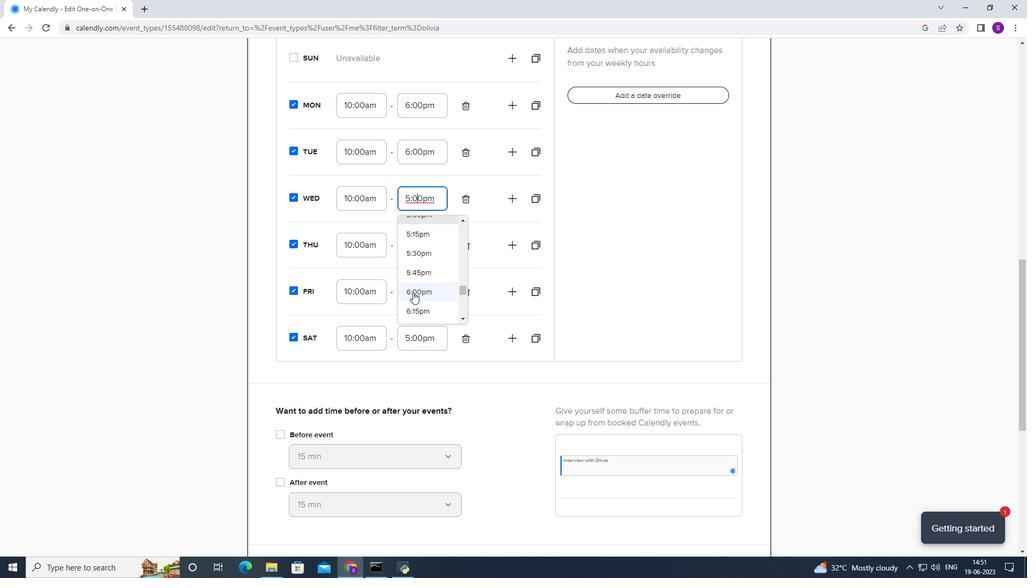 
Action: Mouse moved to (432, 257)
Screenshot: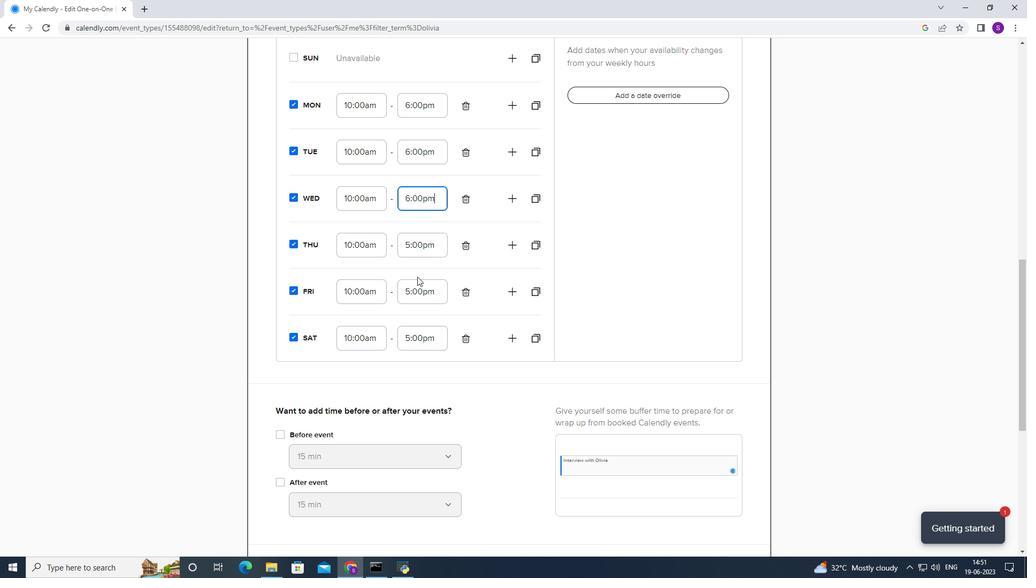 
Action: Mouse pressed left at (432, 257)
Screenshot: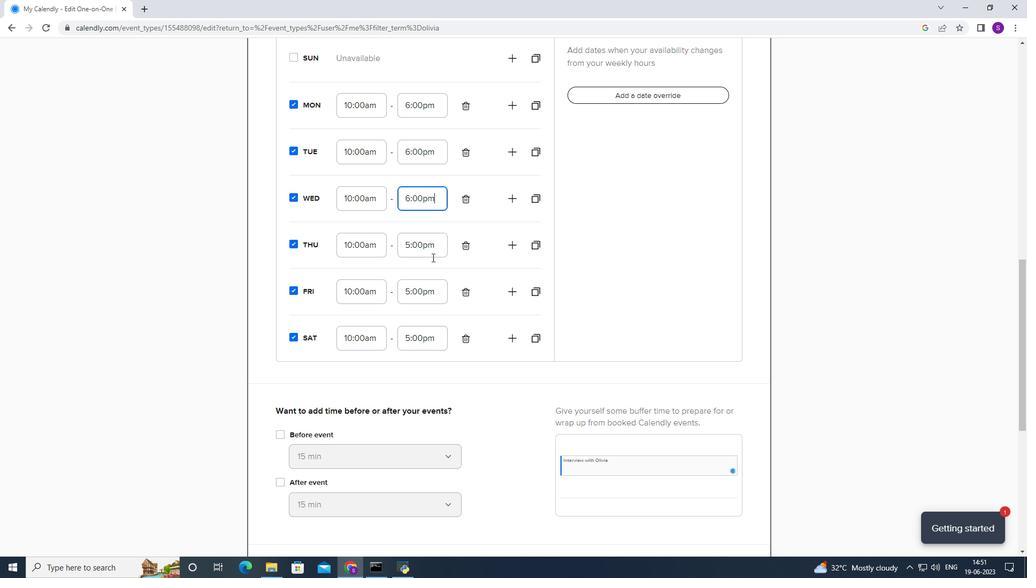 
Action: Mouse moved to (424, 274)
Screenshot: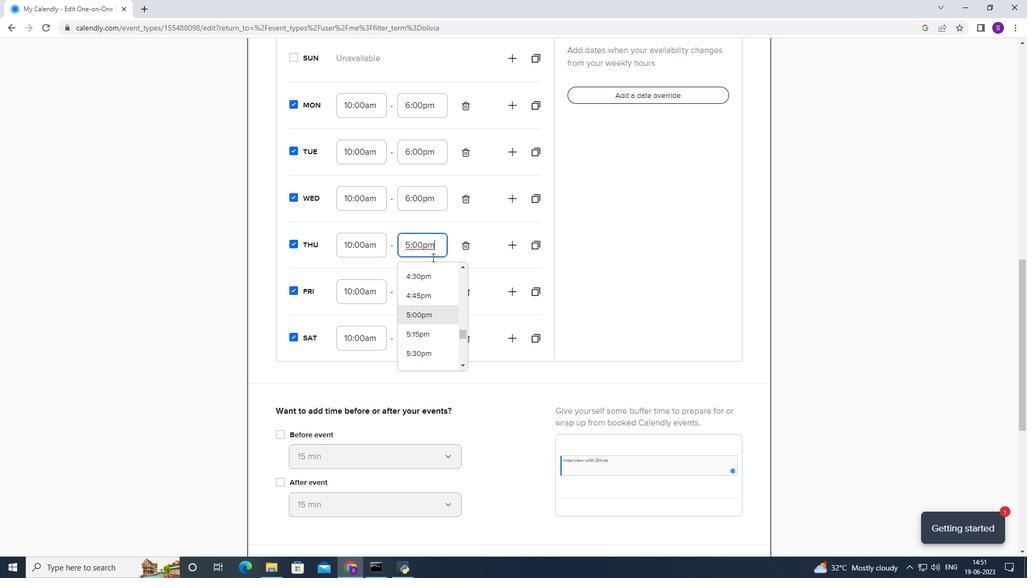 
Action: Mouse scrolled (424, 273) with delta (0, 0)
Screenshot: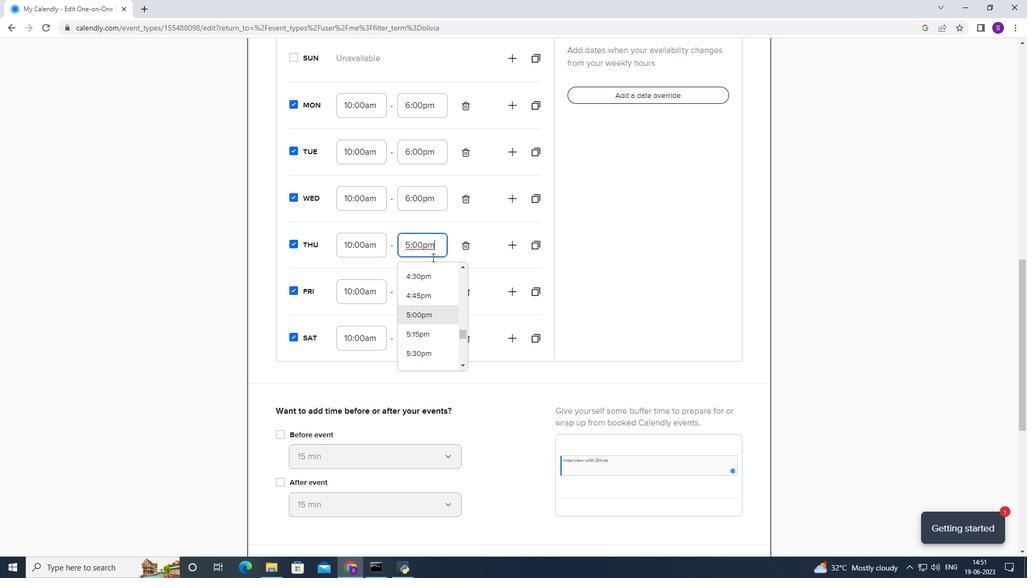 
Action: Mouse moved to (412, 329)
Screenshot: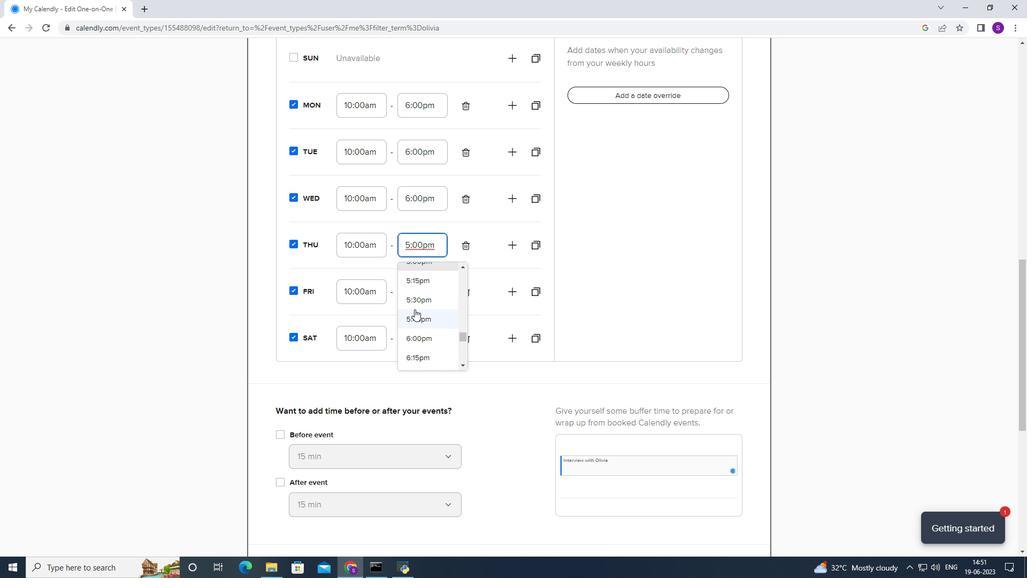 
Action: Mouse pressed left at (412, 329)
Screenshot: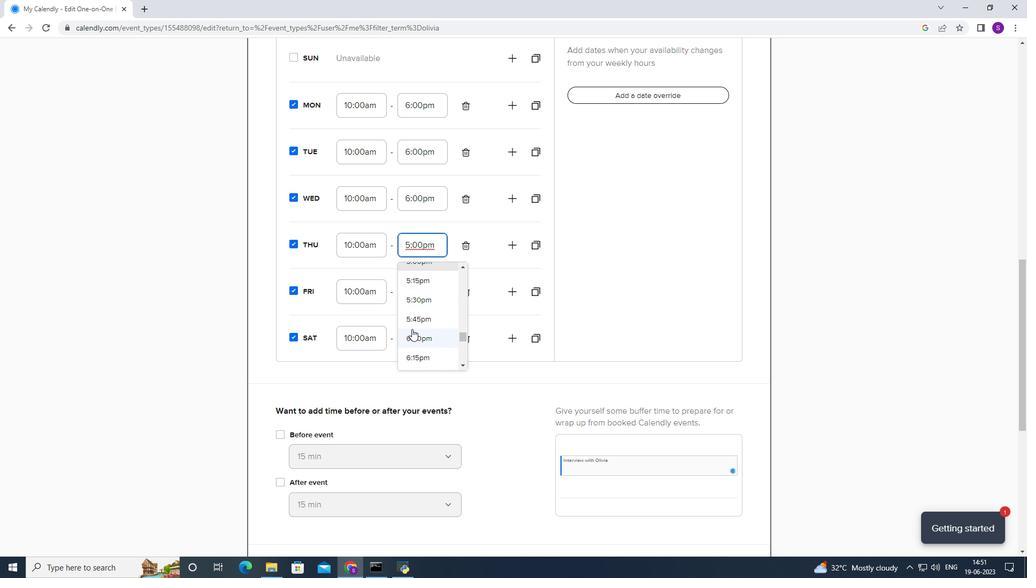 
Action: Mouse moved to (420, 292)
Screenshot: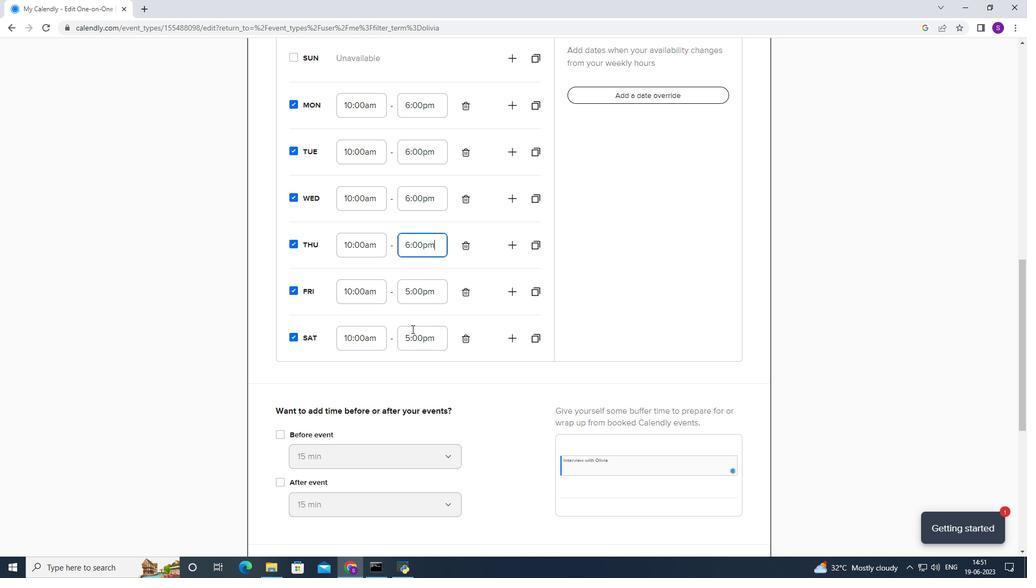 
Action: Mouse pressed left at (420, 292)
Screenshot: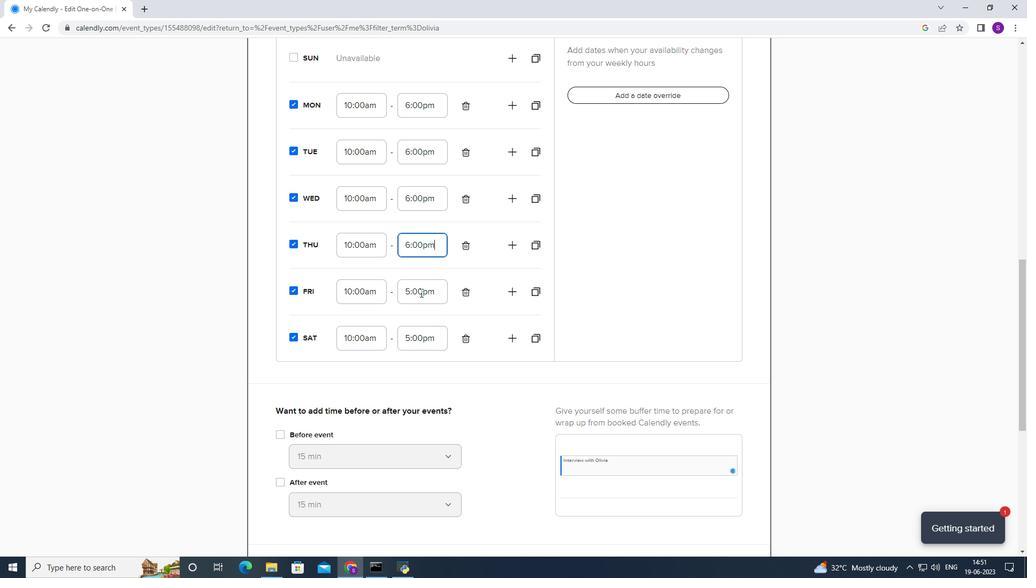 
Action: Mouse moved to (402, 354)
Screenshot: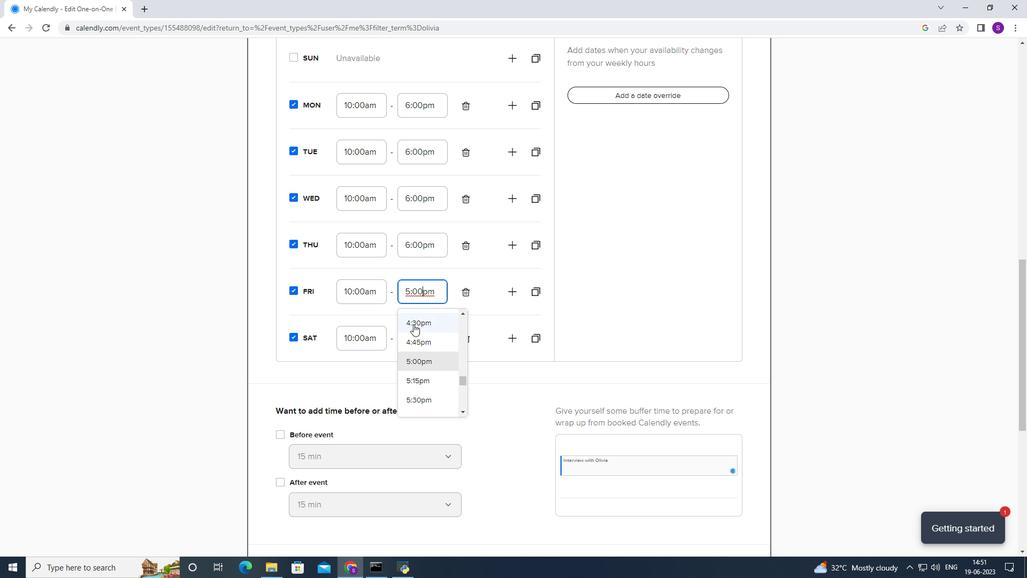 
Action: Mouse scrolled (402, 354) with delta (0, 0)
Screenshot: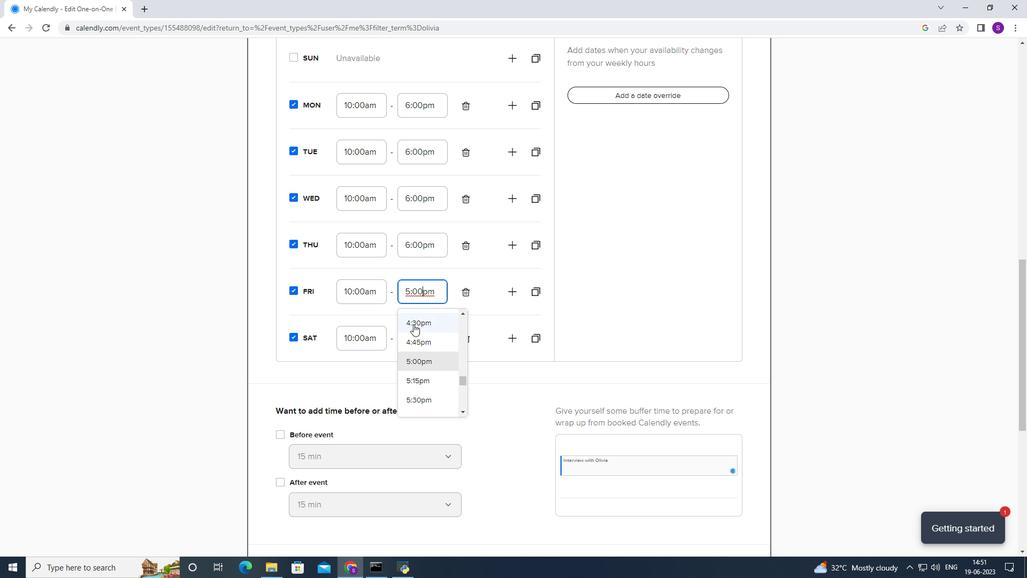 
Action: Mouse scrolled (402, 354) with delta (0, 0)
Screenshot: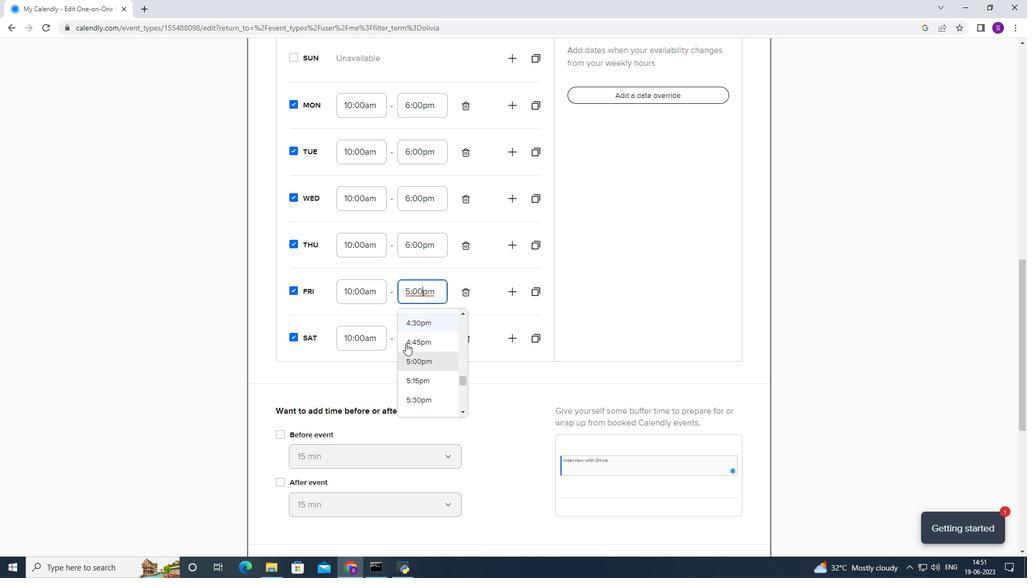 
Action: Mouse moved to (428, 337)
Screenshot: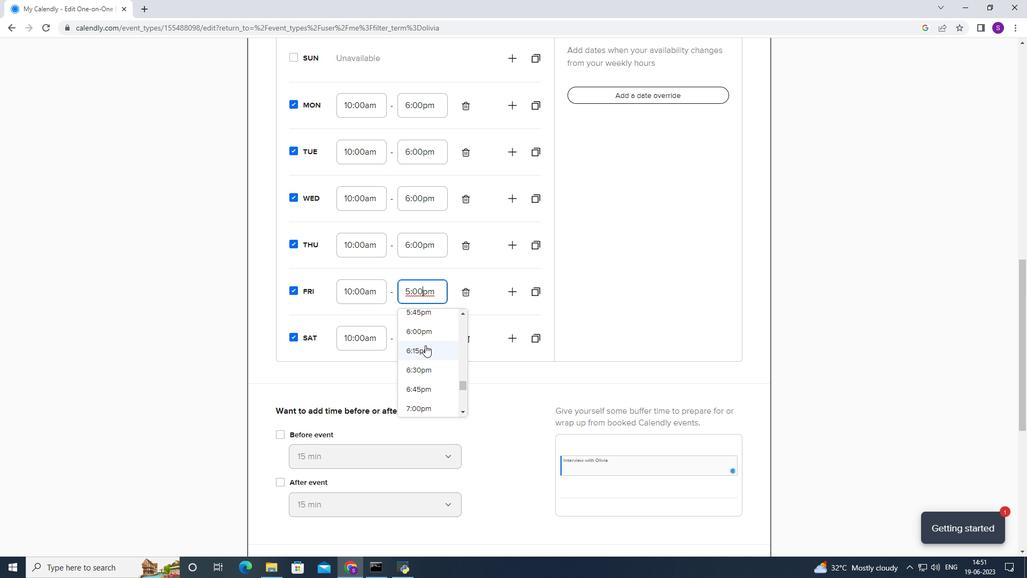 
Action: Mouse pressed left at (428, 337)
Screenshot: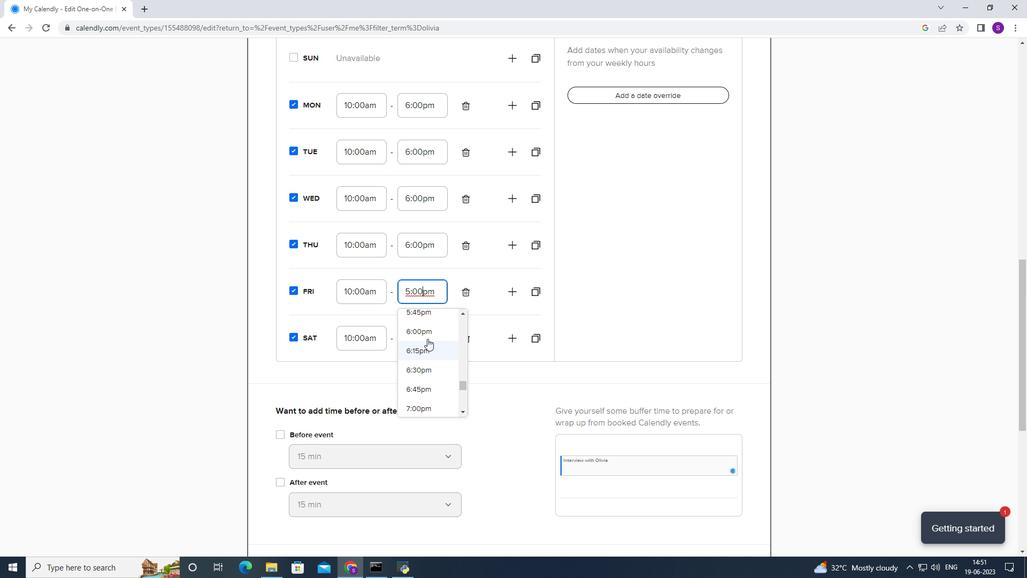 
Action: Mouse moved to (424, 324)
Screenshot: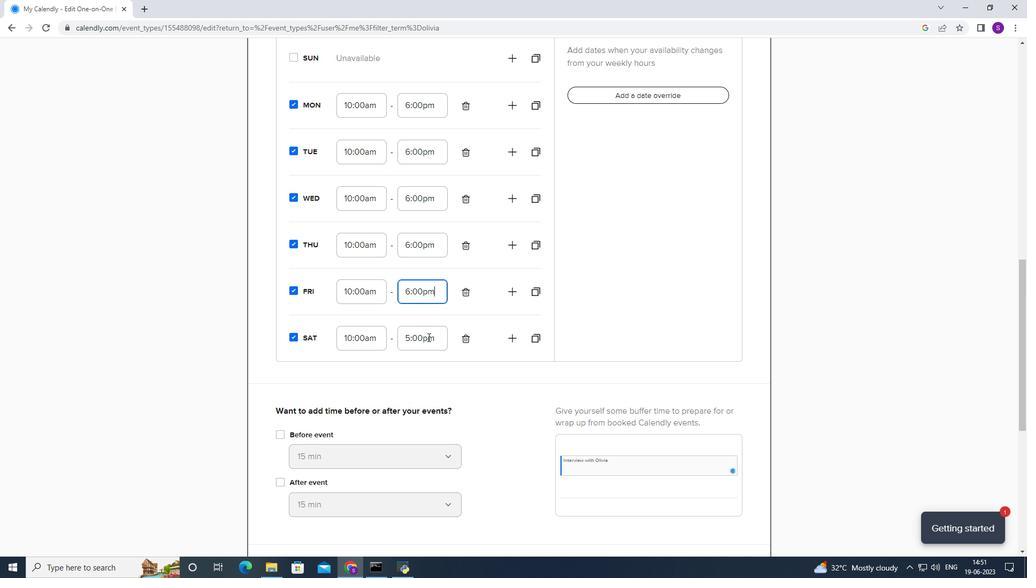 
Action: Mouse pressed left at (424, 324)
Screenshot: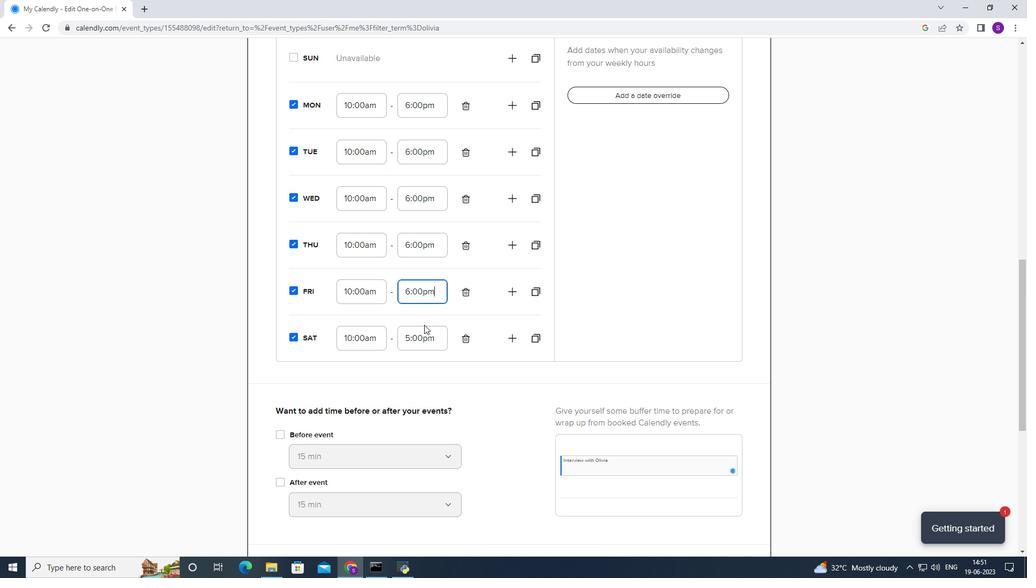 
Action: Mouse moved to (420, 339)
Screenshot: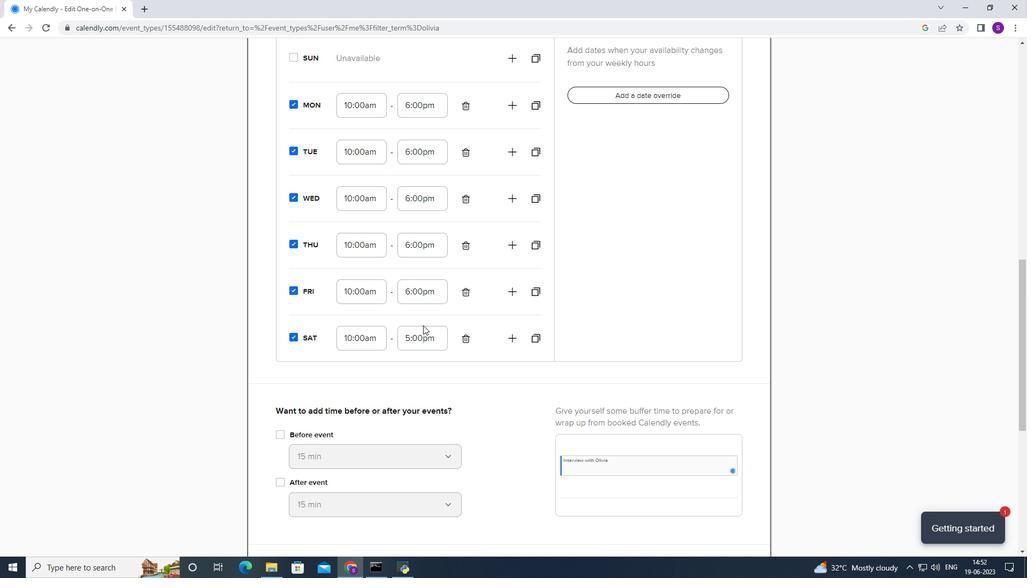 
Action: Mouse pressed left at (420, 339)
Screenshot: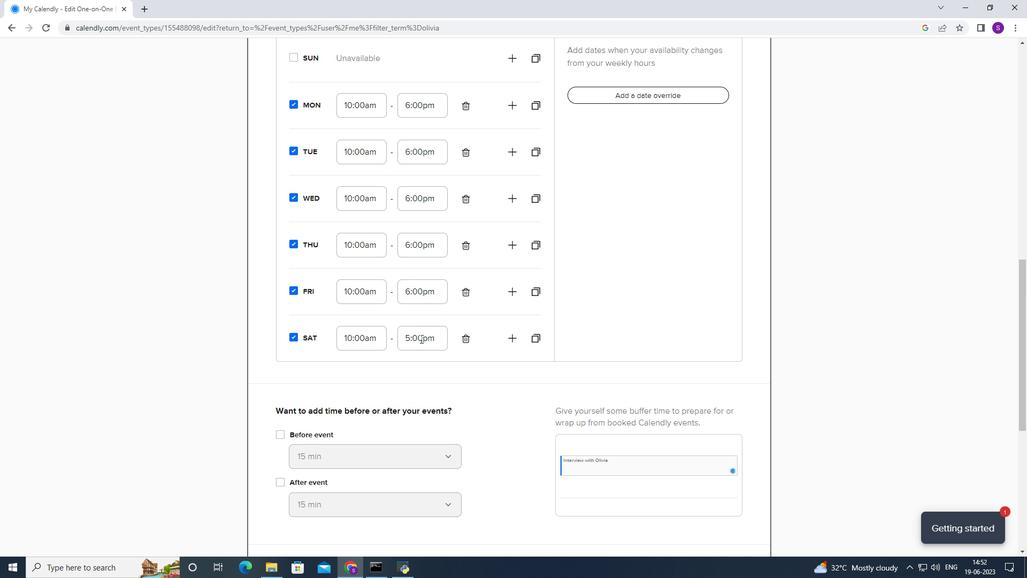 
Action: Mouse moved to (421, 384)
Screenshot: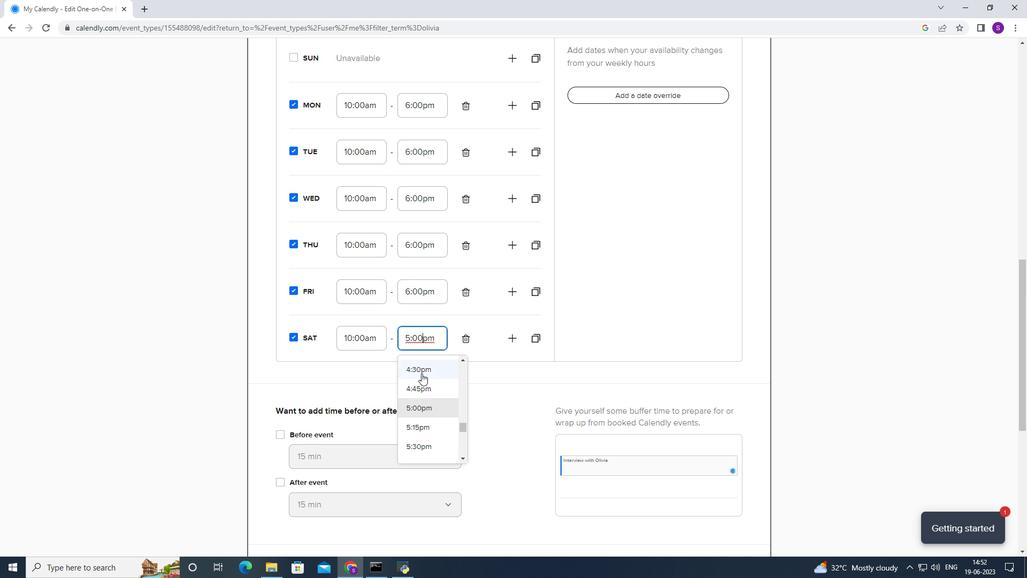 
Action: Mouse scrolled (421, 383) with delta (0, 0)
Screenshot: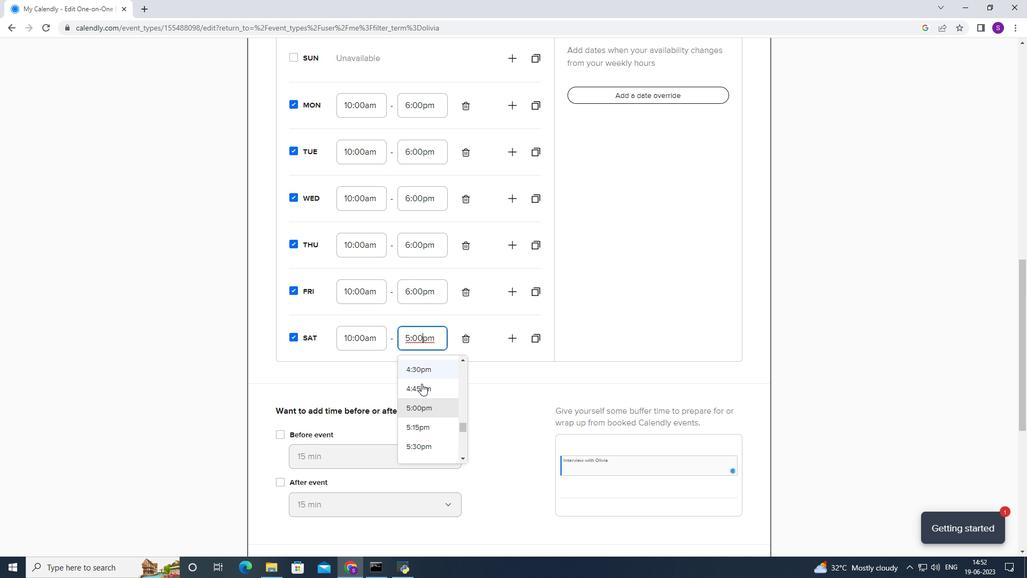 
Action: Mouse moved to (419, 435)
Screenshot: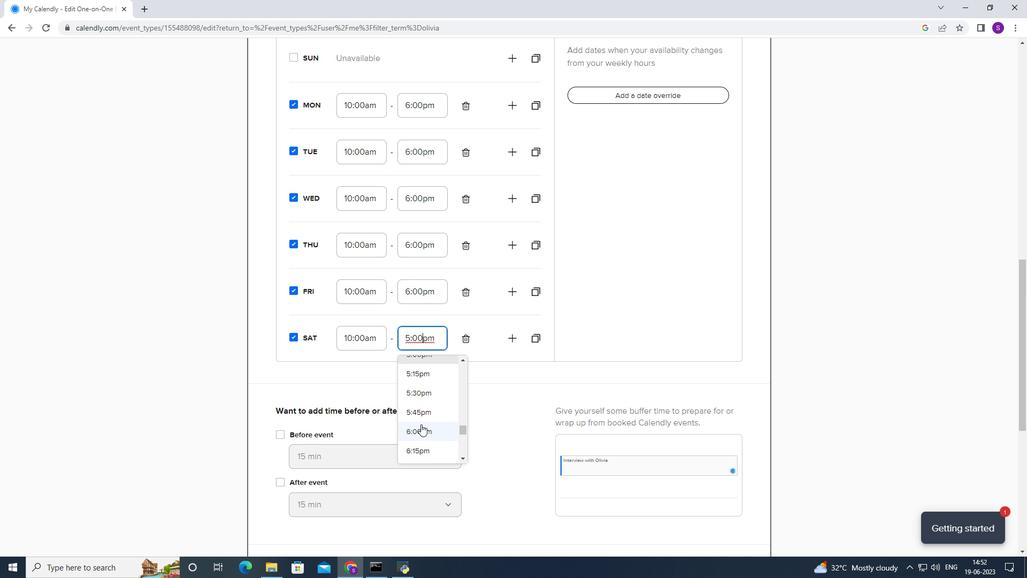 
Action: Mouse pressed left at (419, 435)
Screenshot: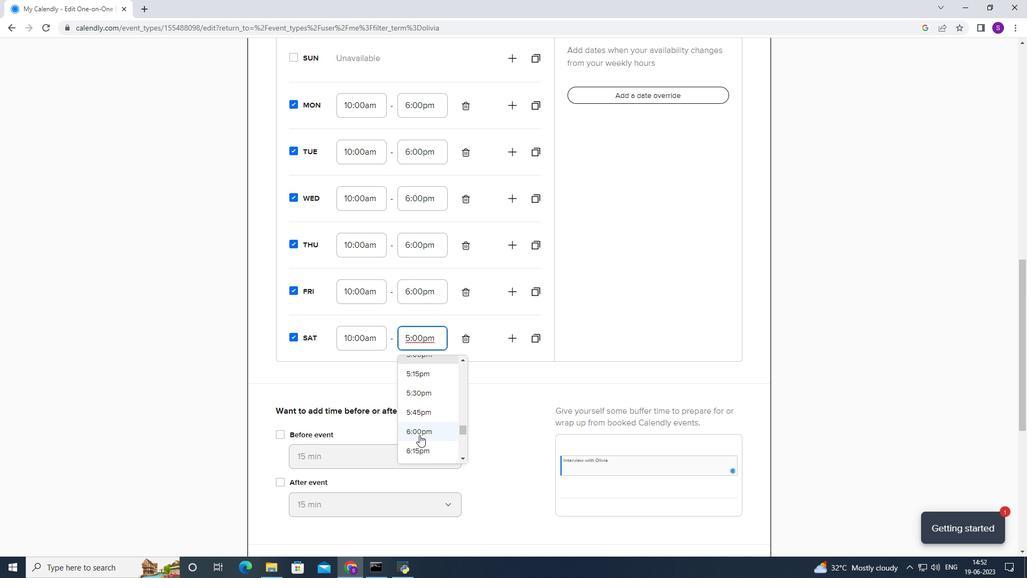 
Action: Mouse moved to (321, 397)
Screenshot: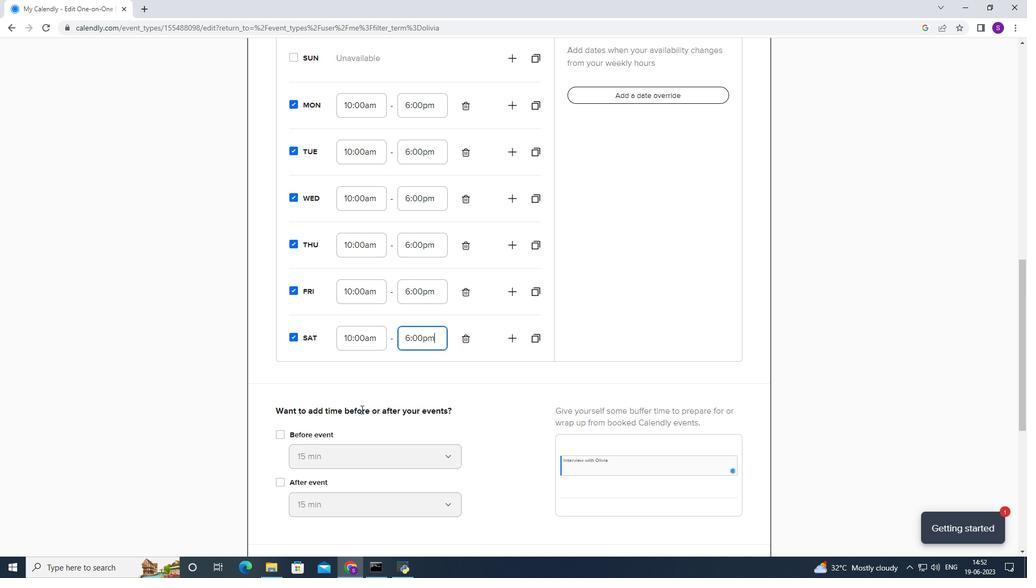 
Action: Mouse scrolled (321, 397) with delta (0, 0)
Screenshot: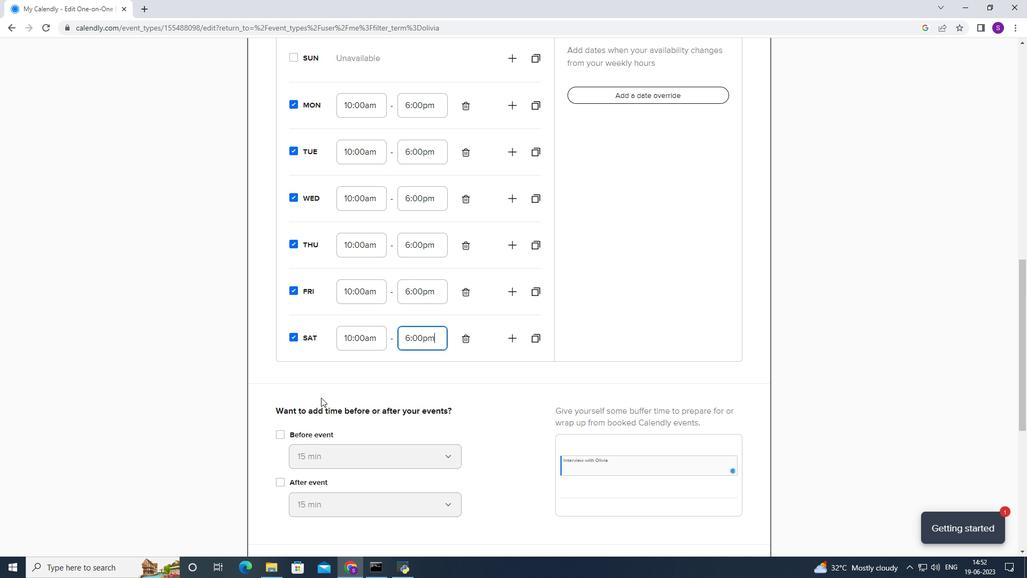 
Action: Mouse scrolled (321, 397) with delta (0, 0)
Screenshot: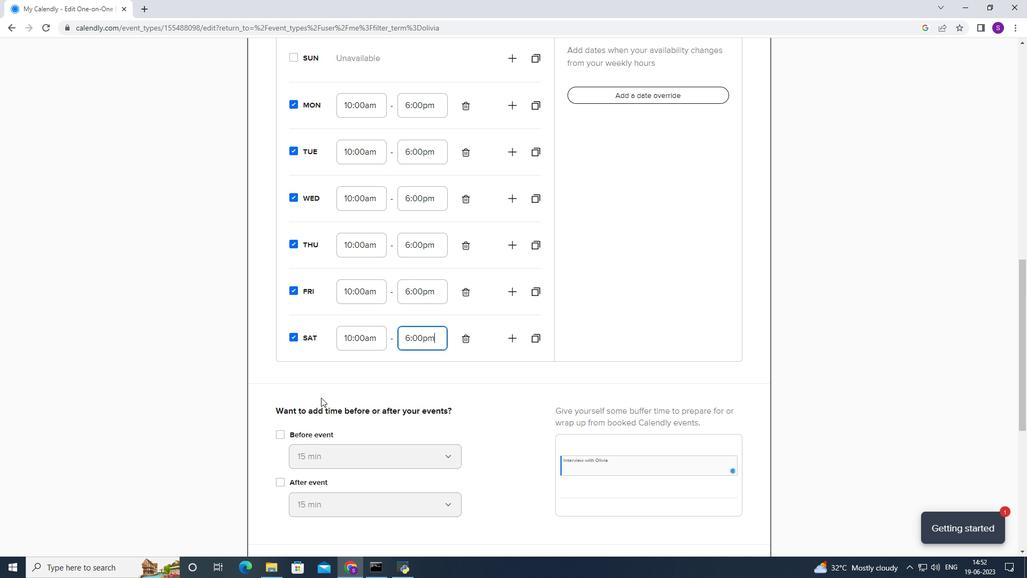
Action: Mouse scrolled (321, 397) with delta (0, 0)
Screenshot: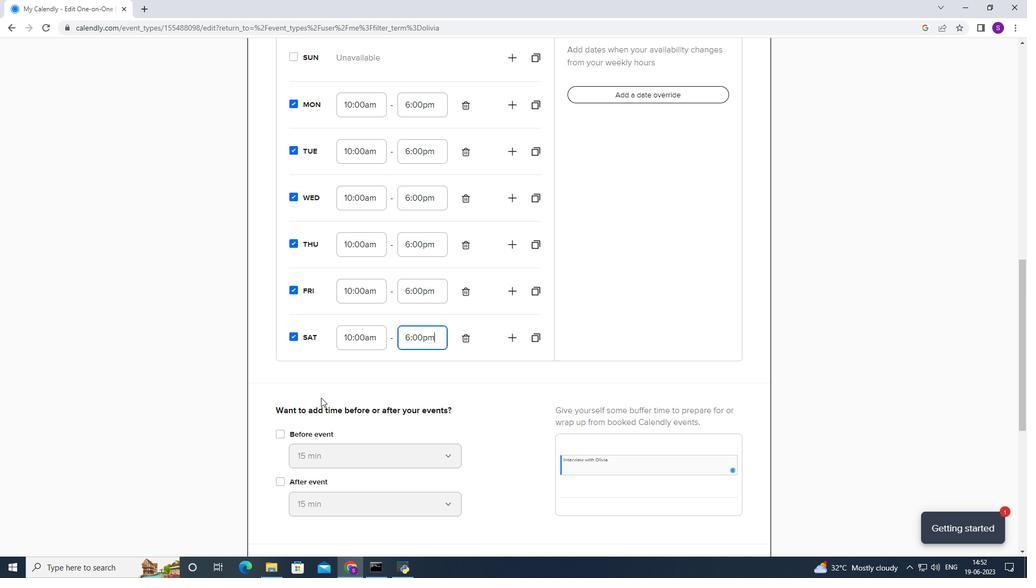 
Action: Mouse moved to (299, 264)
Screenshot: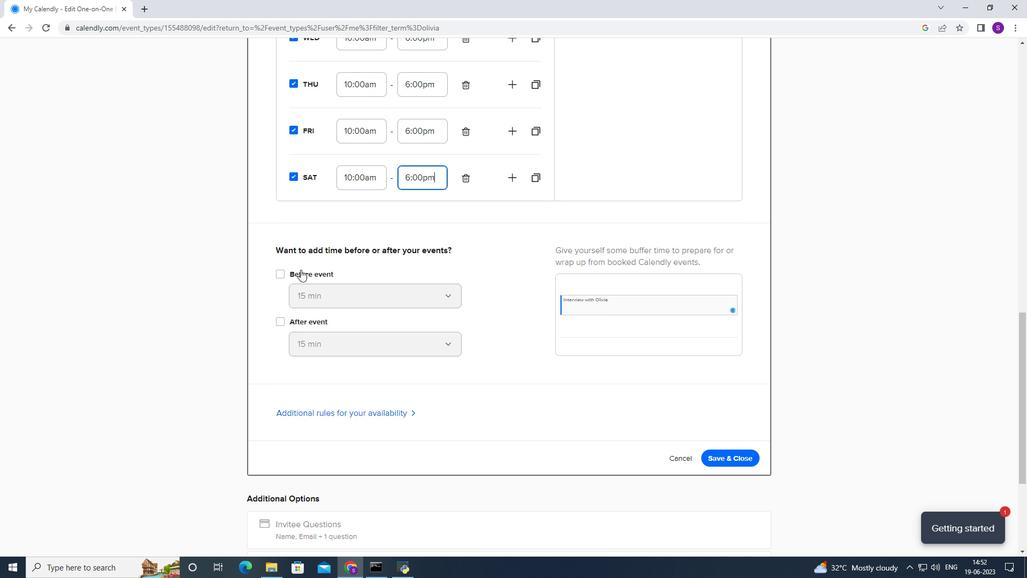 
Action: Mouse pressed left at (299, 264)
Screenshot: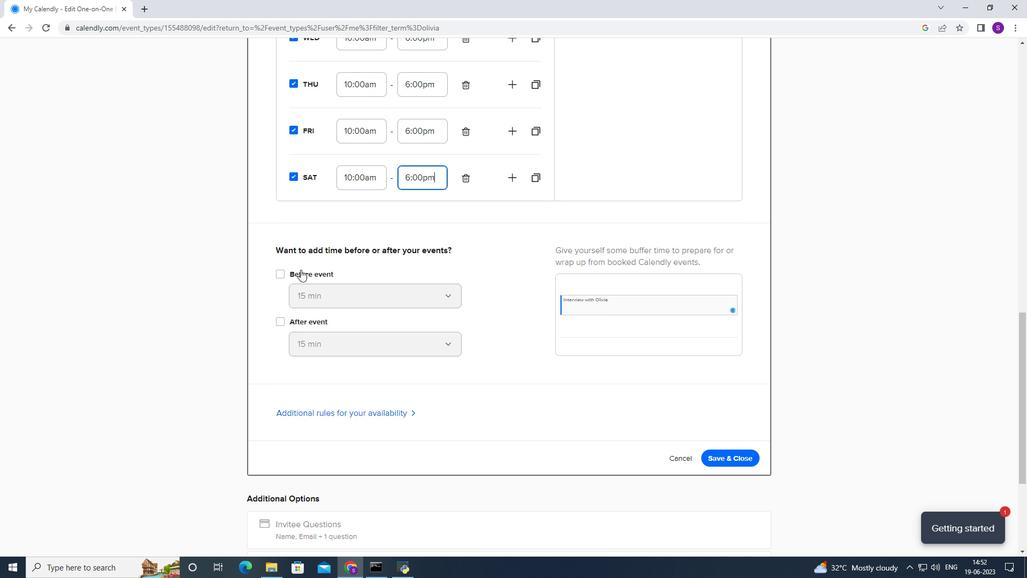 
Action: Mouse moved to (292, 274)
Screenshot: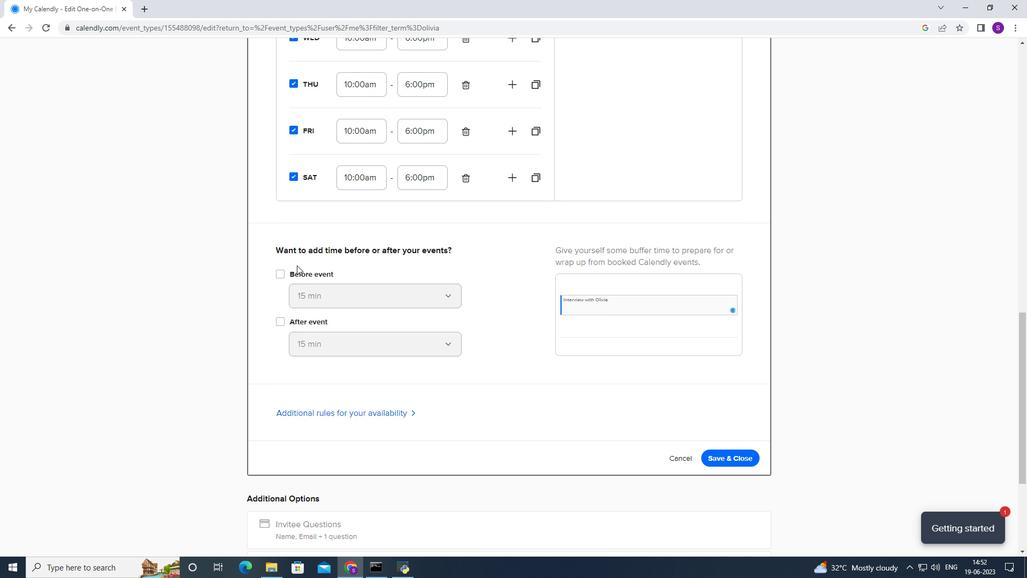 
Action: Mouse pressed left at (292, 274)
Screenshot: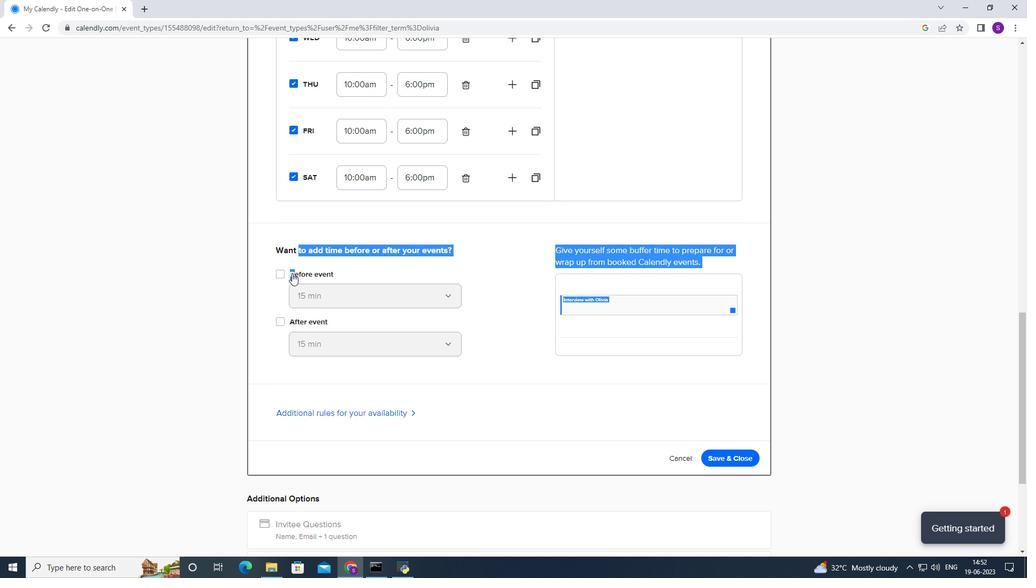 
Action: Mouse moved to (300, 294)
Screenshot: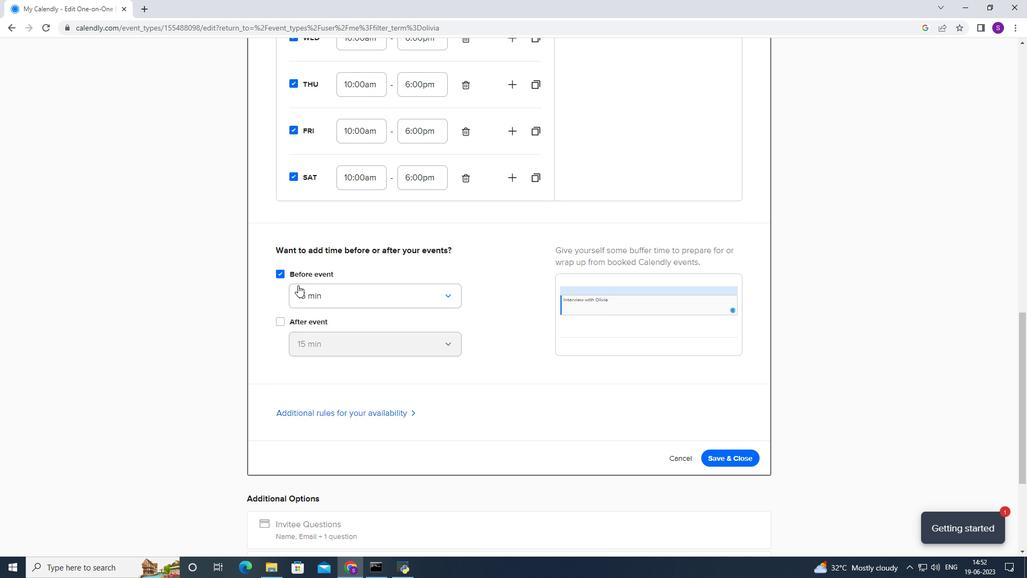
Action: Mouse pressed left at (300, 294)
Screenshot: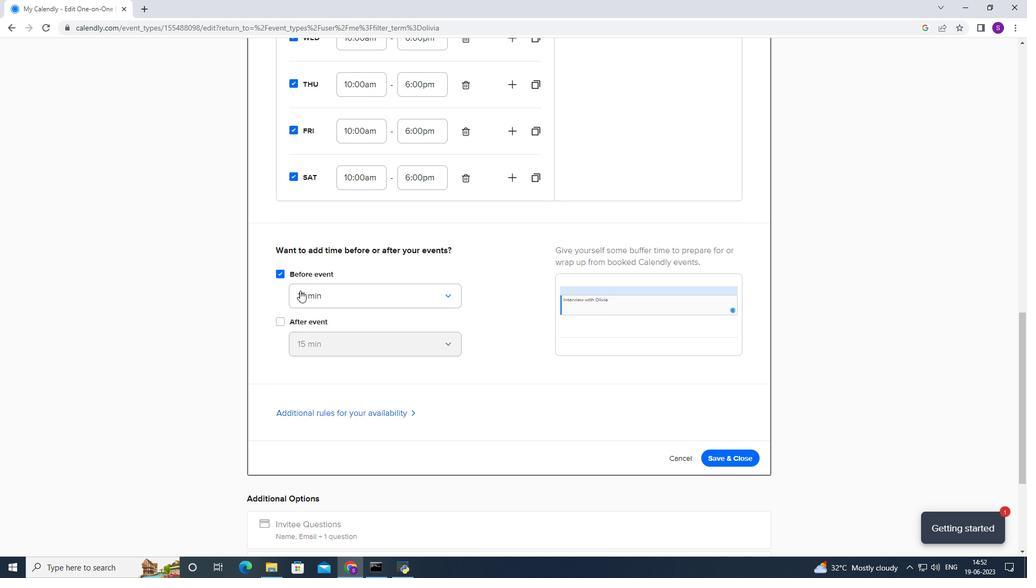 
Action: Mouse moved to (302, 339)
Screenshot: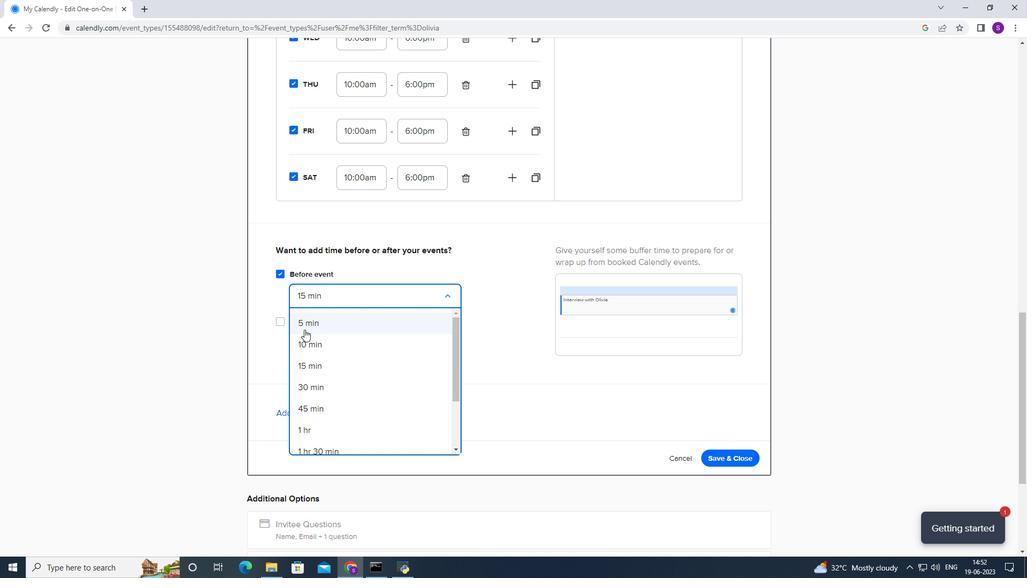 
Action: Mouse pressed left at (302, 339)
Screenshot: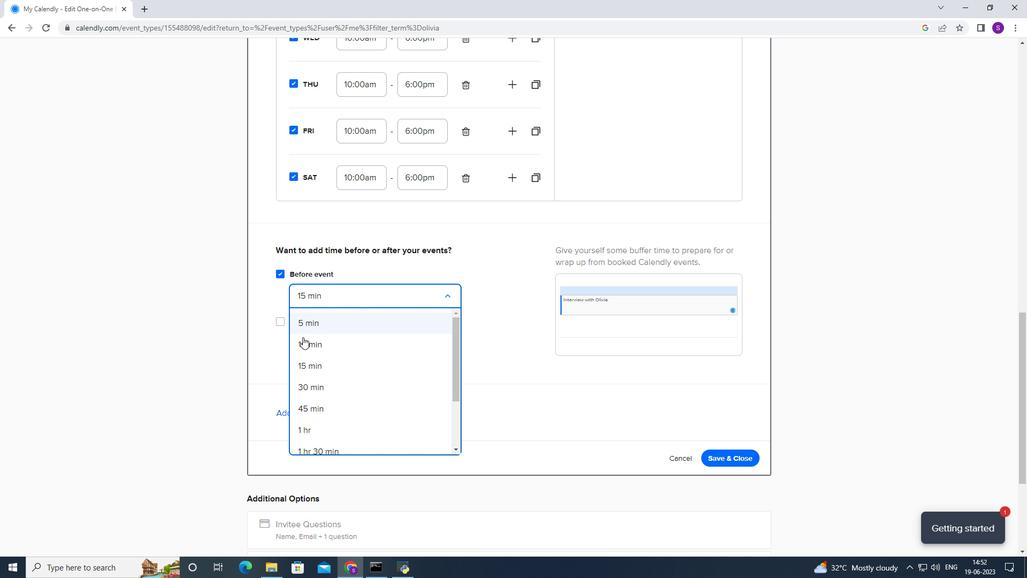 
Action: Mouse moved to (279, 316)
Screenshot: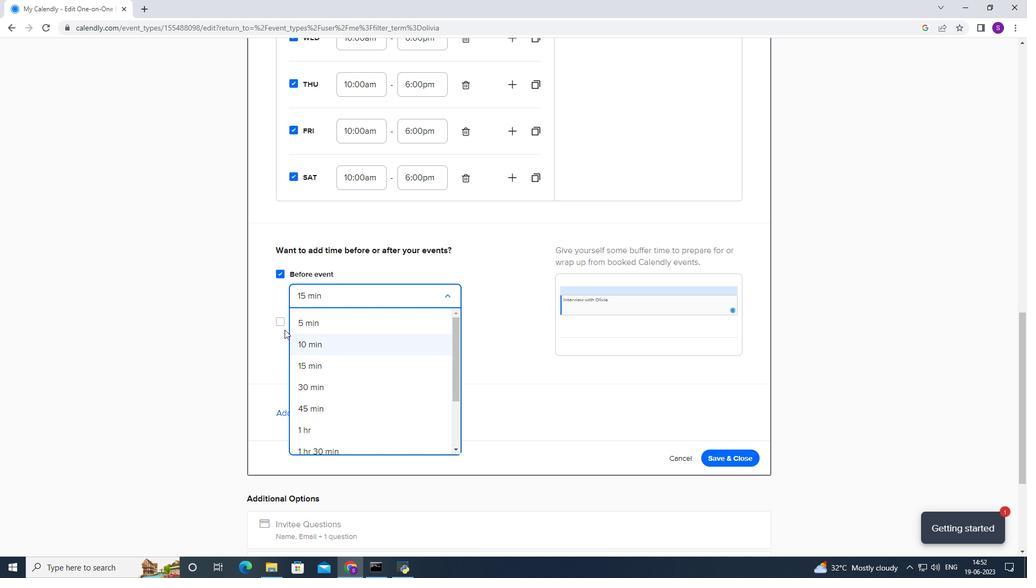 
Action: Mouse pressed left at (279, 316)
Screenshot: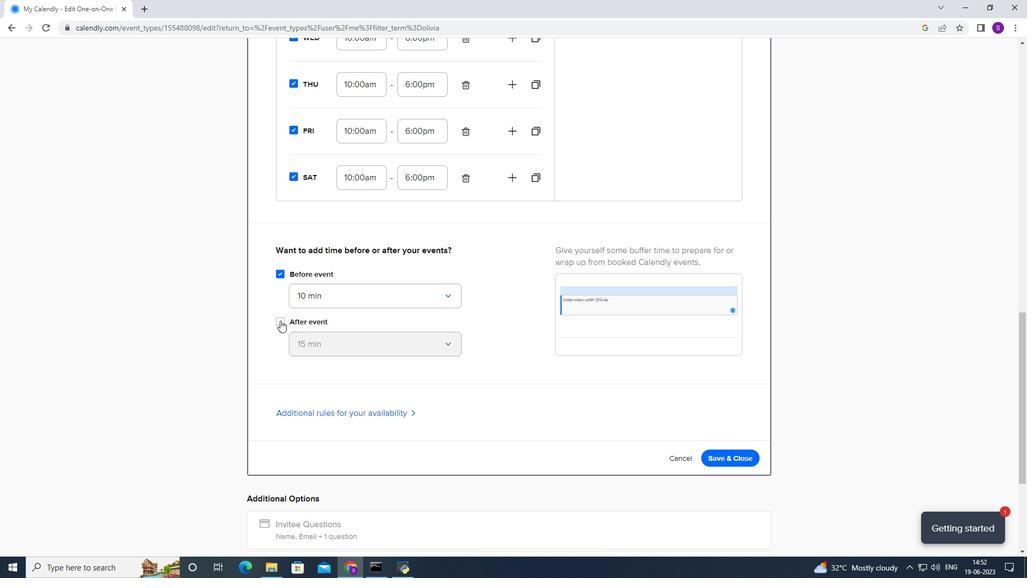 
Action: Mouse moved to (298, 337)
Screenshot: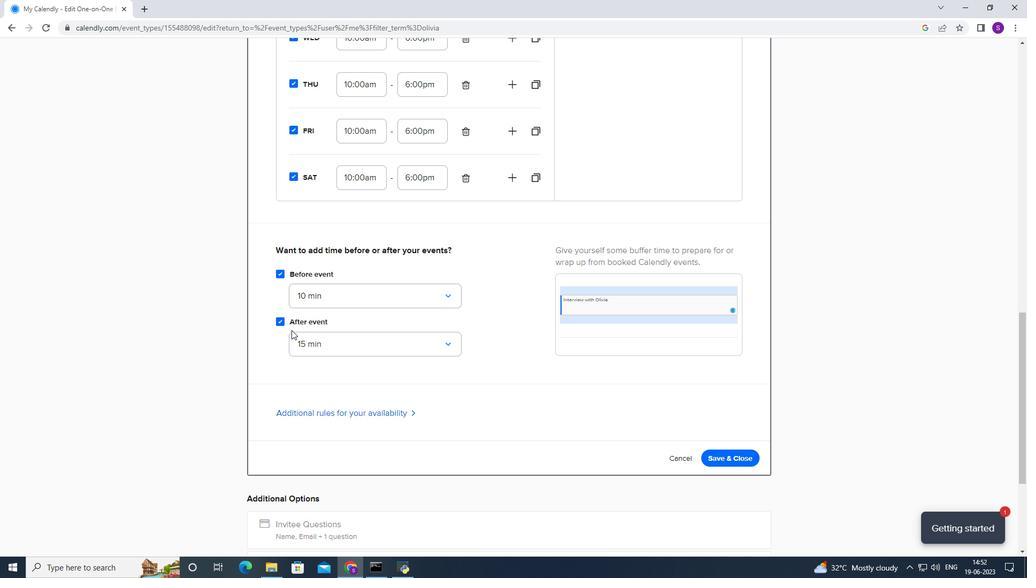 
Action: Mouse pressed left at (298, 337)
Screenshot: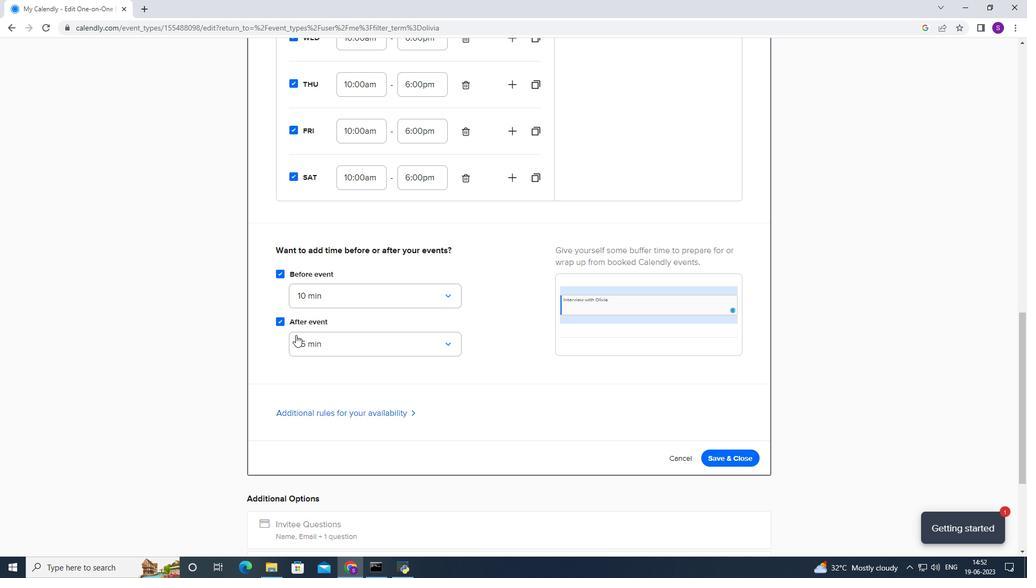 
Action: Mouse moved to (302, 394)
Screenshot: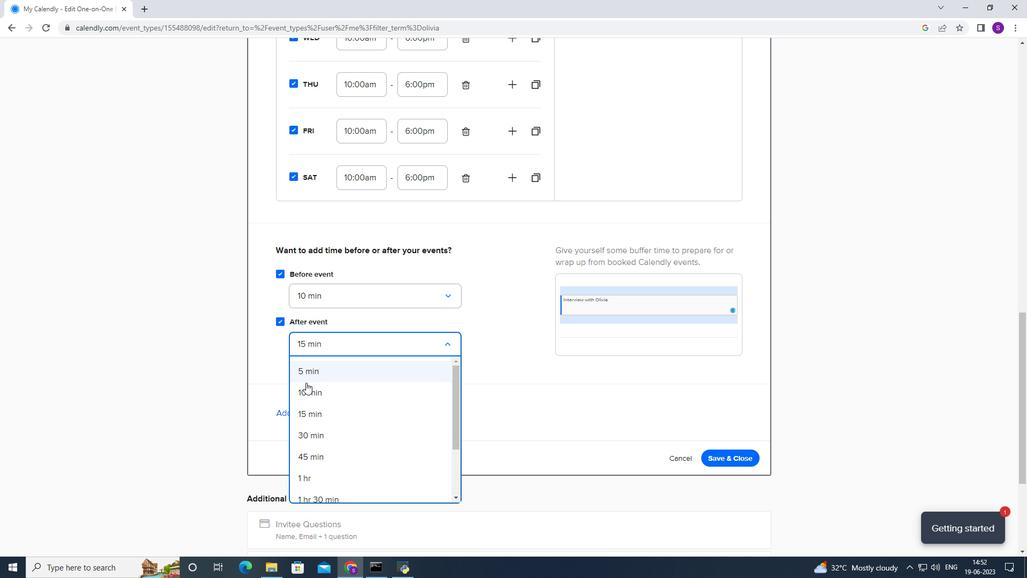 
Action: Mouse pressed left at (302, 394)
Screenshot: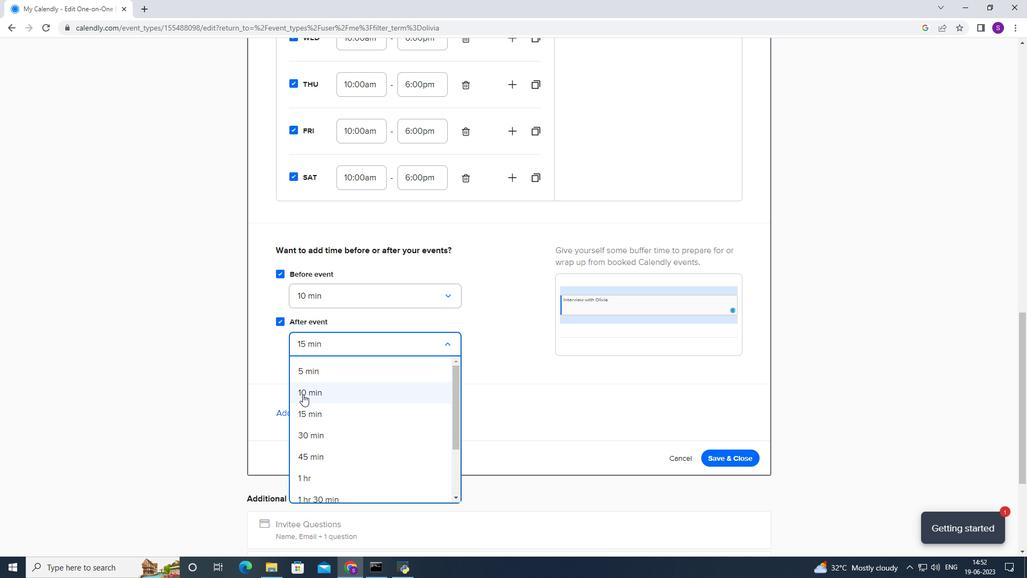 
Action: Mouse moved to (281, 423)
Screenshot: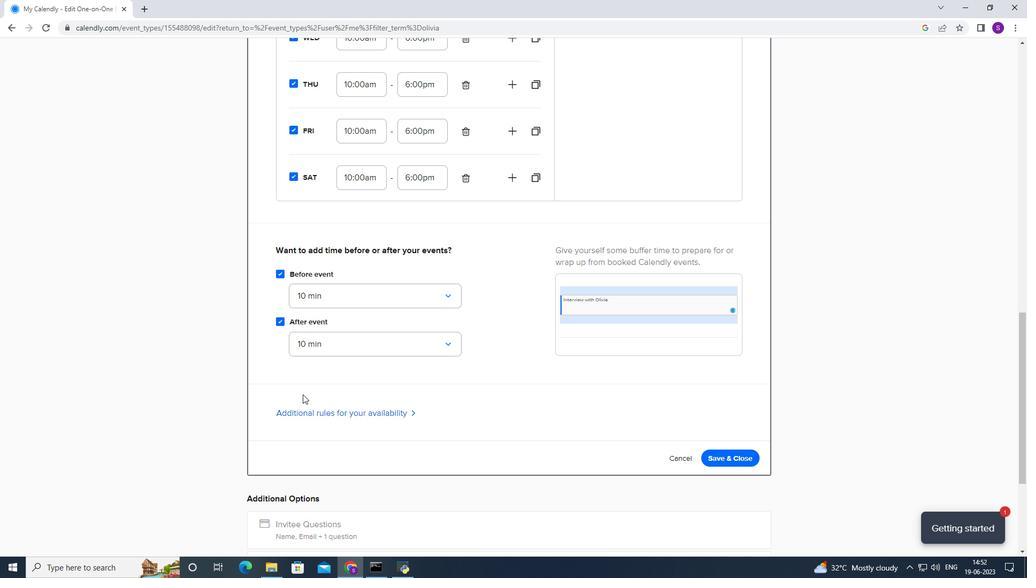 
Action: Mouse pressed left at (281, 423)
Screenshot: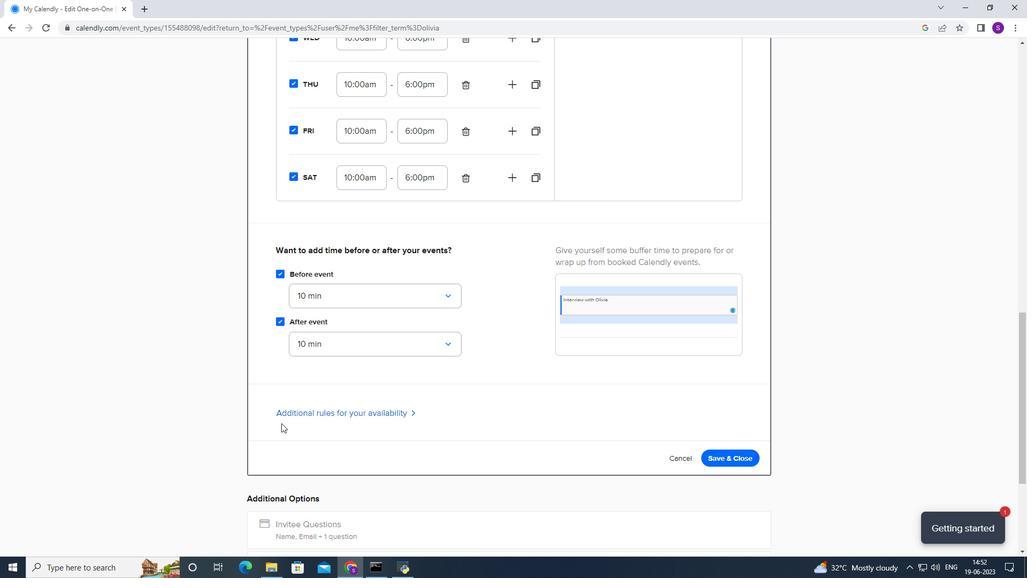 
Action: Mouse moved to (305, 408)
Screenshot: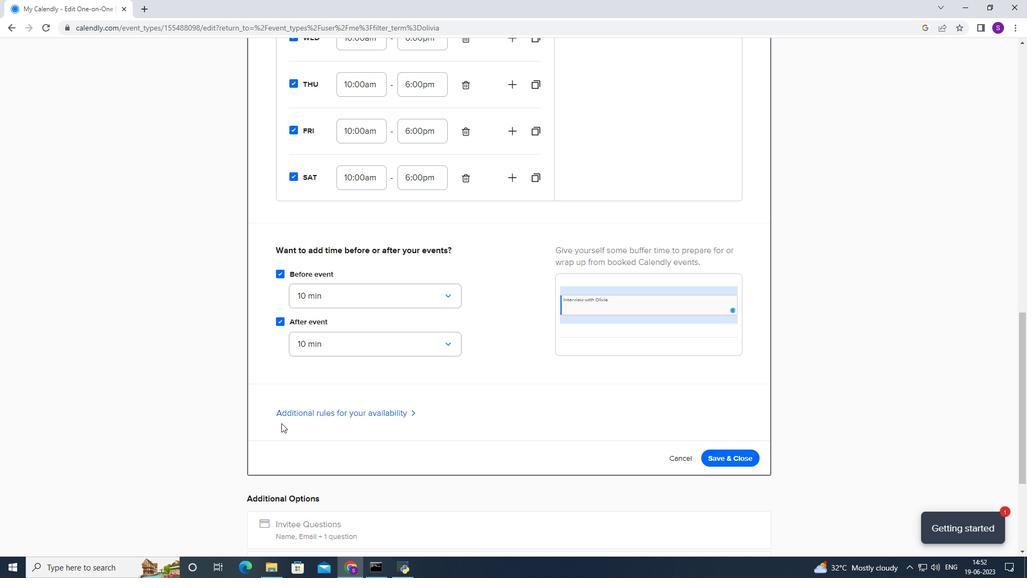 
Action: Mouse pressed left at (305, 408)
Screenshot: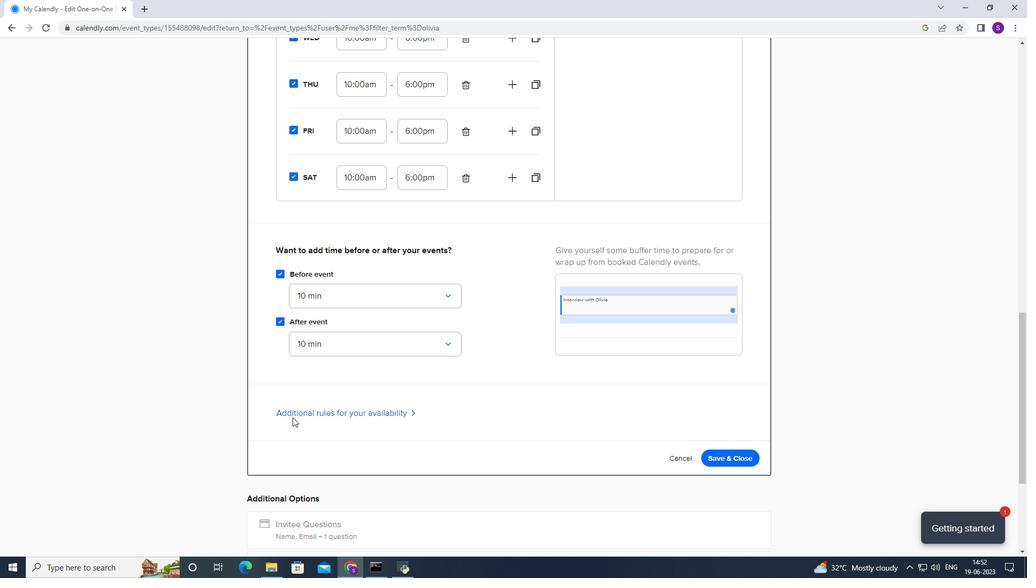 
Action: Mouse moved to (306, 426)
Screenshot: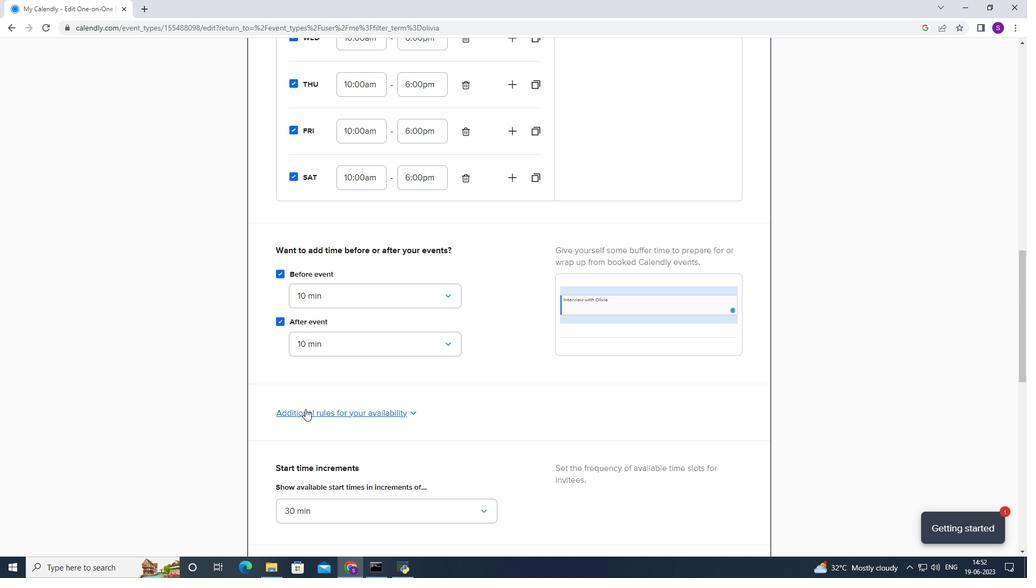 
Action: Mouse scrolled (306, 426) with delta (0, 0)
Screenshot: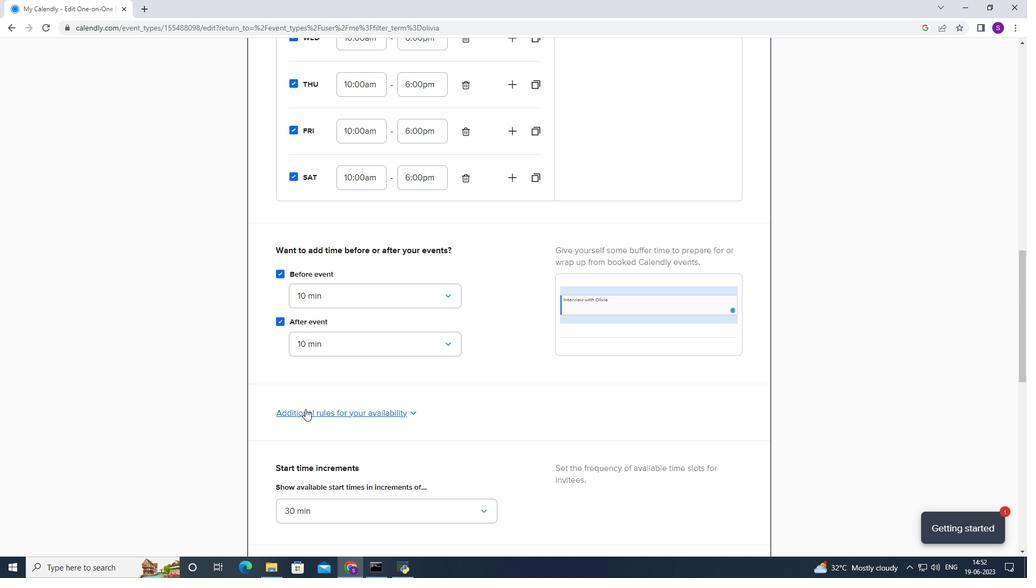 
Action: Mouse moved to (306, 450)
Screenshot: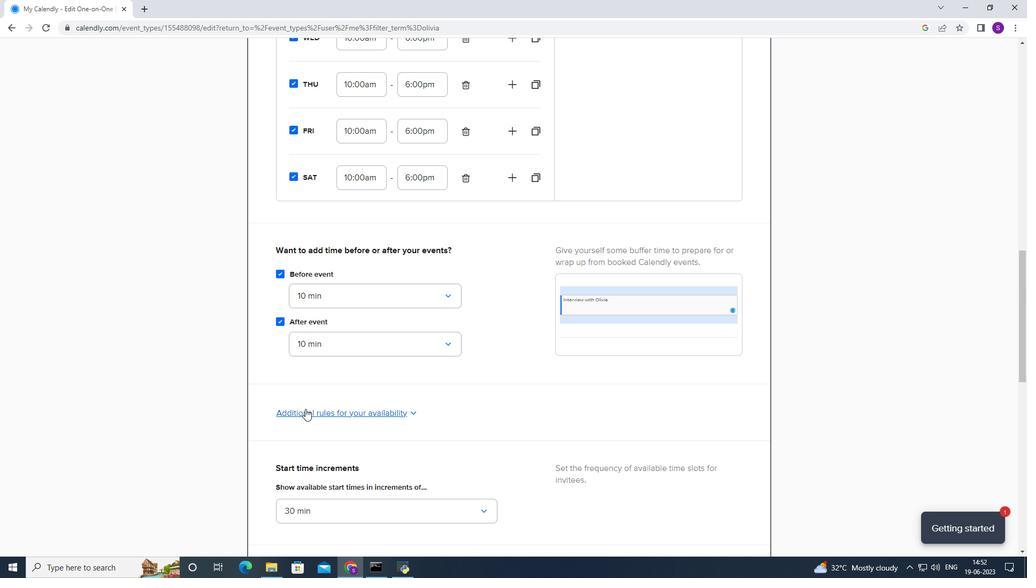 
Action: Mouse scrolled (306, 450) with delta (0, 0)
Screenshot: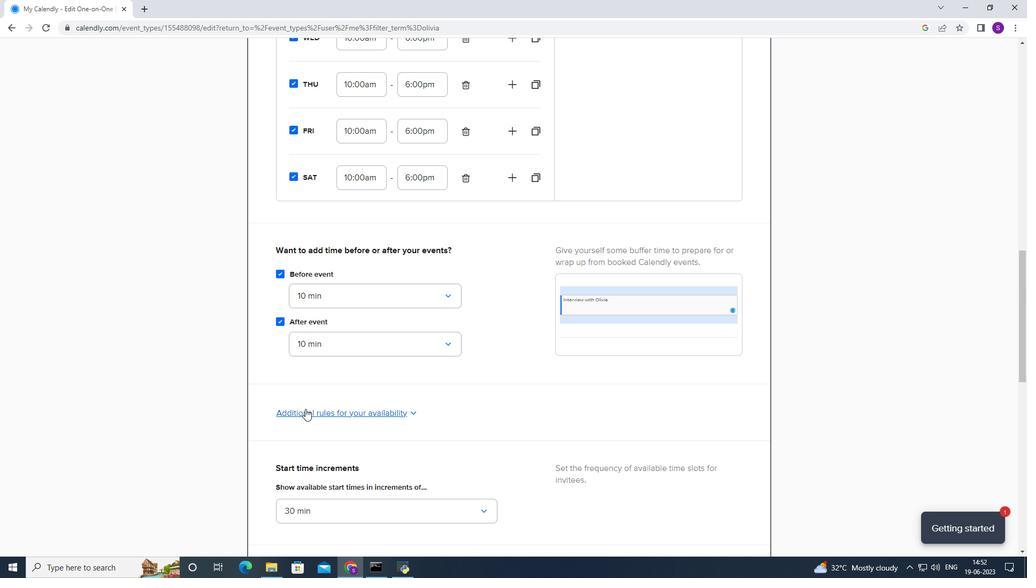 
Action: Mouse moved to (298, 408)
Screenshot: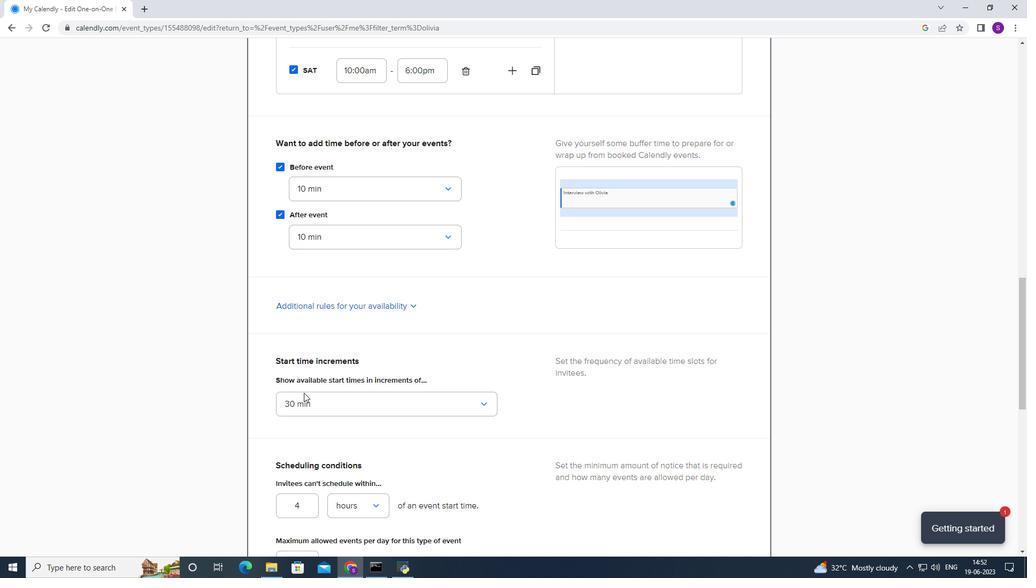 
Action: Mouse pressed left at (298, 408)
Screenshot: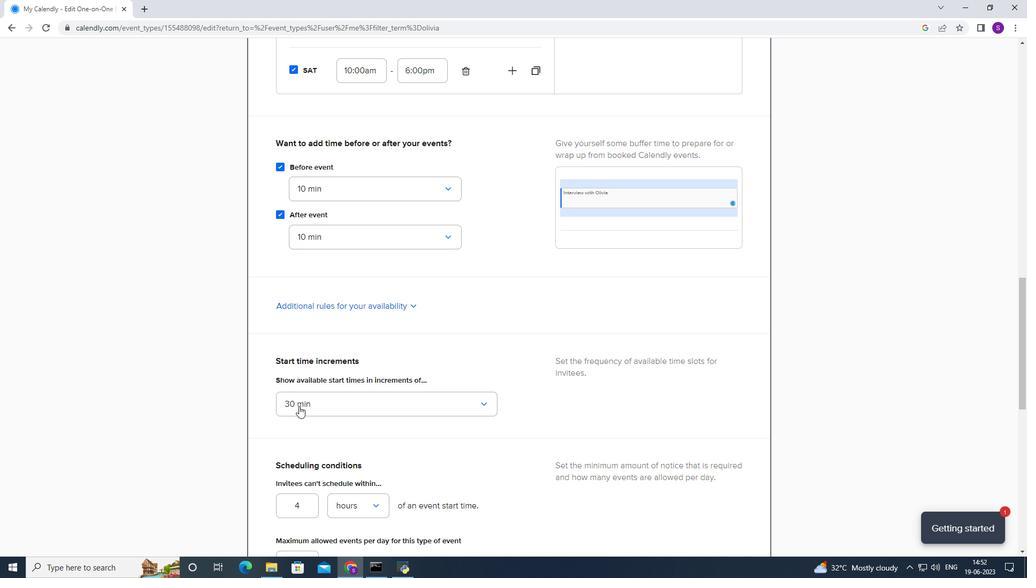 
Action: Mouse moved to (291, 478)
Screenshot: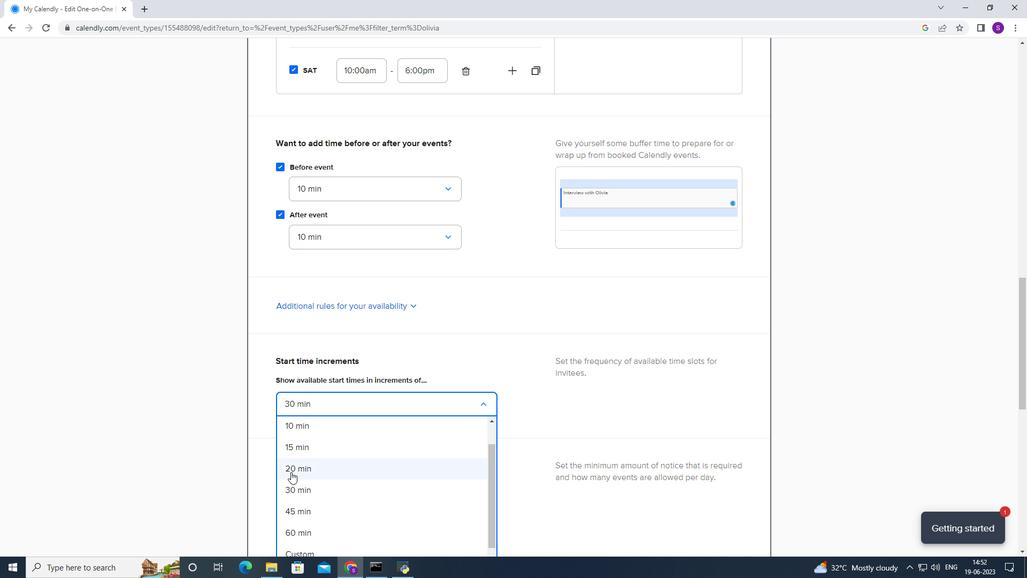 
Action: Mouse scrolled (291, 478) with delta (0, 0)
Screenshot: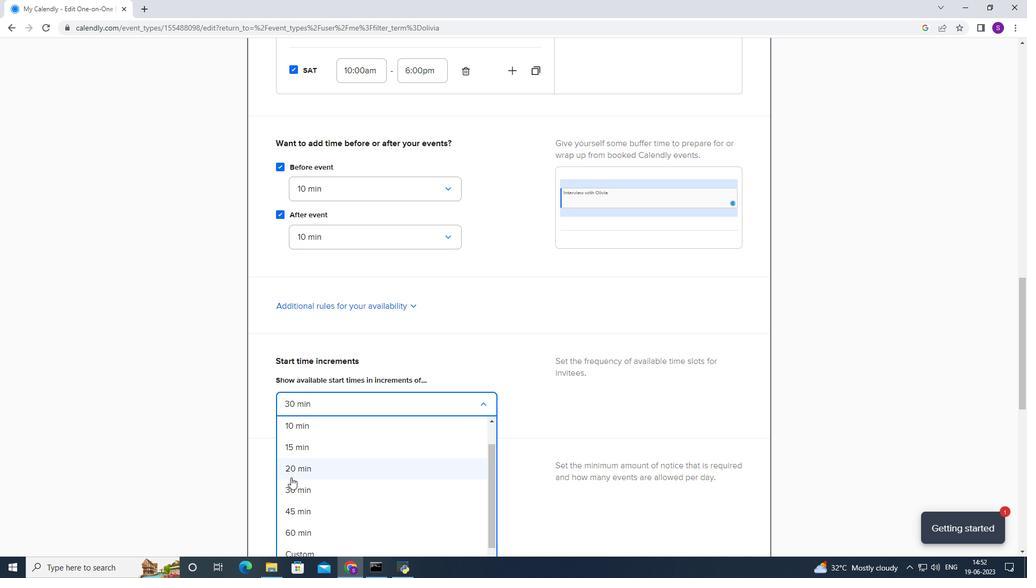
Action: Mouse moved to (290, 478)
Screenshot: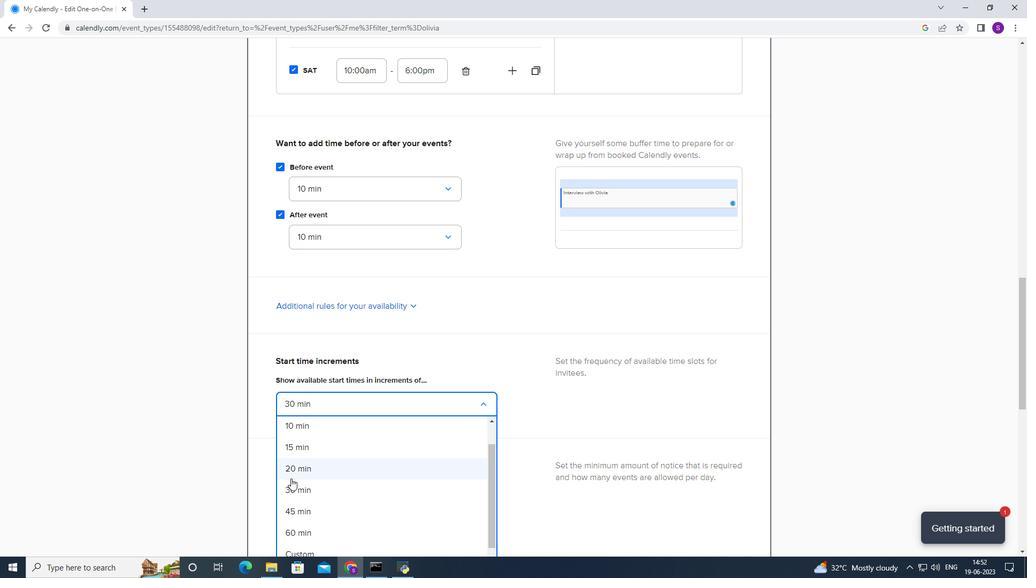 
Action: Mouse scrolled (290, 478) with delta (0, 0)
Screenshot: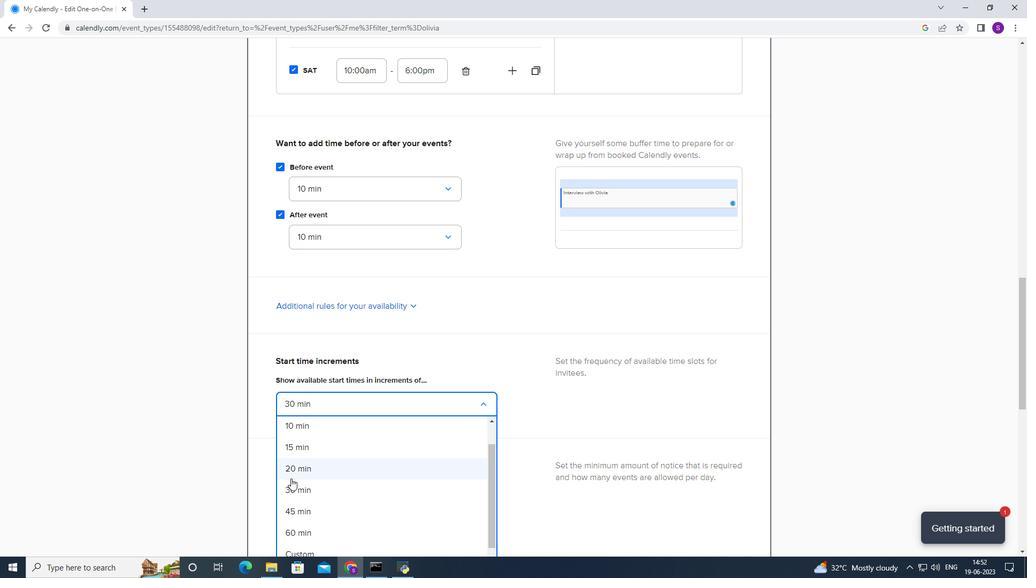 
Action: Mouse scrolled (290, 478) with delta (0, 0)
Screenshot: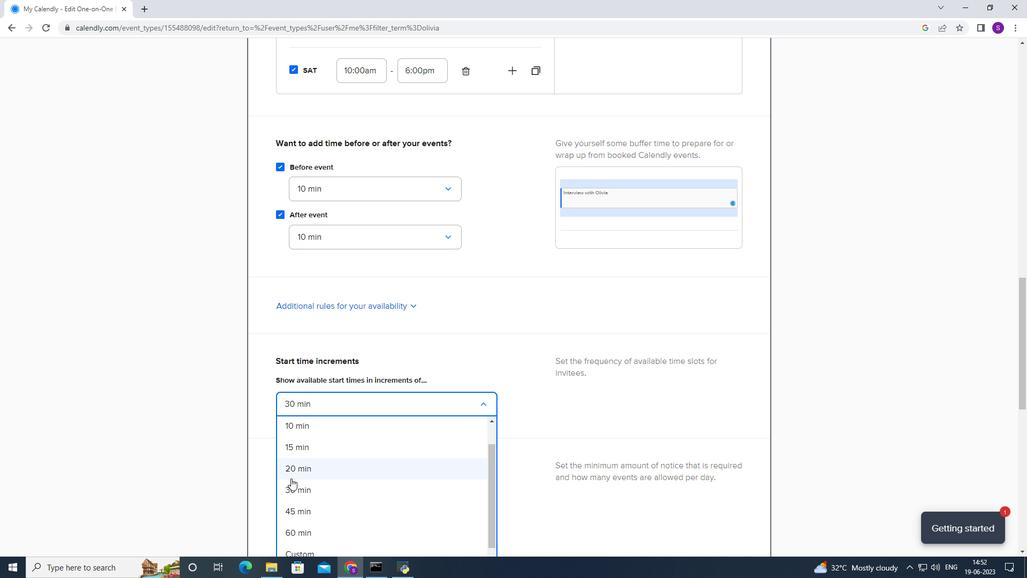 
Action: Mouse moved to (300, 520)
Screenshot: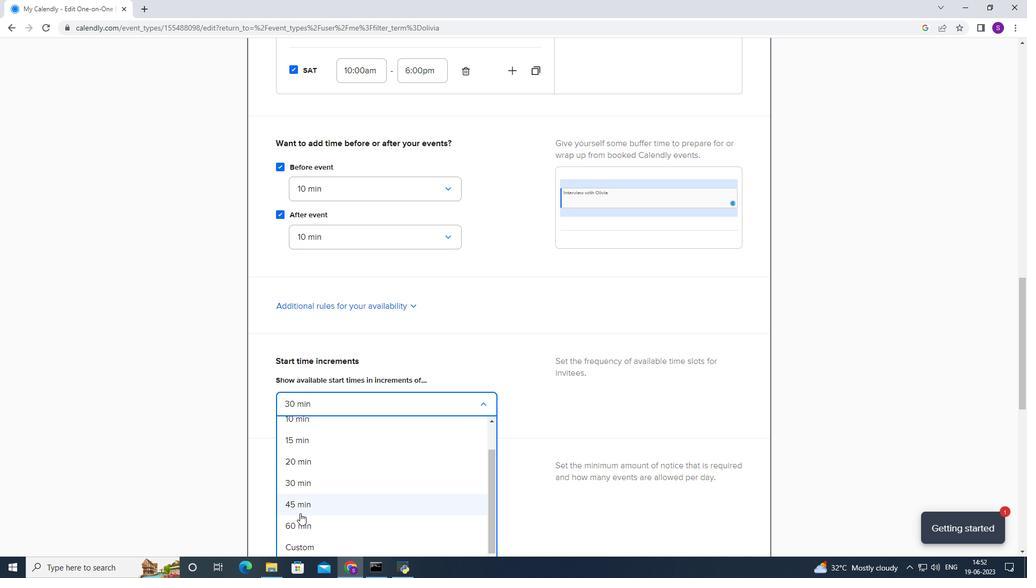 
Action: Mouse pressed left at (300, 520)
Screenshot: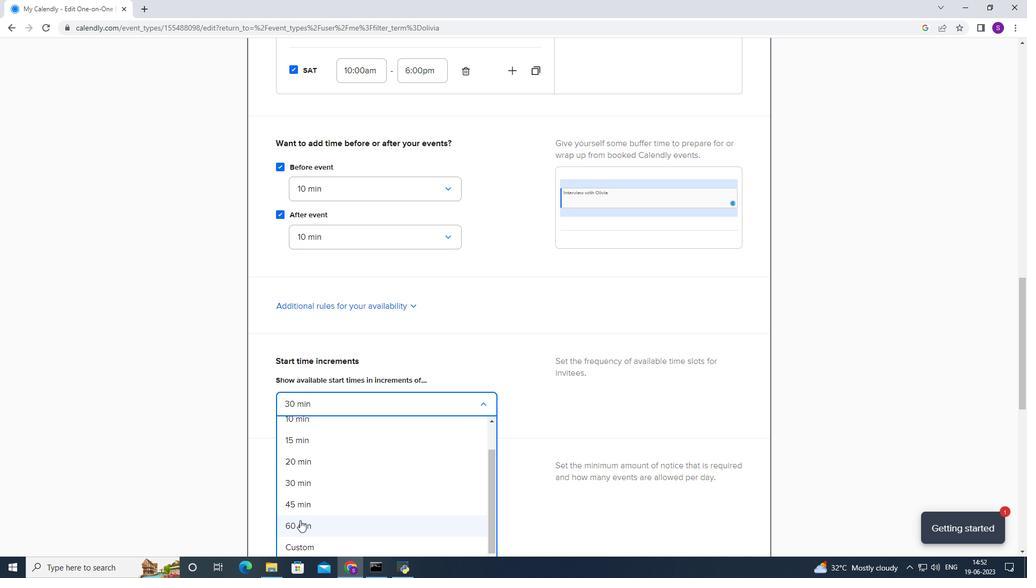 
Action: Mouse moved to (304, 431)
Screenshot: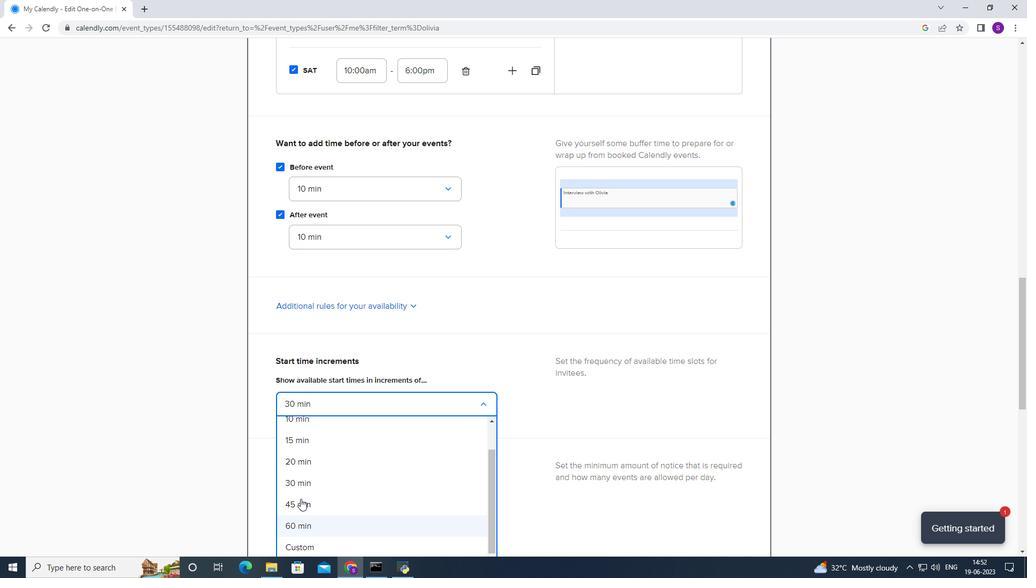 
Action: Mouse scrolled (304, 430) with delta (0, 0)
Screenshot: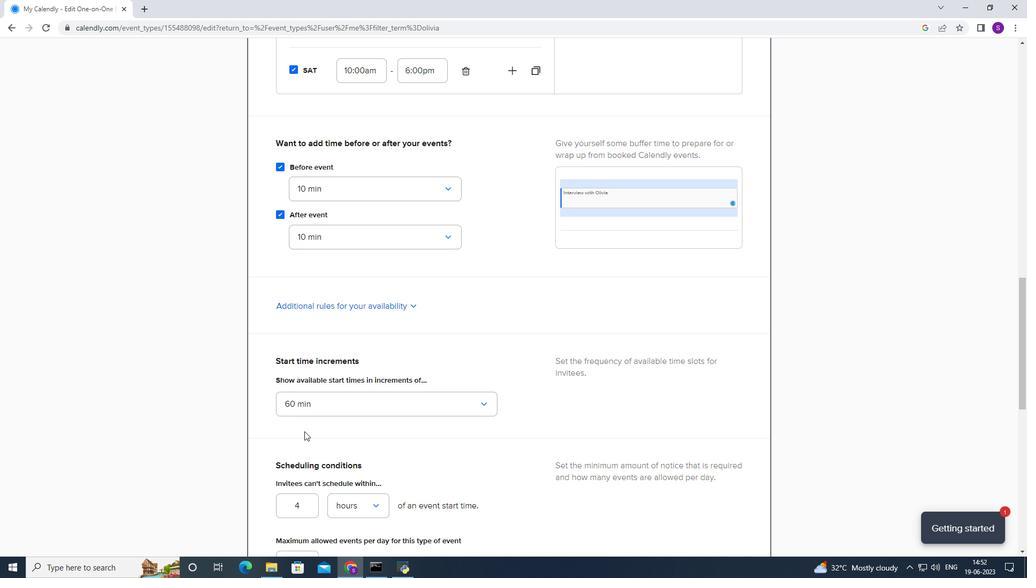 
Action: Mouse scrolled (304, 430) with delta (0, 0)
Screenshot: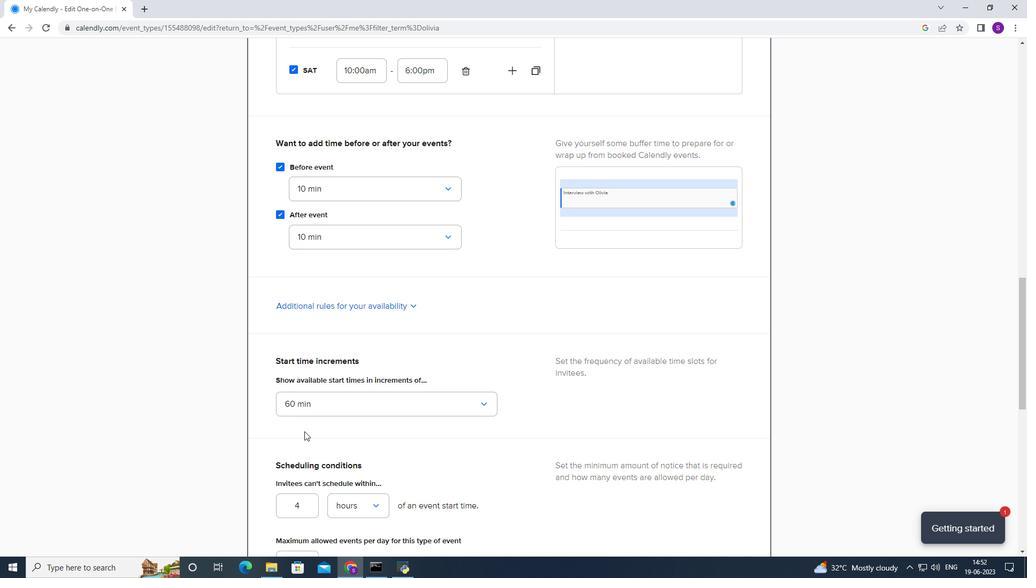 
Action: Mouse scrolled (304, 430) with delta (0, 0)
Screenshot: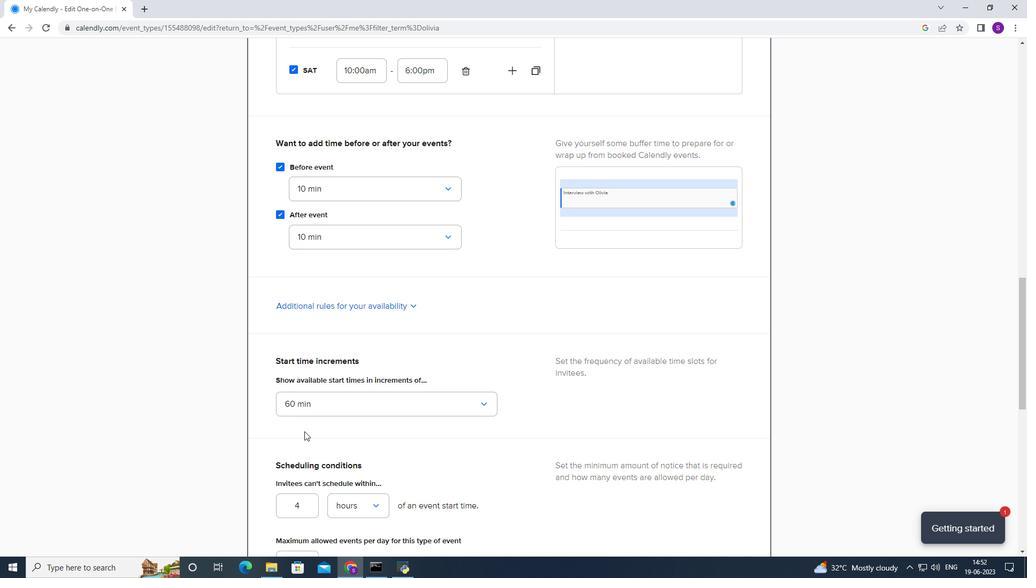 
Action: Mouse moved to (301, 402)
Screenshot: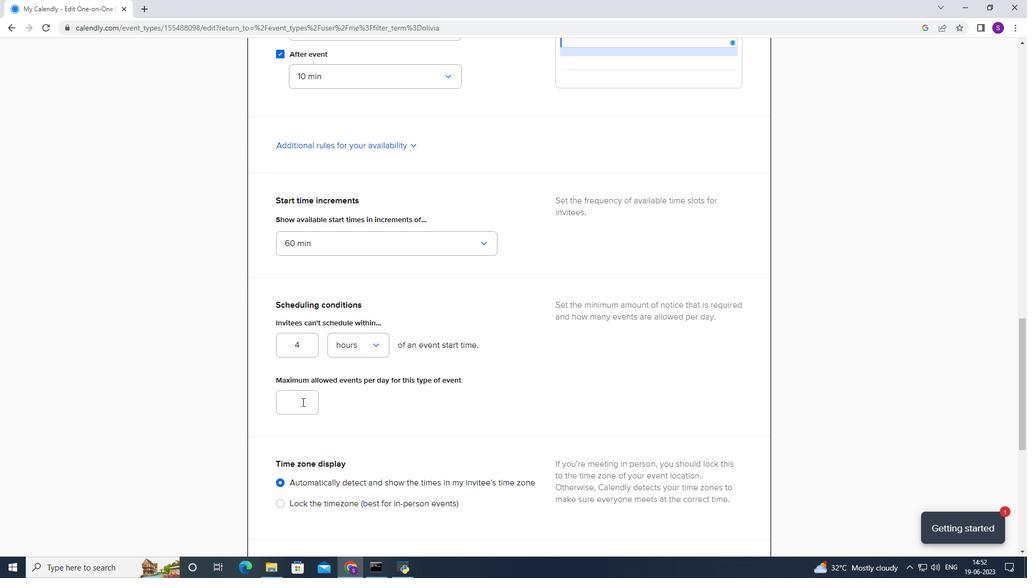 
Action: Mouse pressed left at (301, 402)
Screenshot: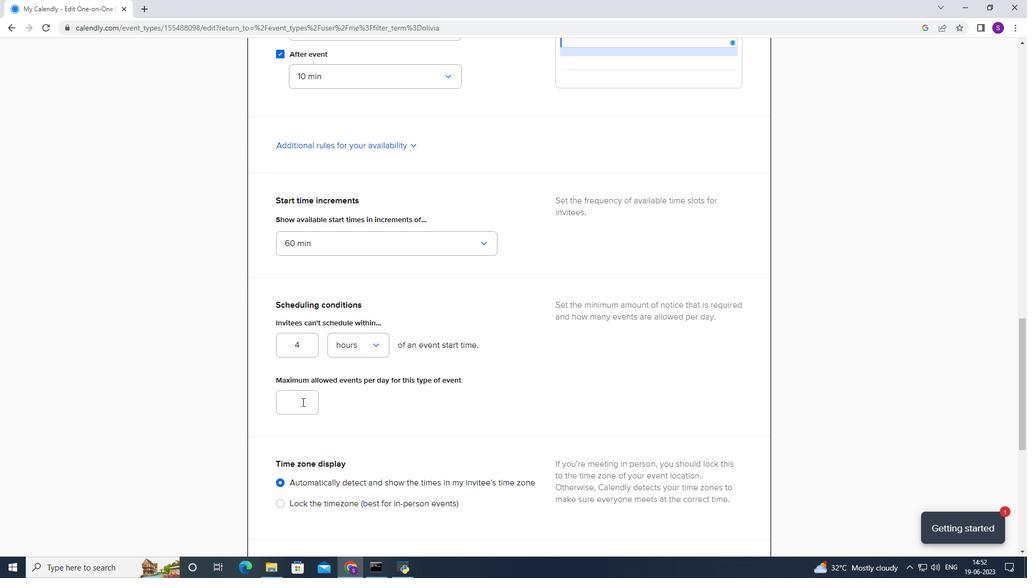 
Action: Mouse moved to (316, 361)
Screenshot: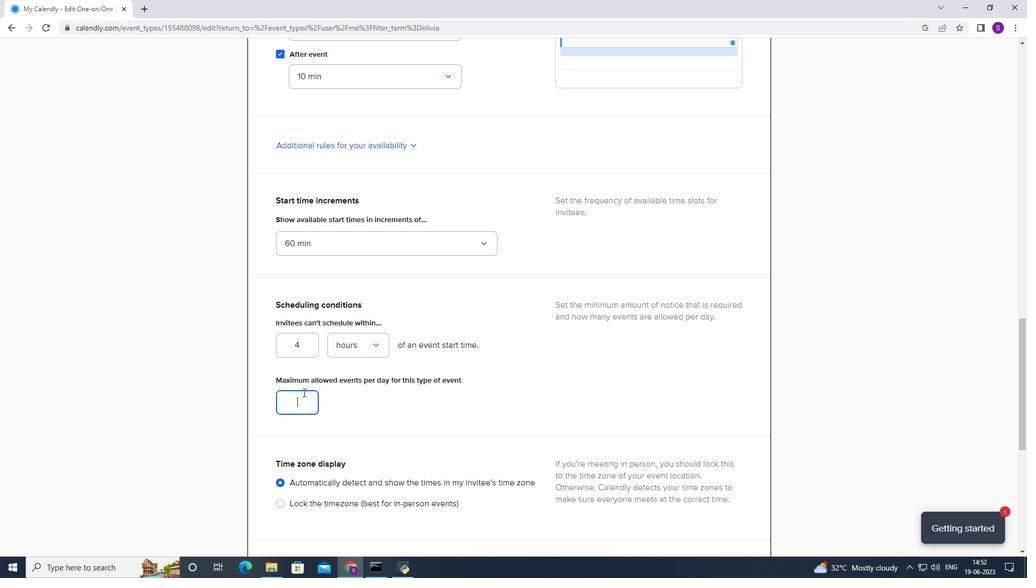 
Action: Key pressed 6
Screenshot: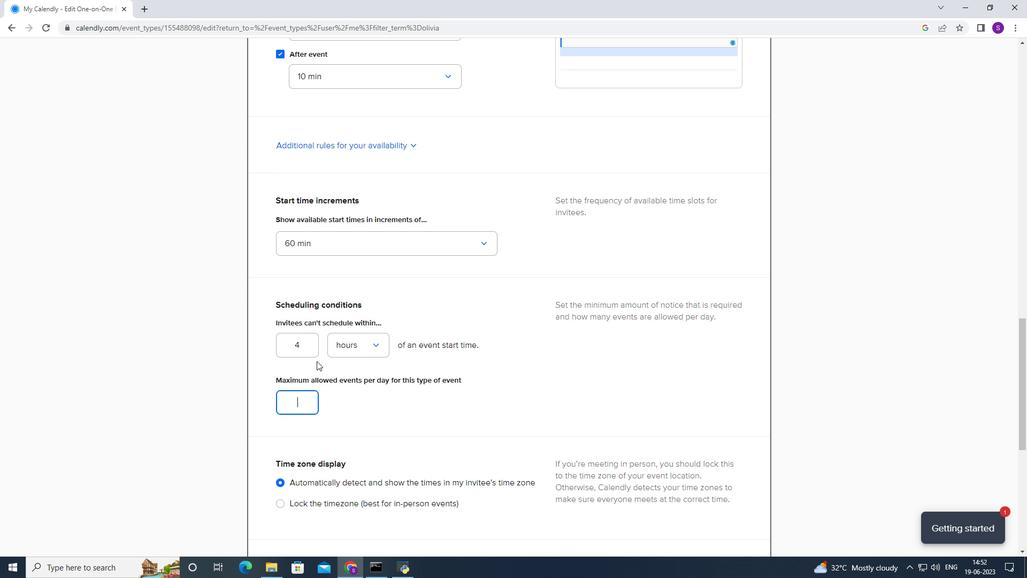 
Action: Mouse moved to (307, 343)
Screenshot: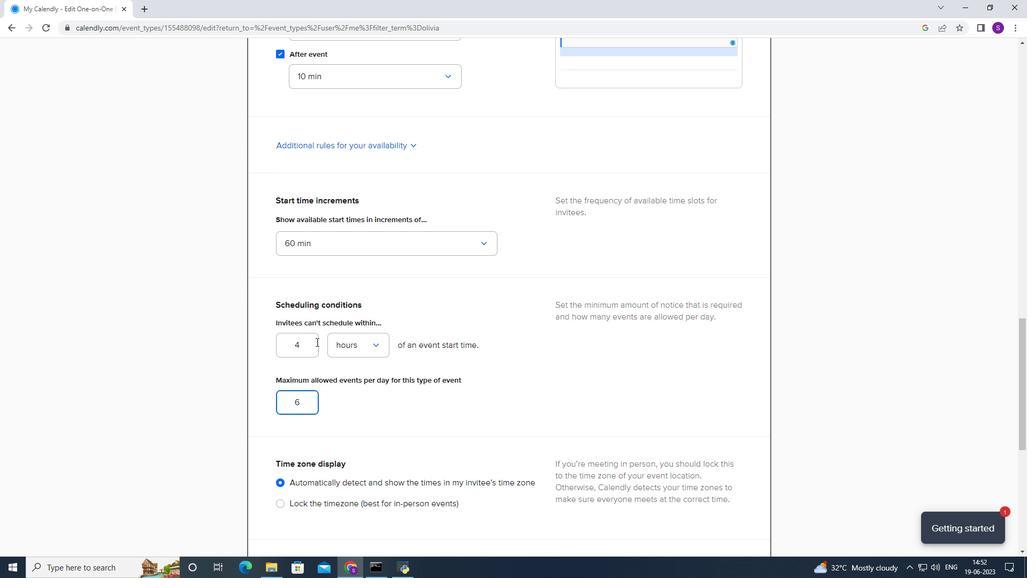 
Action: Mouse pressed left at (307, 343)
Screenshot: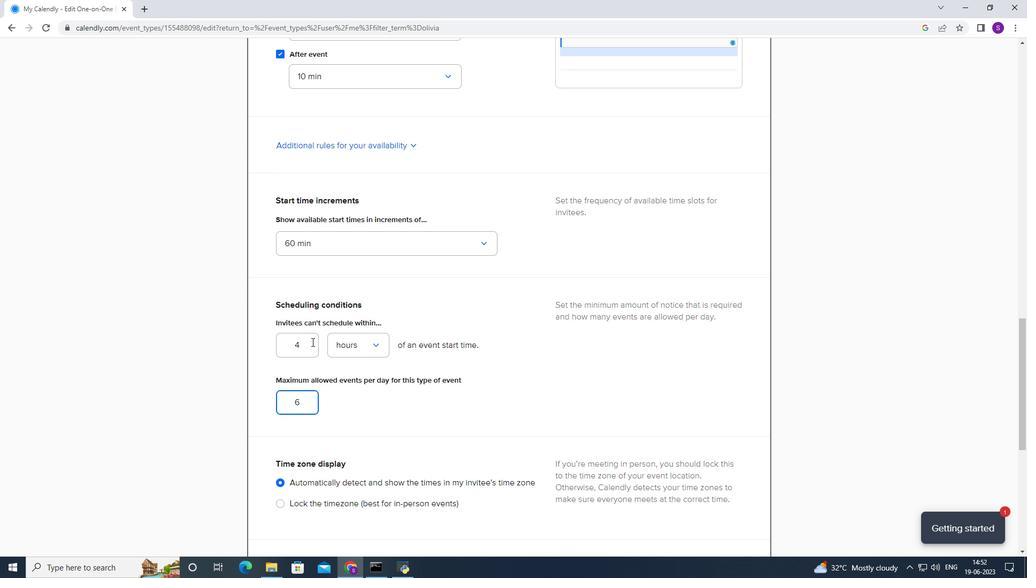 
Action: Mouse moved to (260, 342)
Screenshot: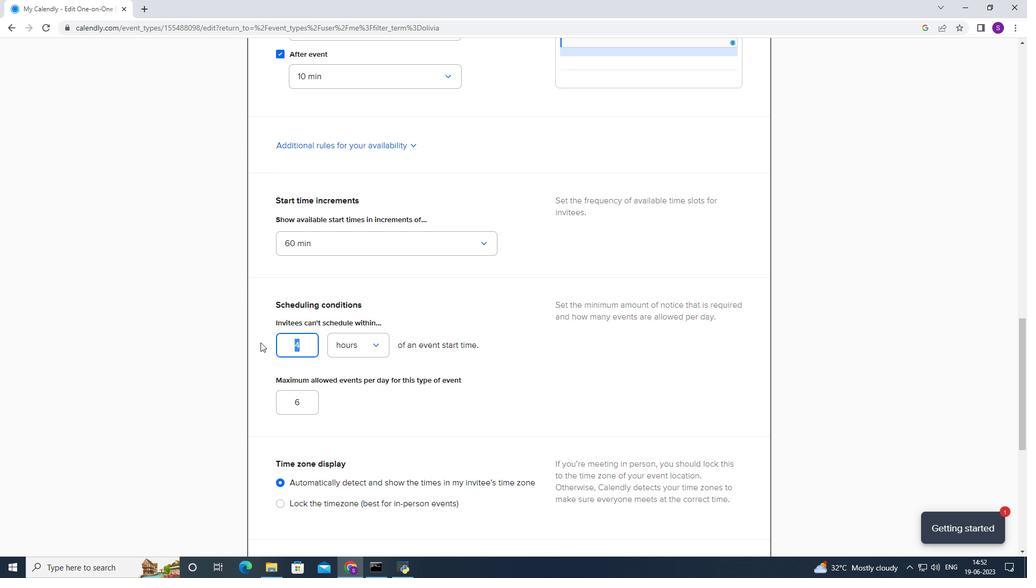 
Action: Key pressed 47
Screenshot: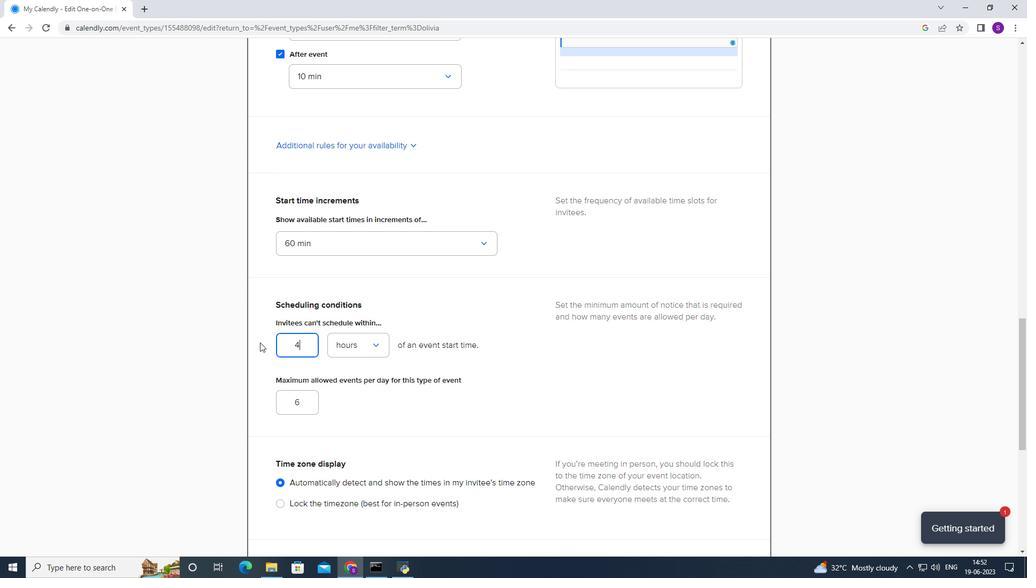 
Action: Mouse moved to (374, 398)
Screenshot: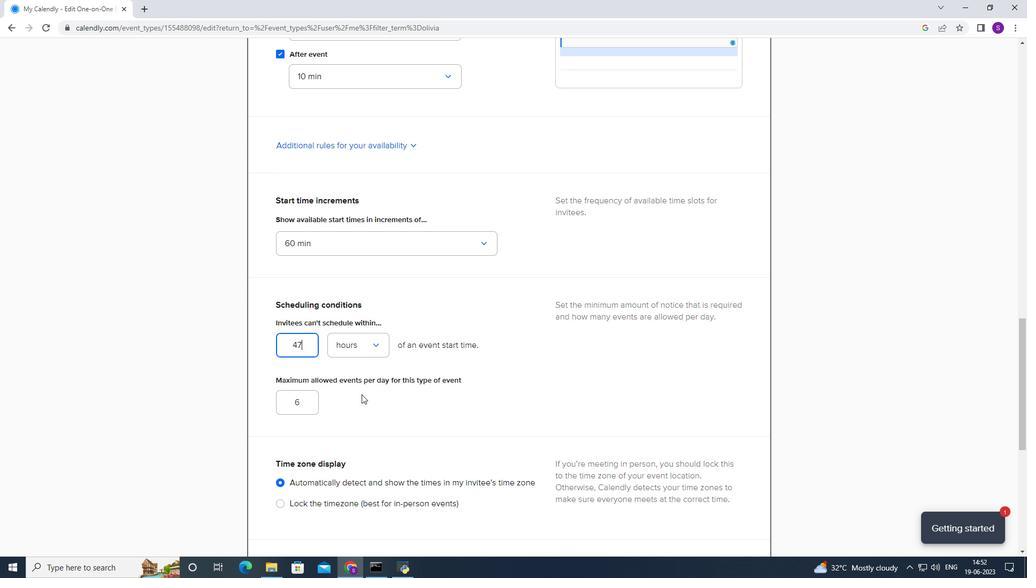 
Action: Mouse pressed left at (374, 398)
Screenshot: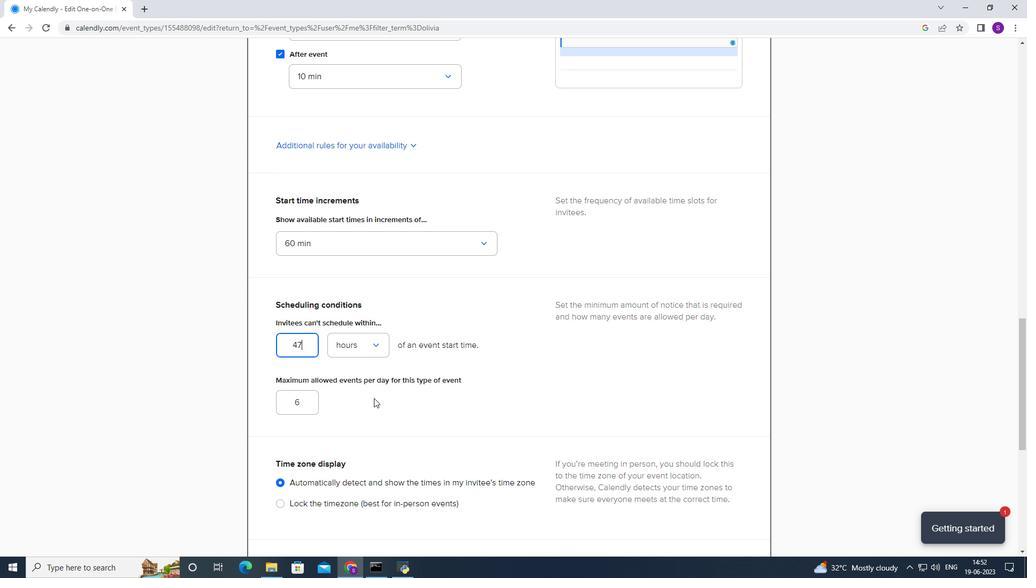 
Action: Mouse scrolled (374, 397) with delta (0, 0)
Screenshot: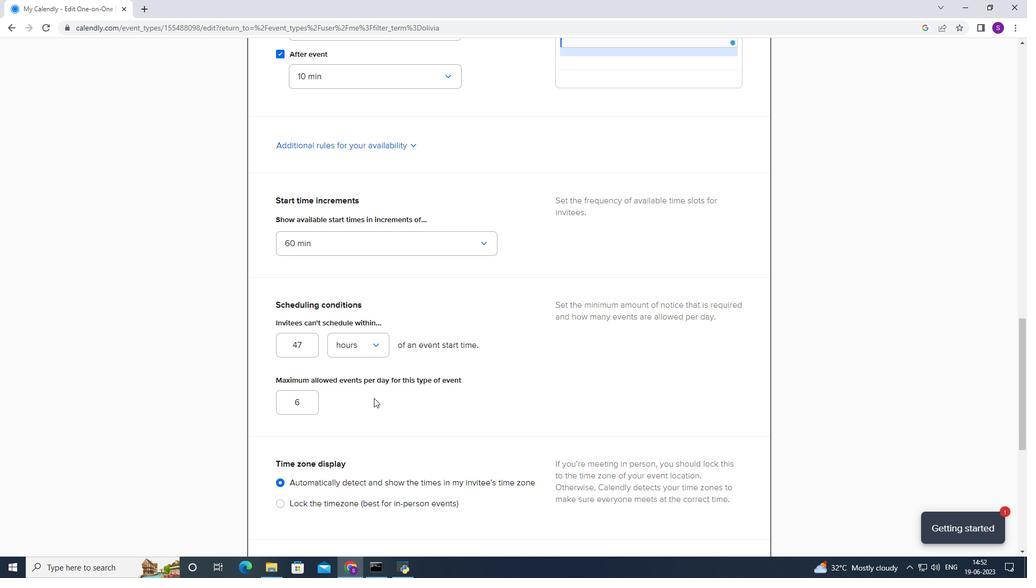 
Action: Mouse scrolled (374, 397) with delta (0, 0)
Screenshot: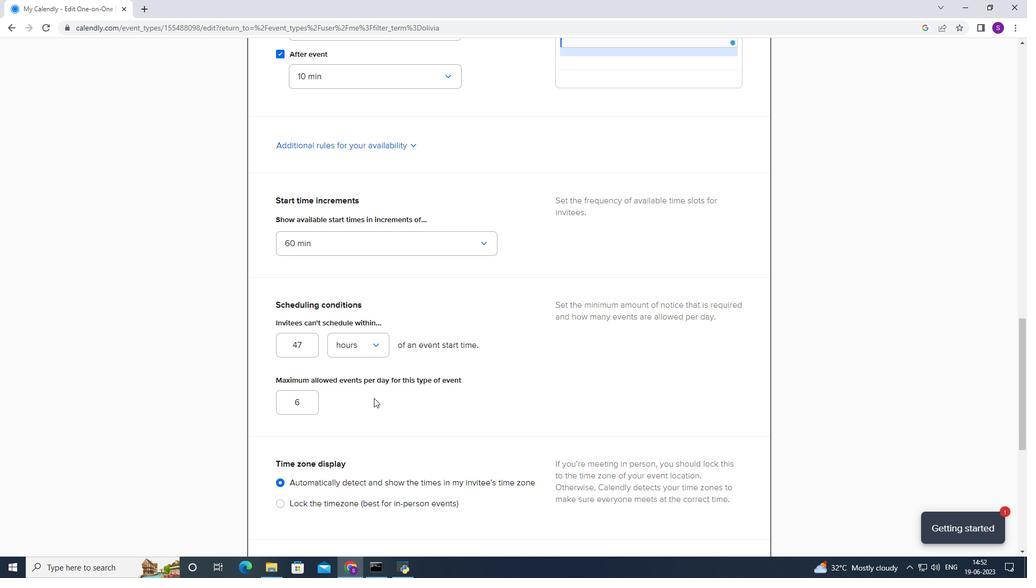 
Action: Mouse scrolled (374, 397) with delta (0, 0)
Screenshot: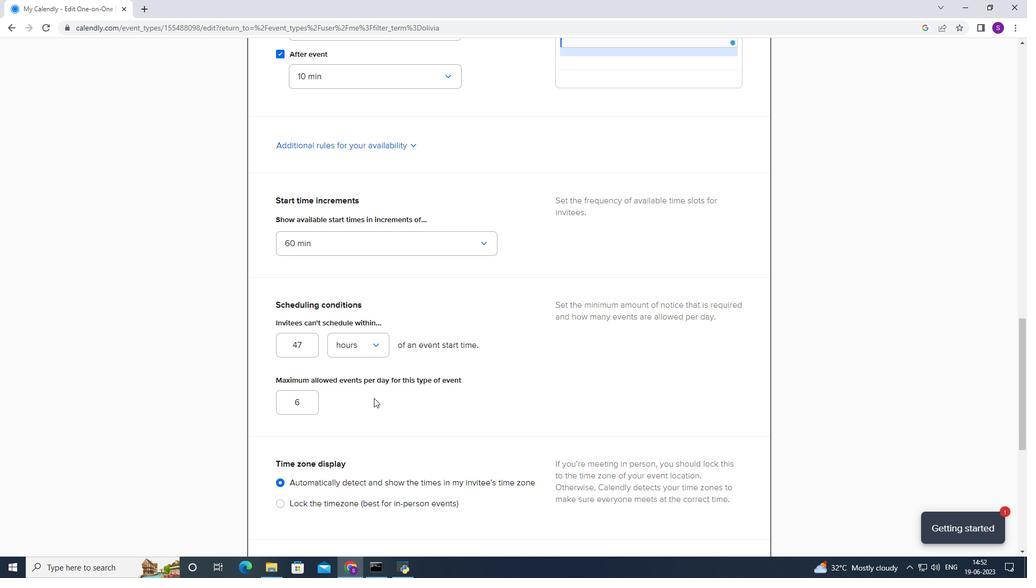 
Action: Mouse scrolled (374, 398) with delta (0, 0)
Screenshot: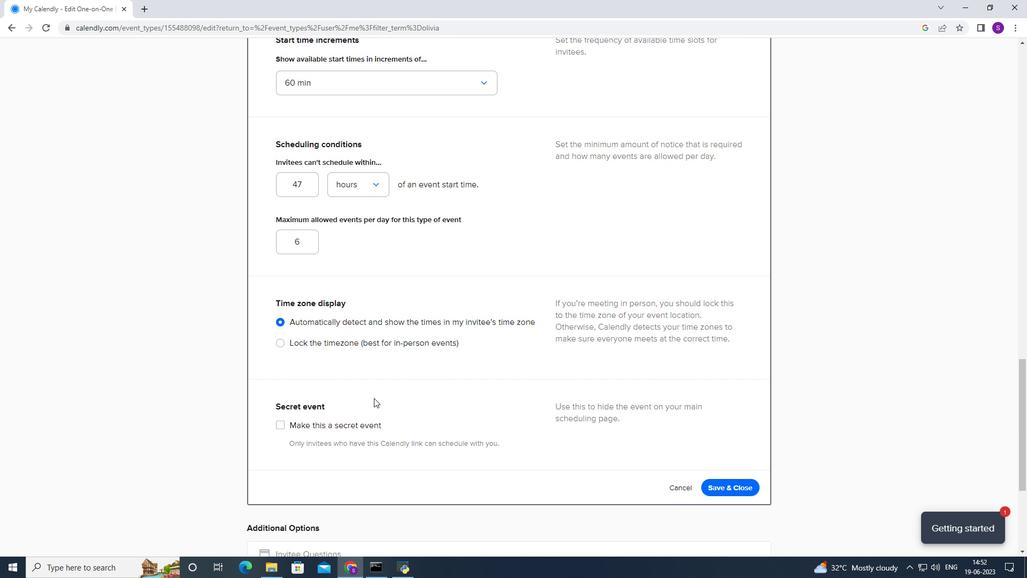 
Action: Mouse scrolled (374, 398) with delta (0, 0)
Screenshot: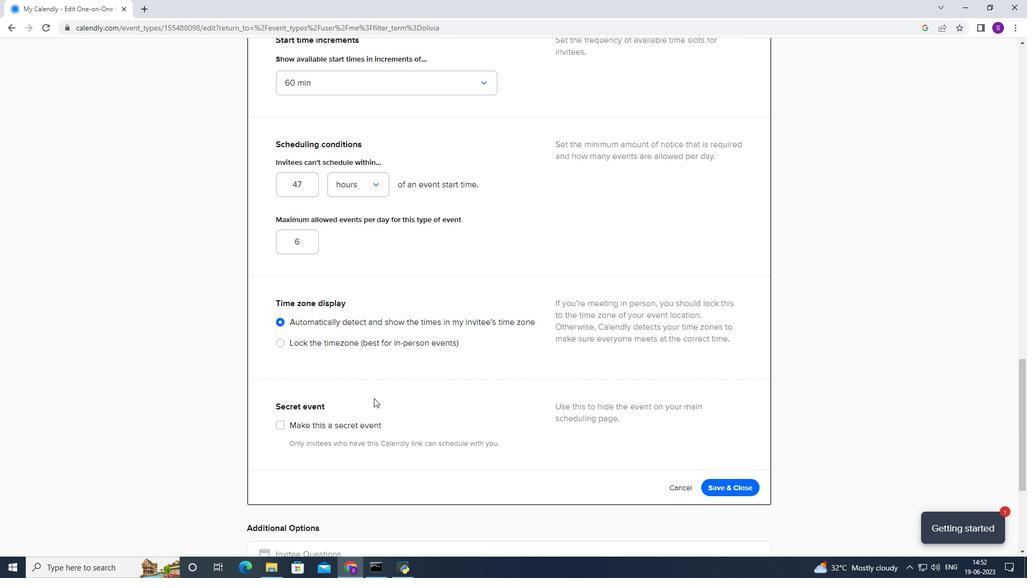 
Action: Mouse scrolled (374, 398) with delta (0, 0)
Screenshot: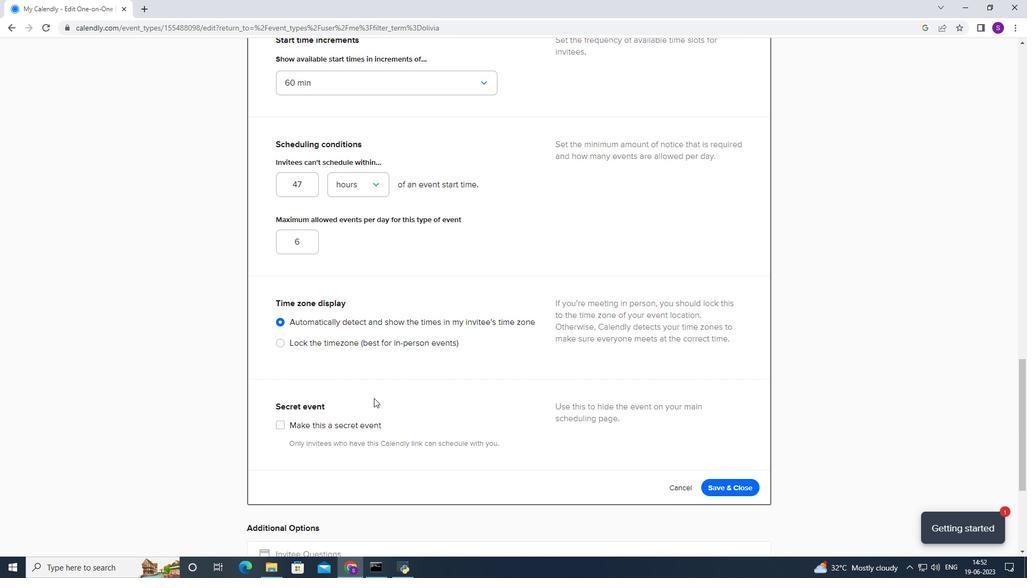 
Action: Mouse scrolled (374, 397) with delta (0, 0)
Screenshot: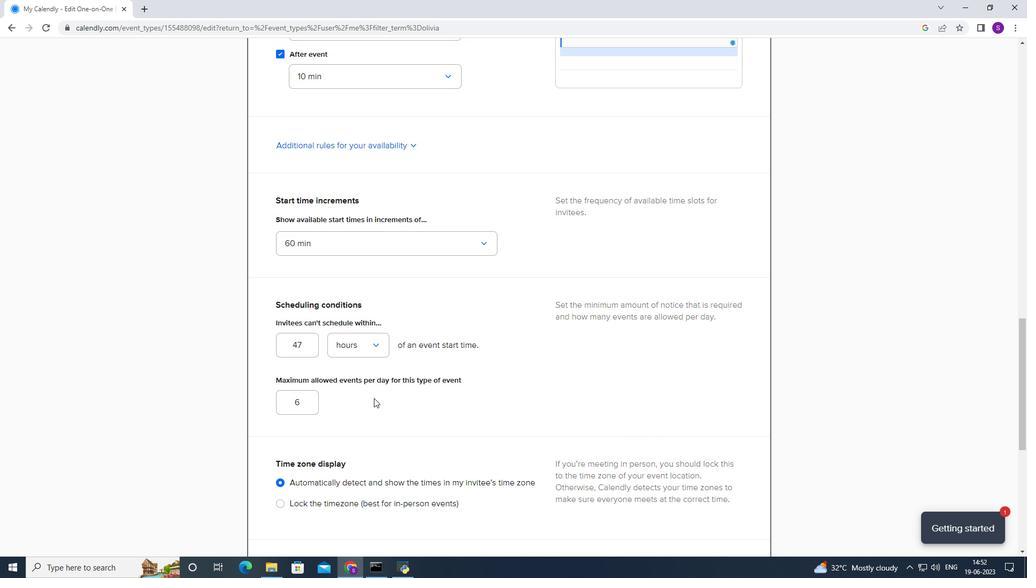 
Action: Mouse scrolled (374, 397) with delta (0, 0)
Screenshot: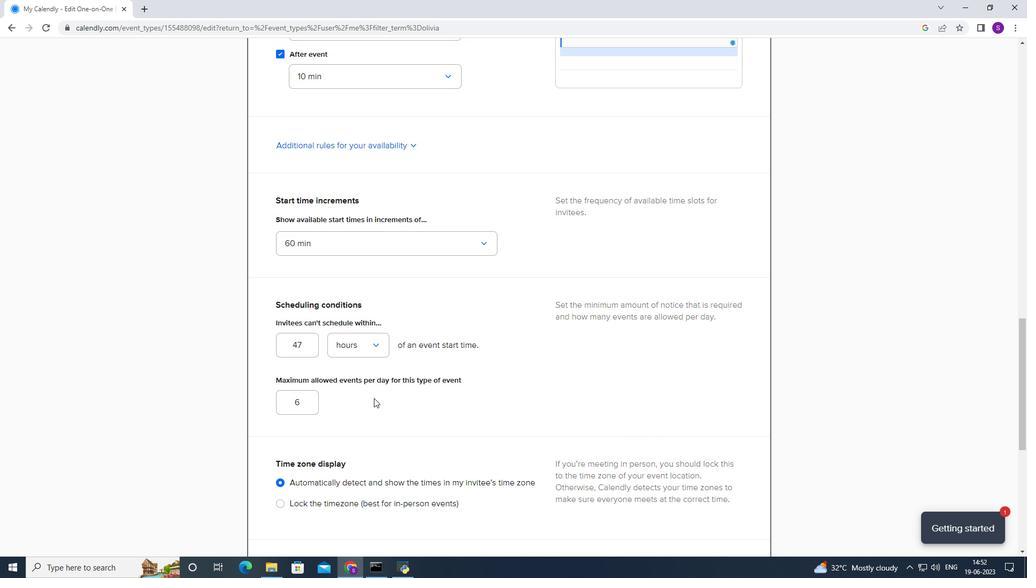 
Action: Mouse scrolled (374, 397) with delta (0, 0)
Screenshot: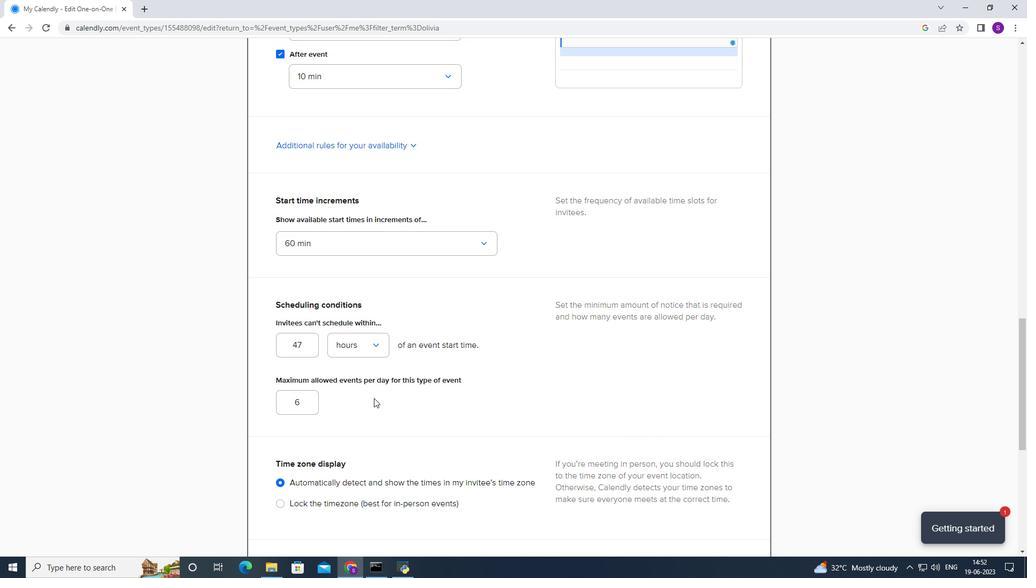 
Action: Mouse scrolled (374, 397) with delta (0, 0)
Screenshot: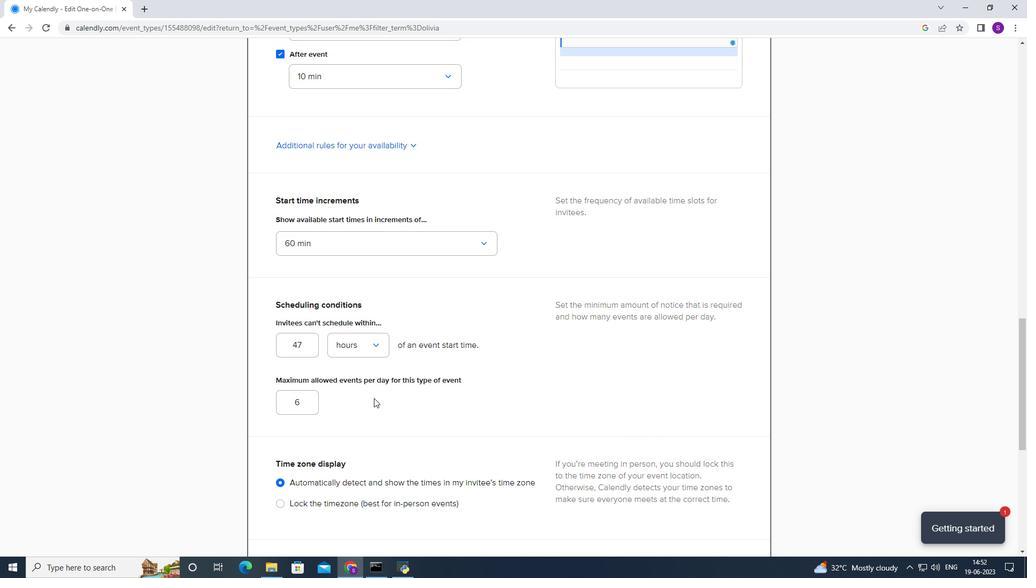 
Action: Mouse scrolled (374, 397) with delta (0, 0)
Screenshot: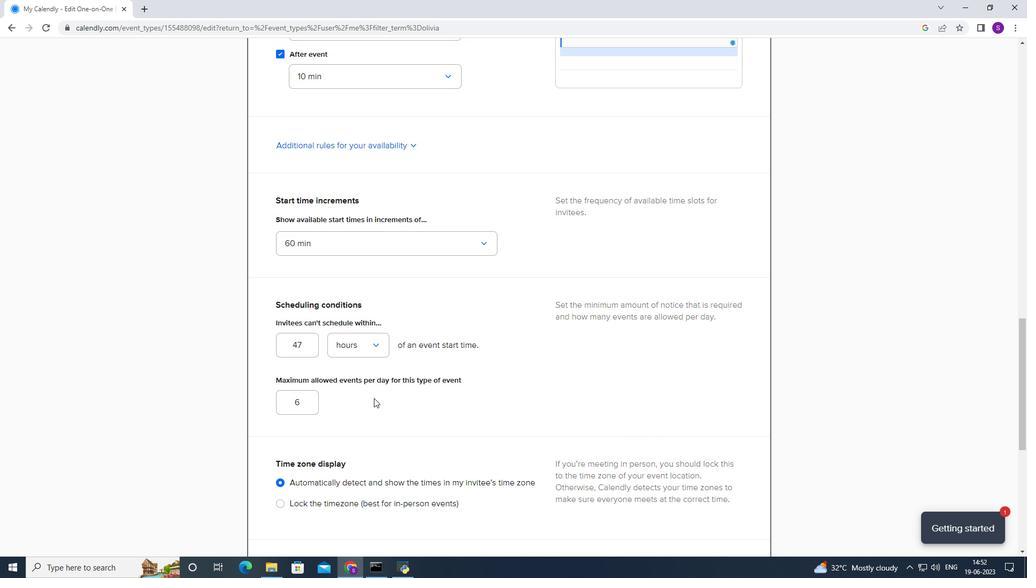 
Action: Mouse moved to (714, 380)
Screenshot: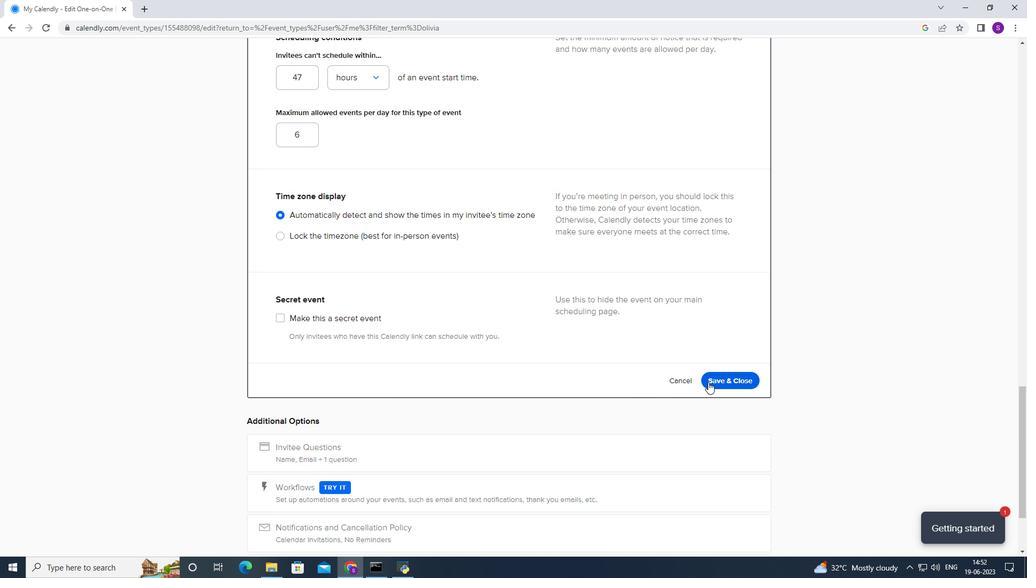 
Action: Mouse pressed left at (714, 380)
Screenshot: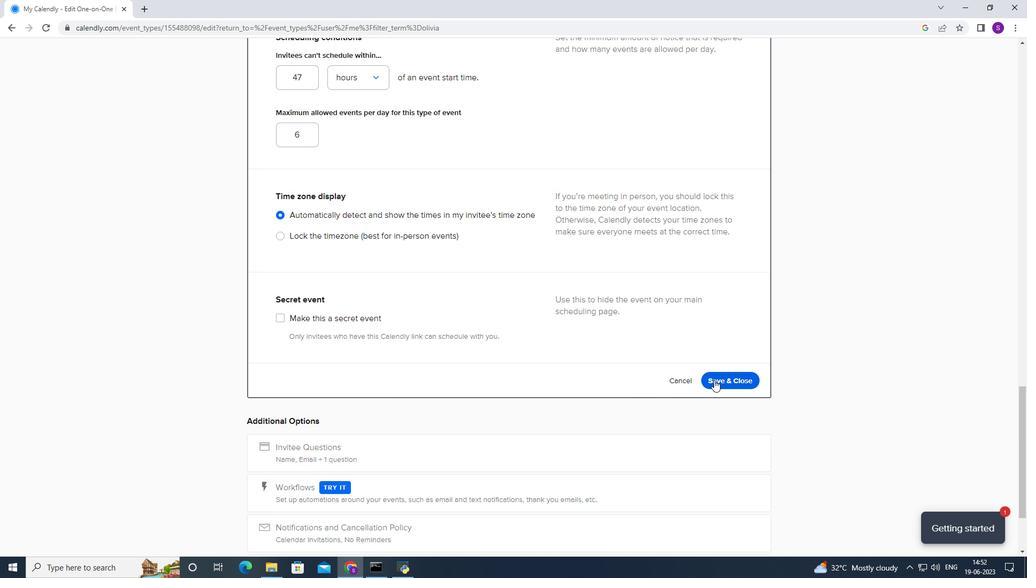 
